Task: Look for space in Campana, Argentina from 5th July, 2023 to 11th July, 2023 for 2 adults in price range Rs.8000 to Rs.16000. Place can be entire place with 2 bedrooms having 2 beds and 1 bathroom. Property type can be house, flat, guest house. Amenities needed are: heating. Booking option can be shelf check-in. Required host language is English.
Action: Mouse moved to (463, 96)
Screenshot: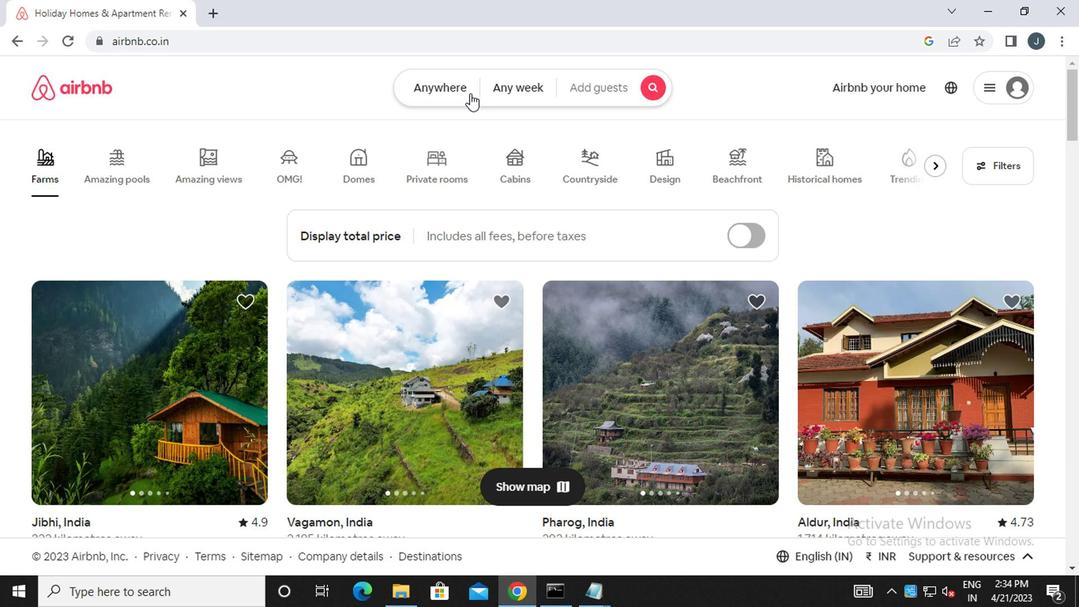 
Action: Mouse pressed left at (463, 96)
Screenshot: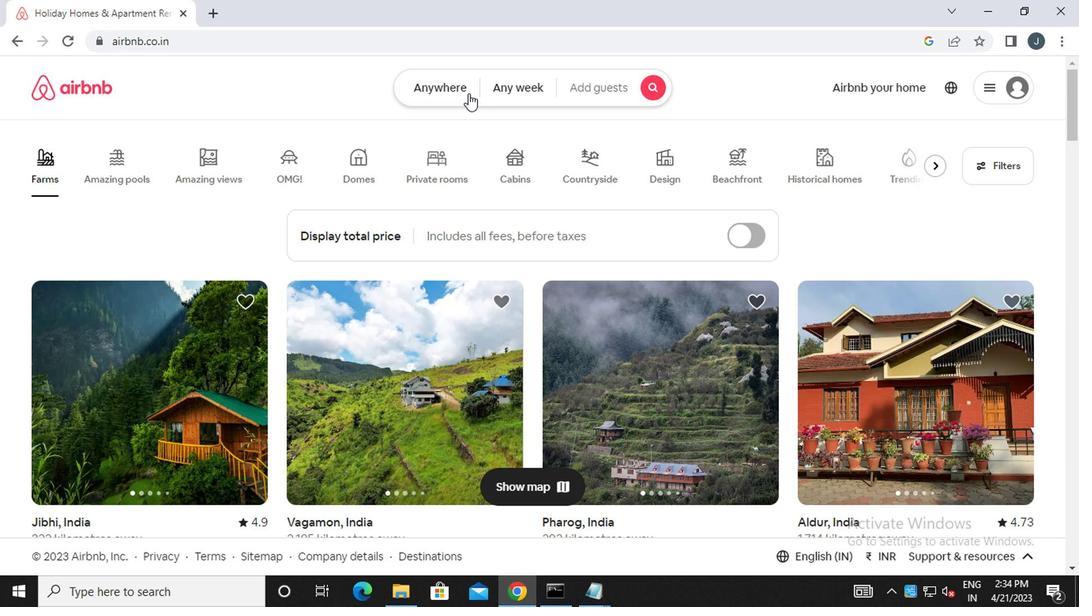 
Action: Mouse moved to (264, 159)
Screenshot: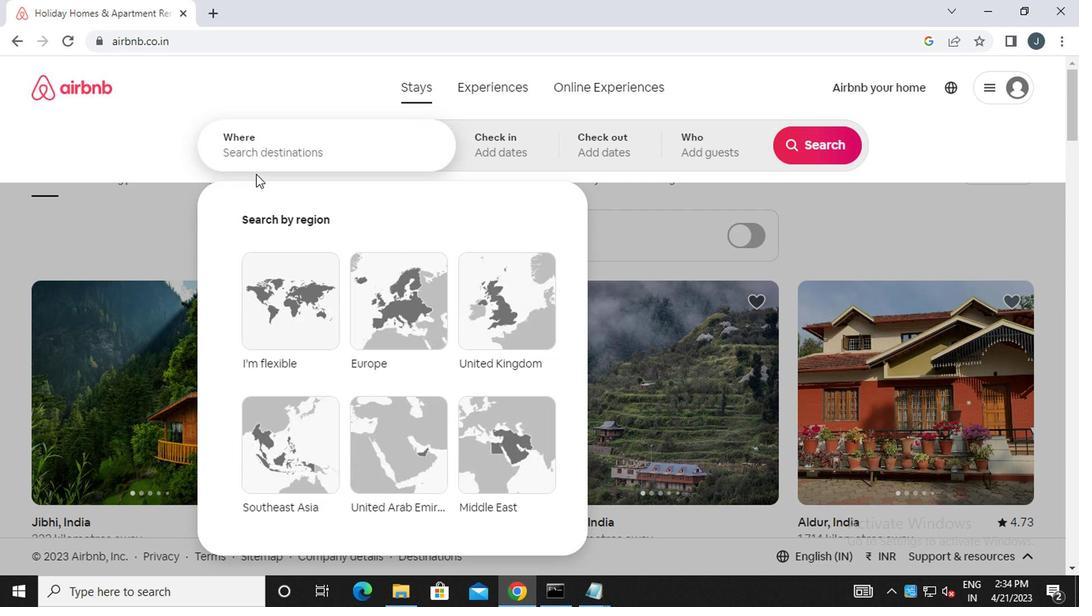
Action: Mouse pressed left at (264, 159)
Screenshot: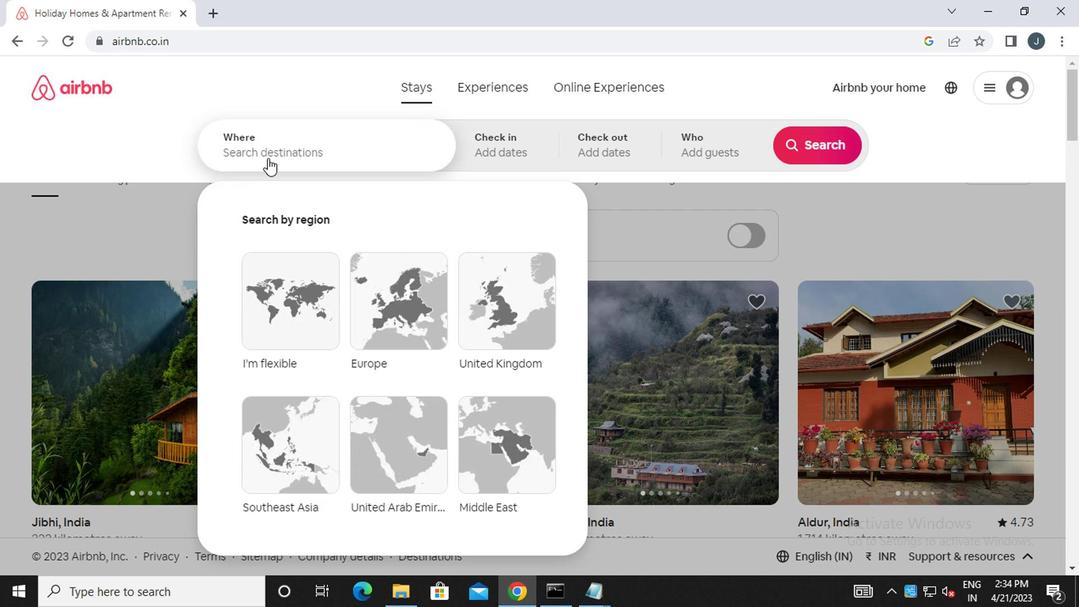 
Action: Key pressed c<Key.caps_lock>ampana,<Key.space><Key.caps_lock>a<Key.caps_lock>rgentina
Screenshot: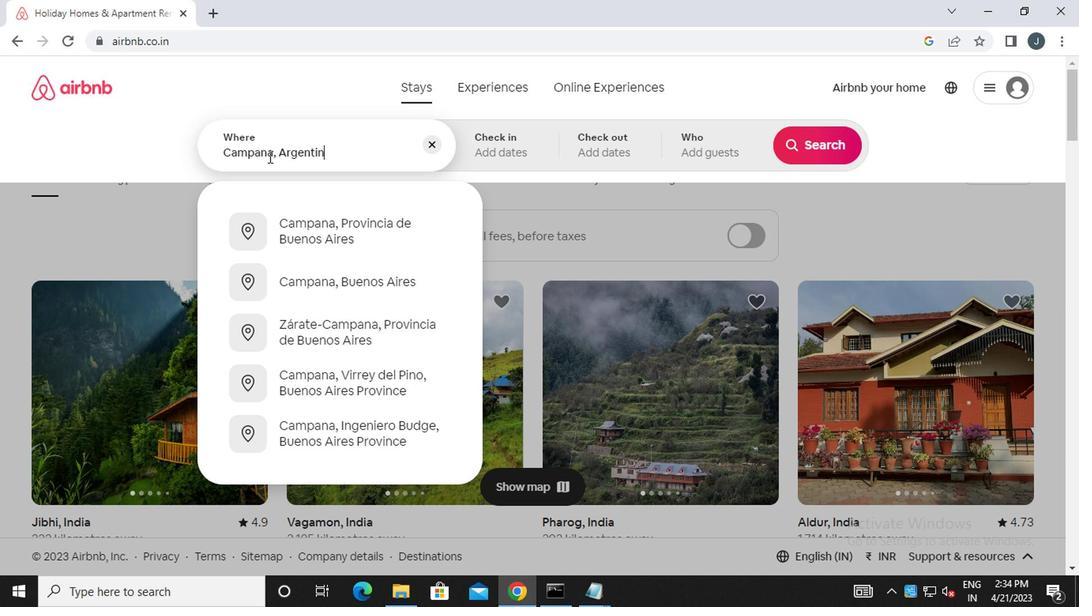 
Action: Mouse moved to (513, 150)
Screenshot: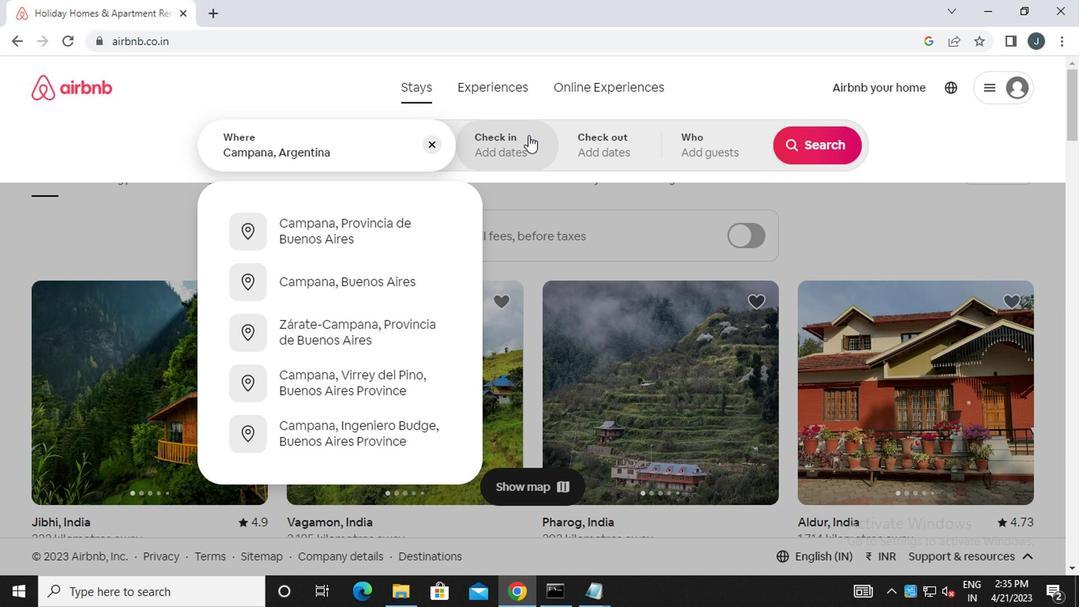 
Action: Mouse pressed left at (513, 150)
Screenshot: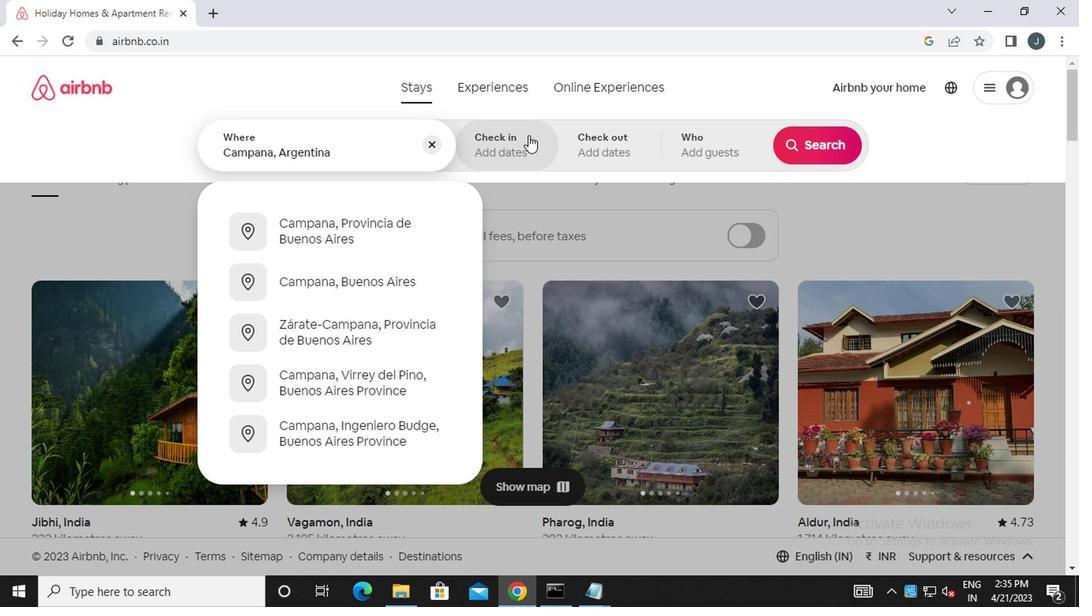 
Action: Mouse moved to (798, 272)
Screenshot: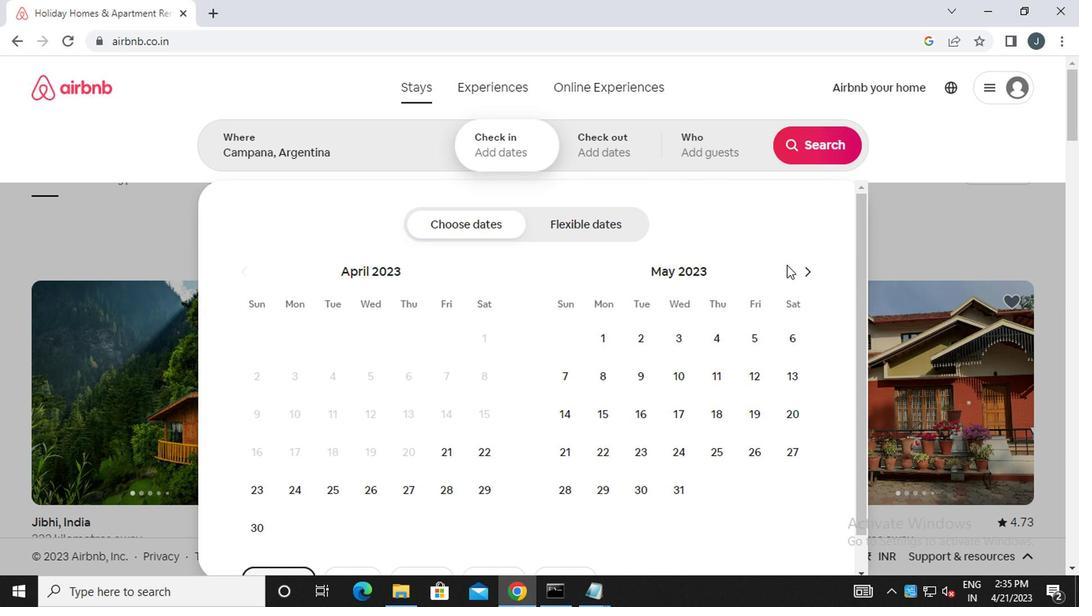 
Action: Mouse pressed left at (798, 272)
Screenshot: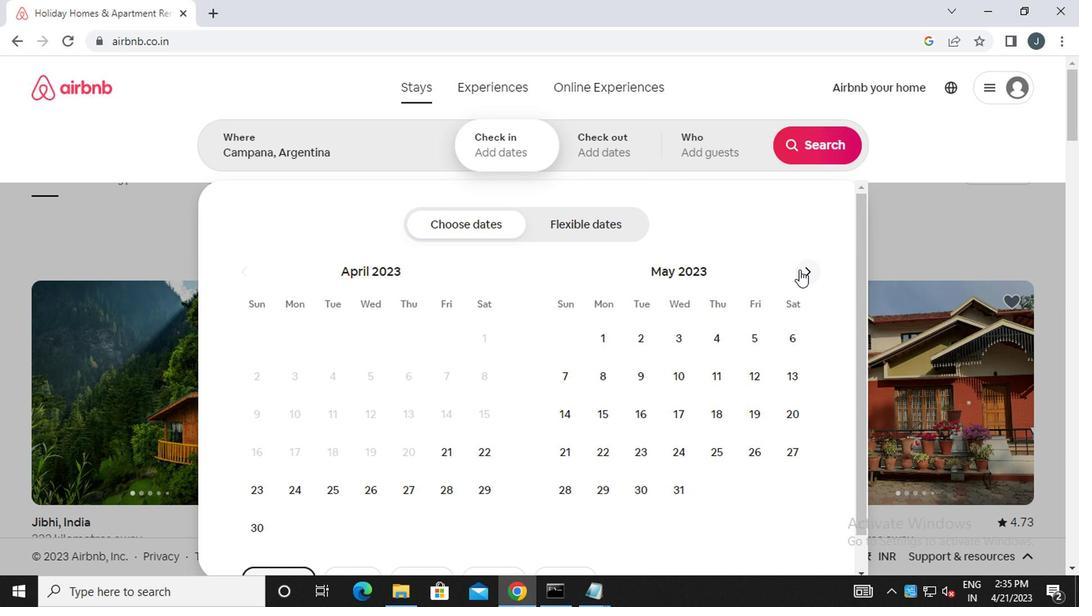 
Action: Mouse pressed left at (798, 272)
Screenshot: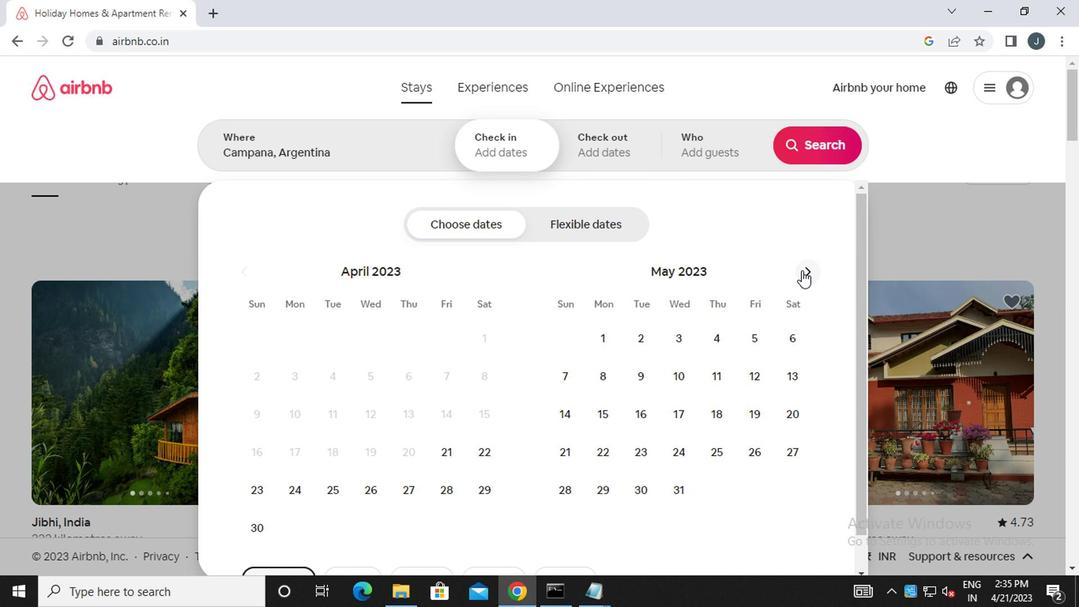 
Action: Mouse moved to (799, 272)
Screenshot: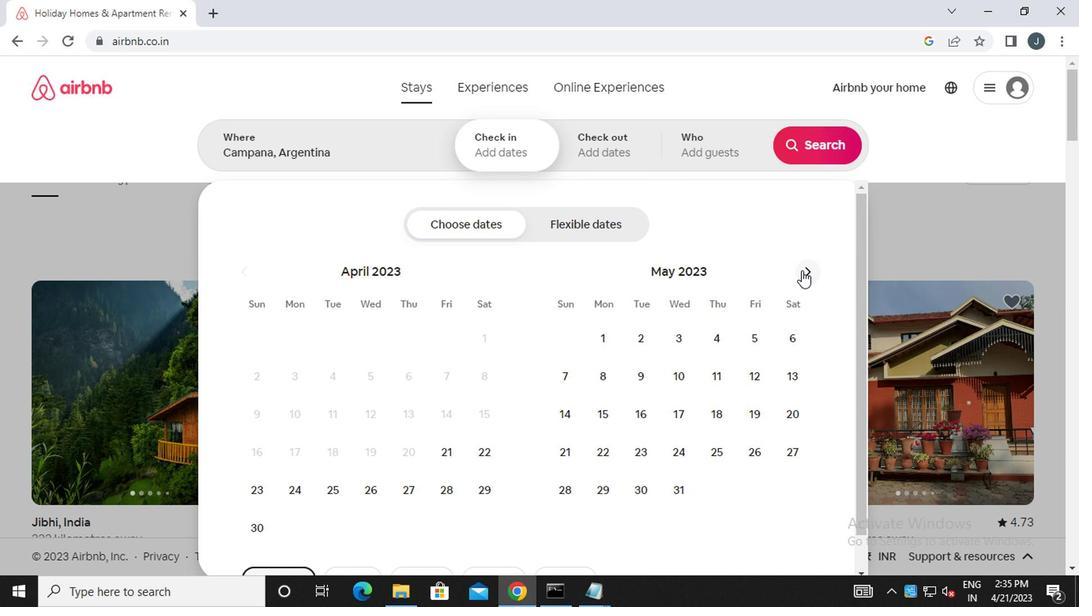 
Action: Mouse pressed left at (799, 272)
Screenshot: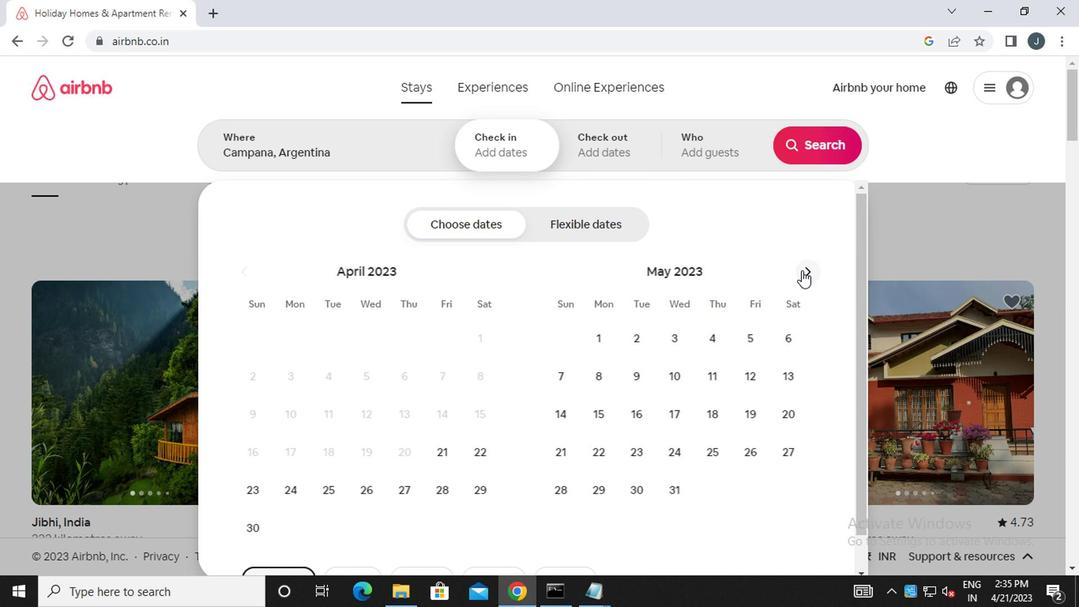 
Action: Mouse moved to (678, 376)
Screenshot: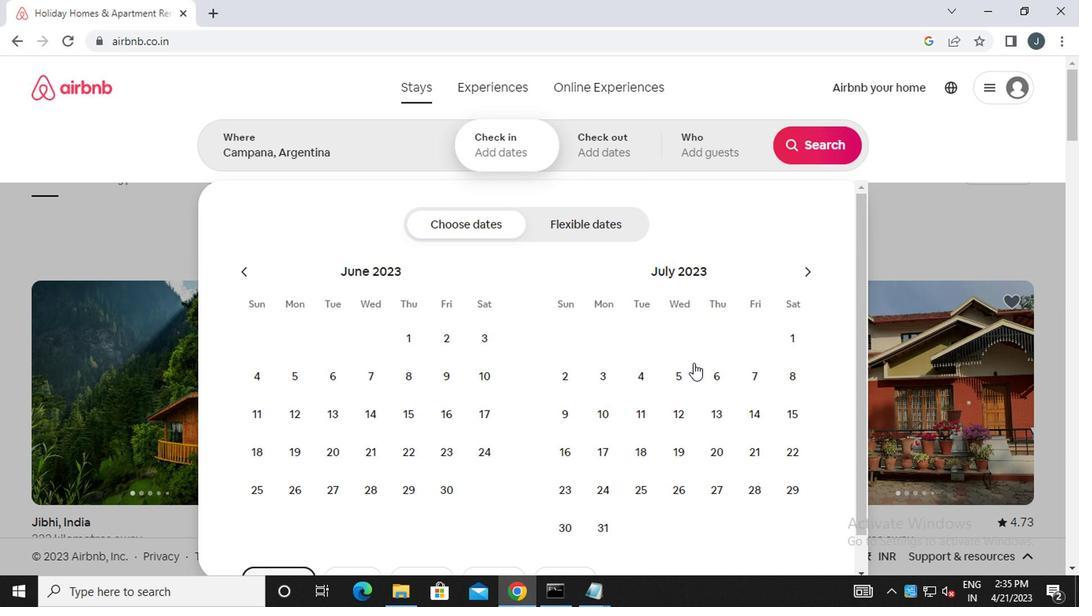 
Action: Mouse pressed left at (678, 376)
Screenshot: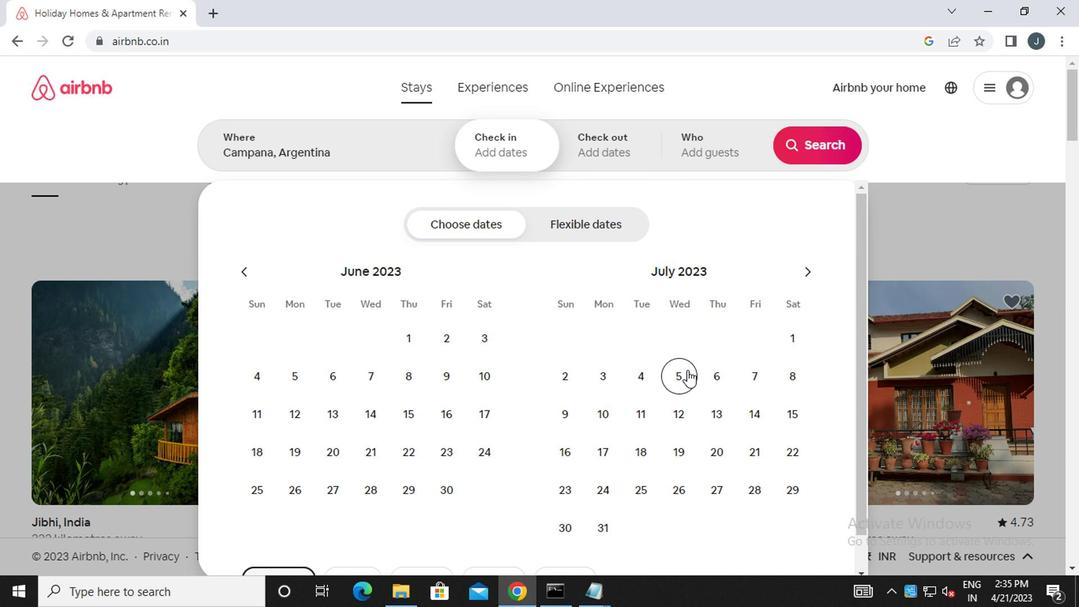 
Action: Mouse moved to (632, 414)
Screenshot: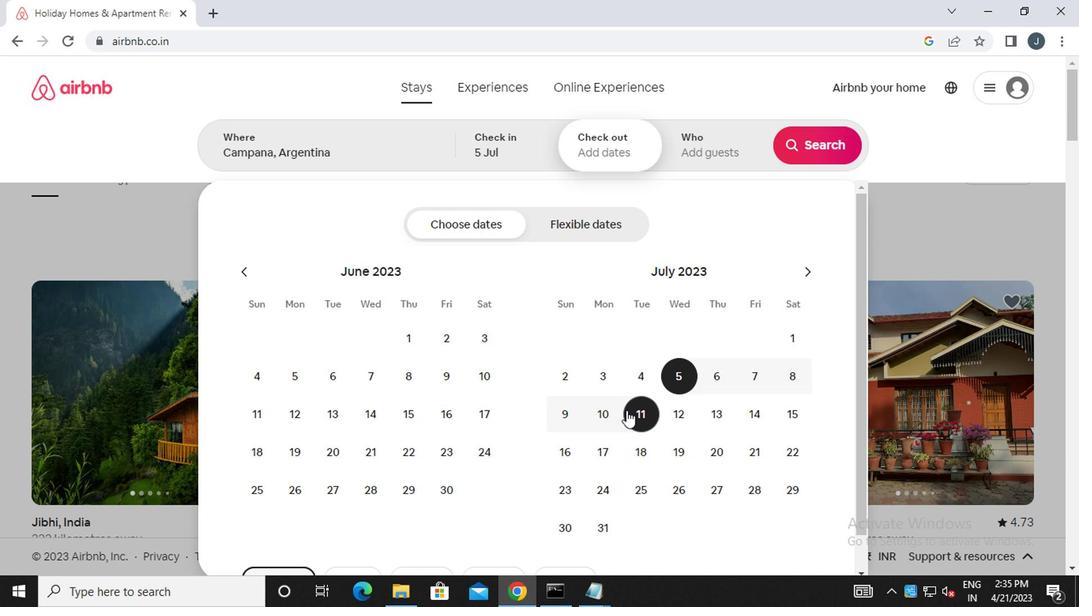 
Action: Mouse pressed left at (632, 414)
Screenshot: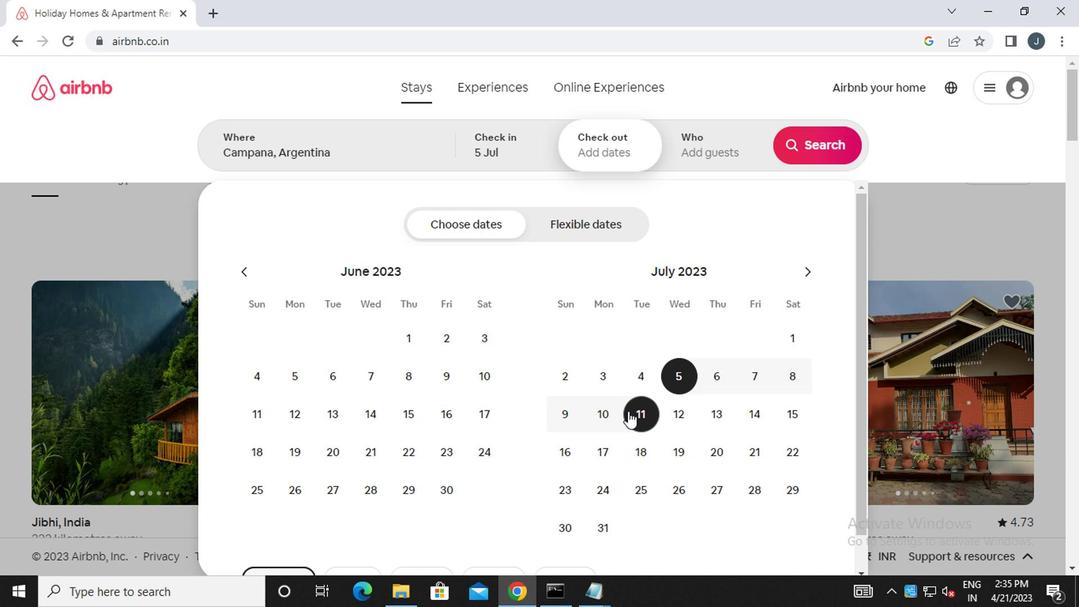 
Action: Mouse moved to (708, 155)
Screenshot: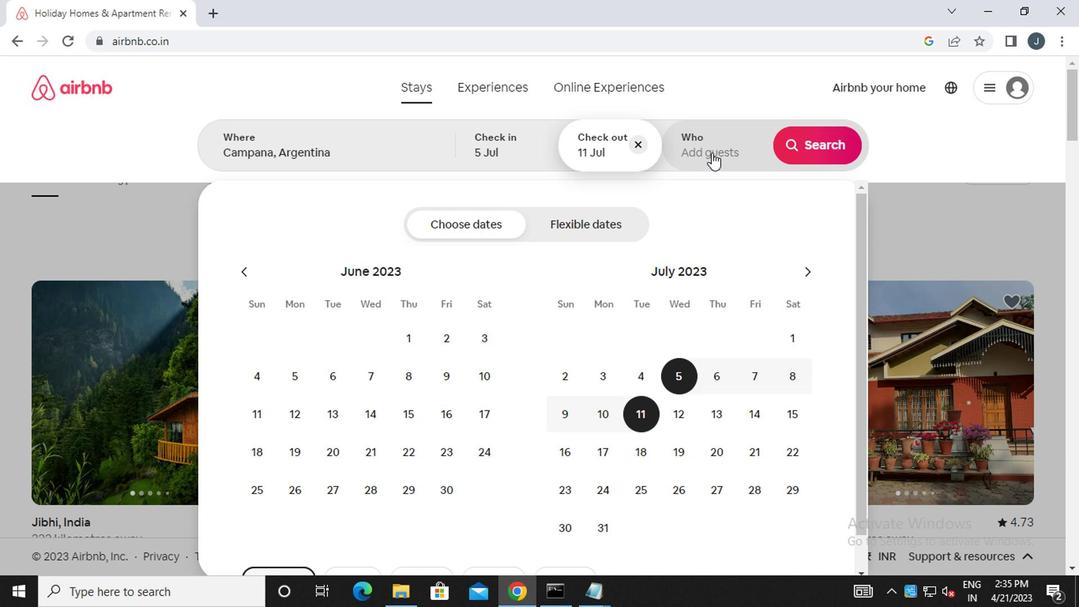 
Action: Mouse pressed left at (708, 155)
Screenshot: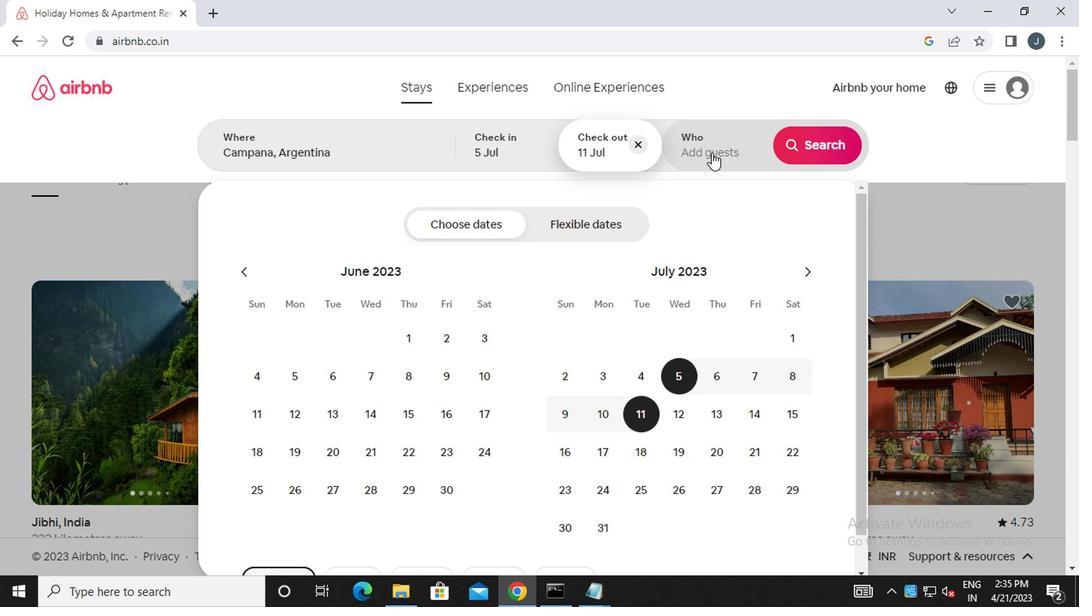 
Action: Mouse moved to (808, 225)
Screenshot: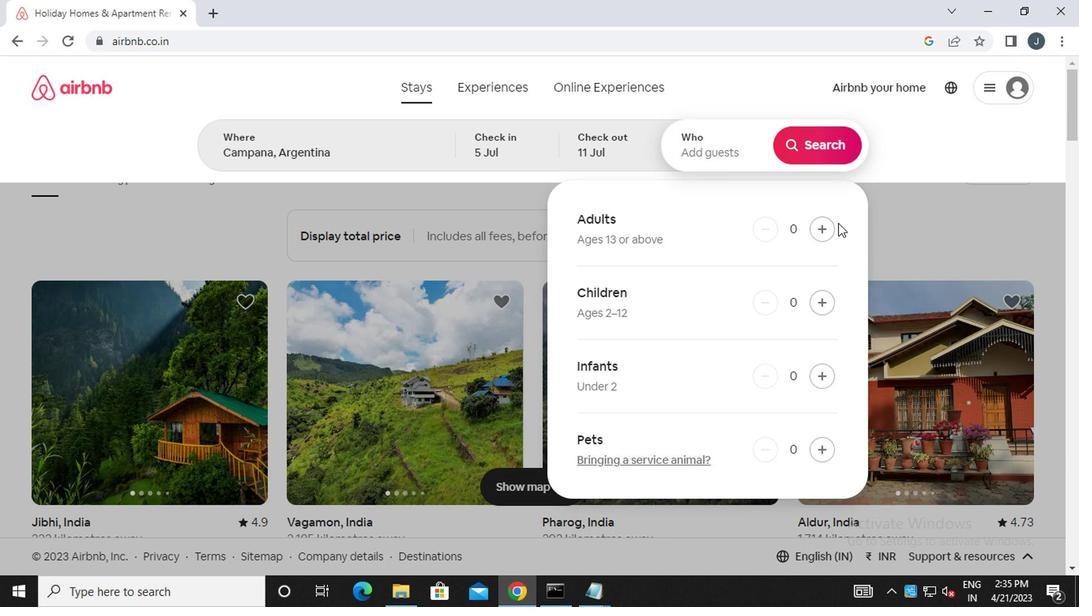 
Action: Mouse pressed left at (808, 225)
Screenshot: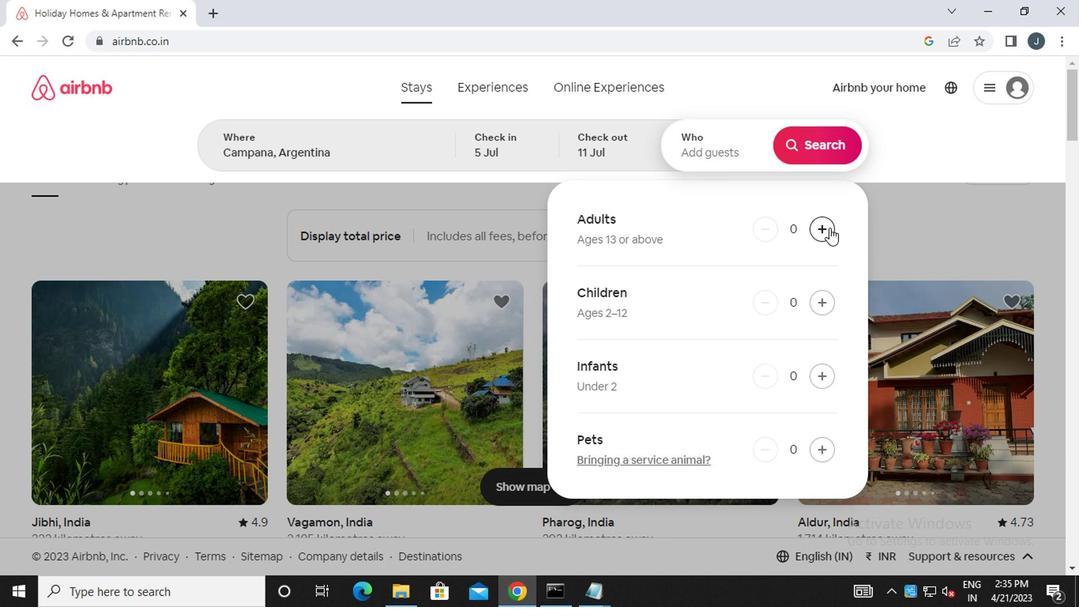 
Action: Mouse moved to (808, 225)
Screenshot: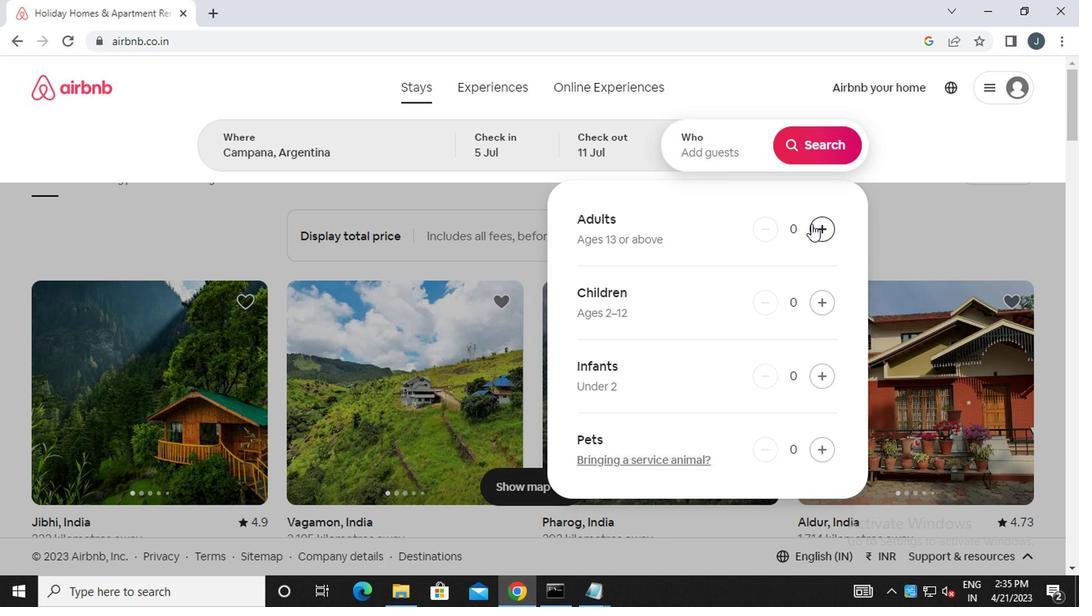 
Action: Mouse pressed left at (808, 225)
Screenshot: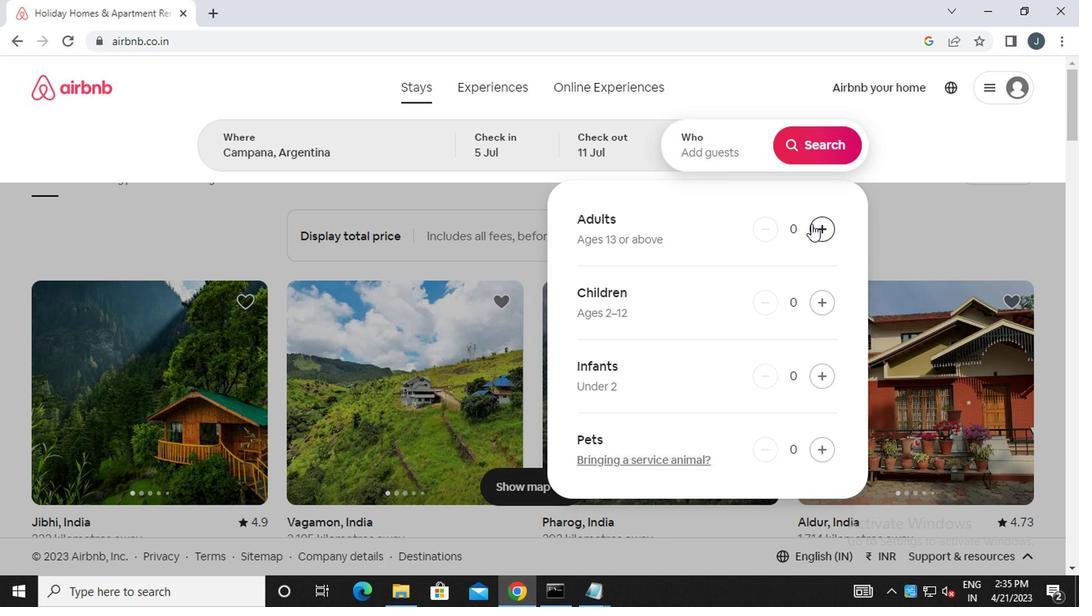 
Action: Mouse moved to (818, 147)
Screenshot: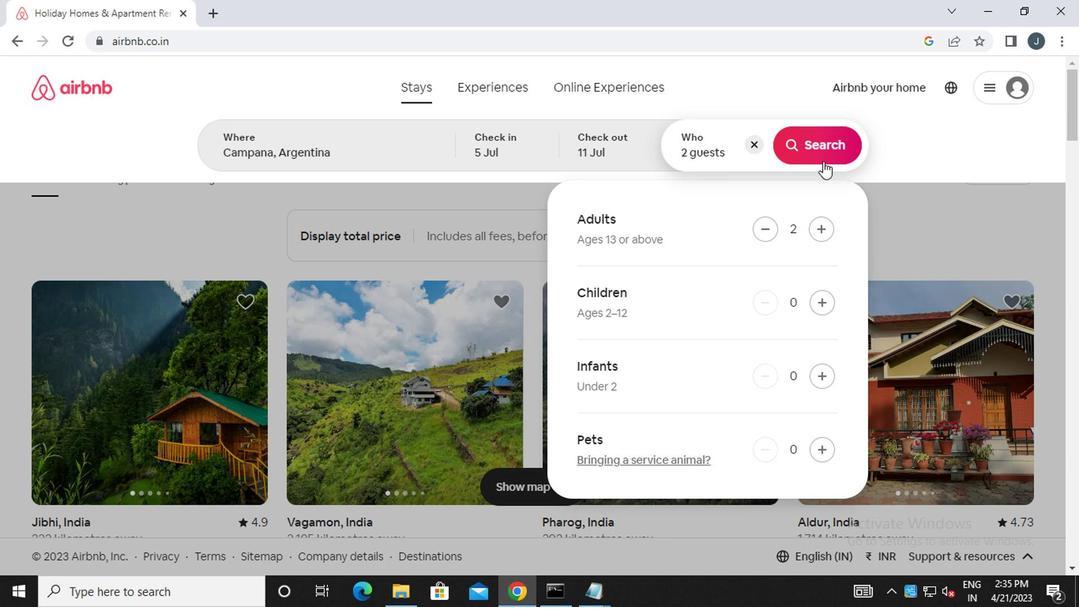
Action: Mouse pressed left at (818, 147)
Screenshot: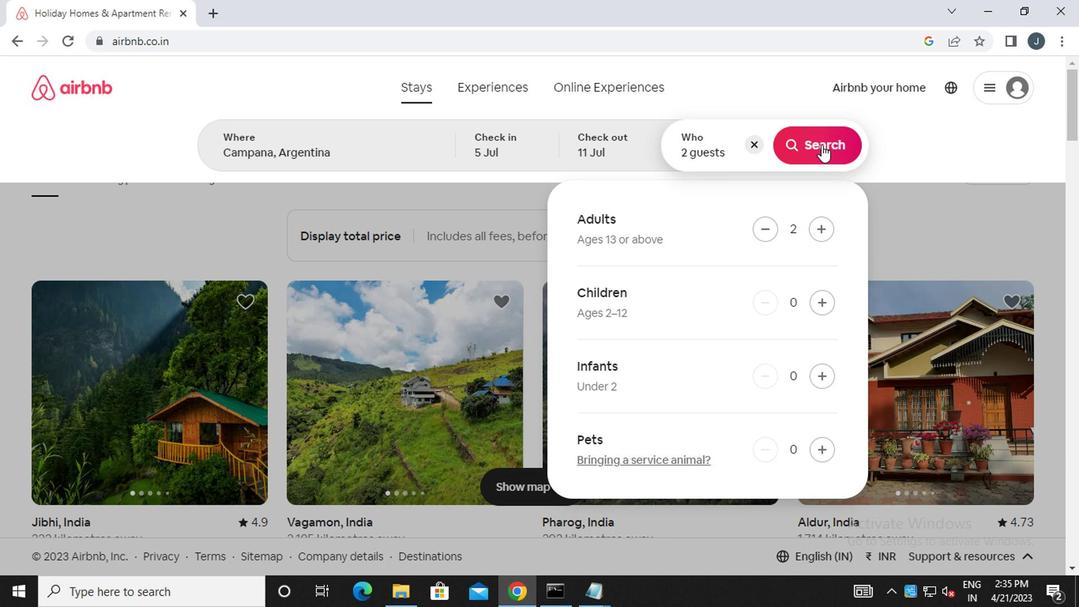
Action: Mouse moved to (1010, 151)
Screenshot: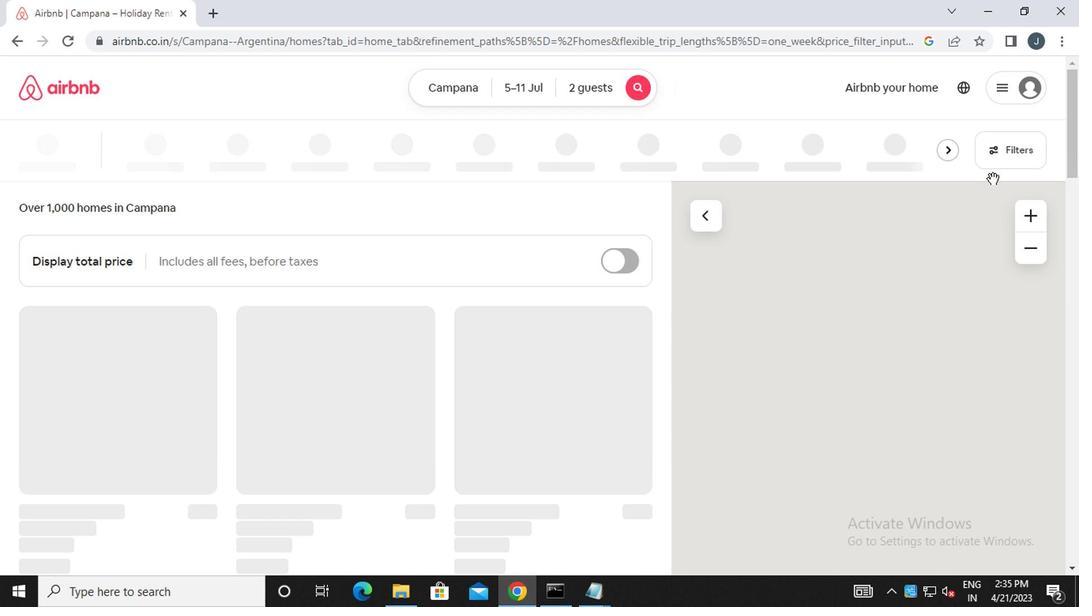 
Action: Mouse pressed left at (1010, 151)
Screenshot: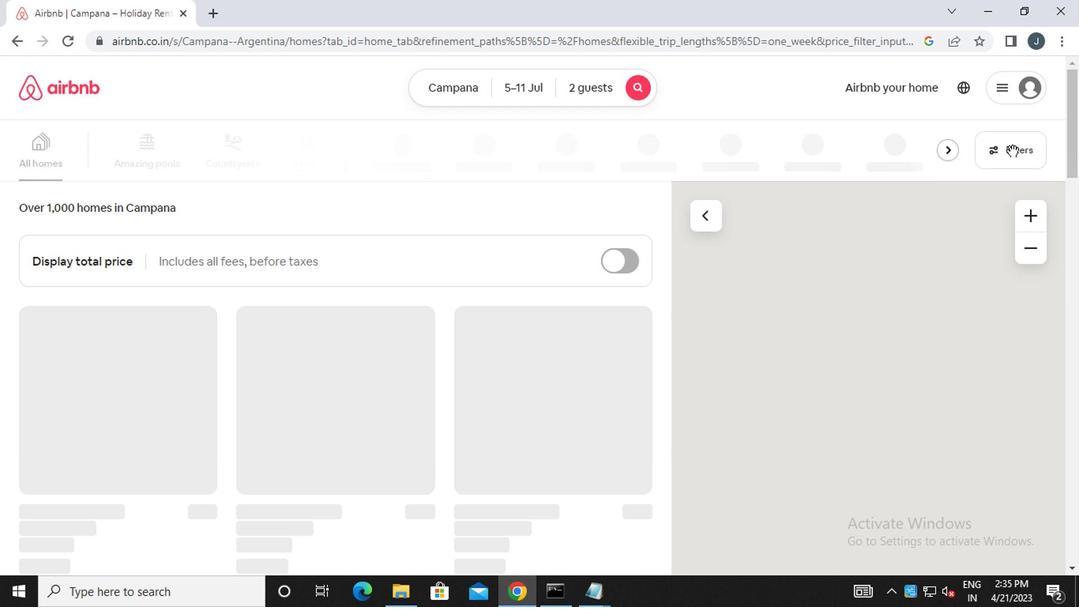 
Action: Mouse moved to (323, 350)
Screenshot: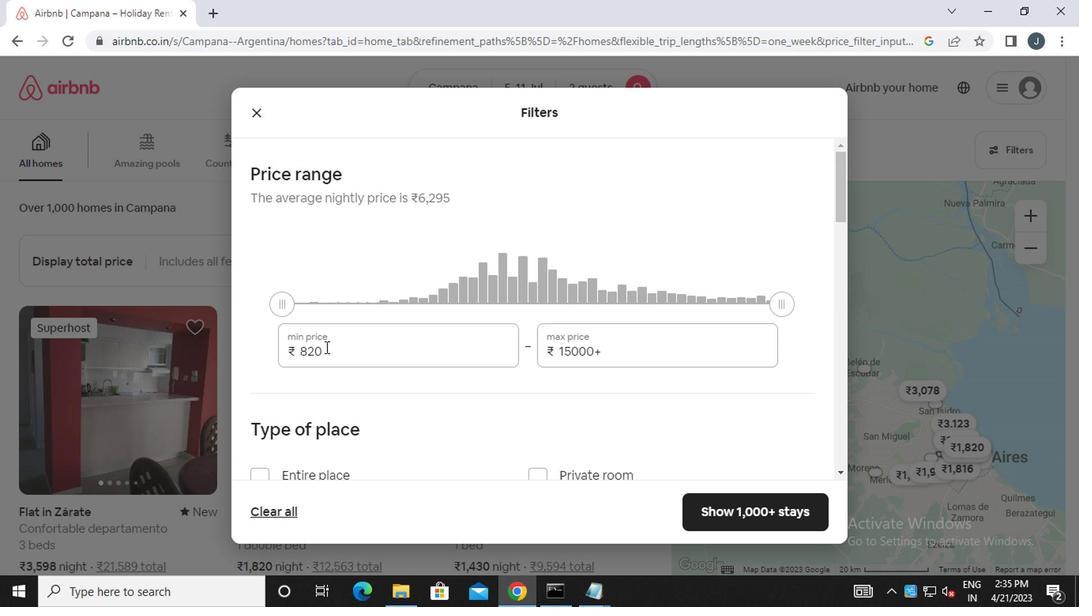 
Action: Mouse pressed left at (323, 350)
Screenshot: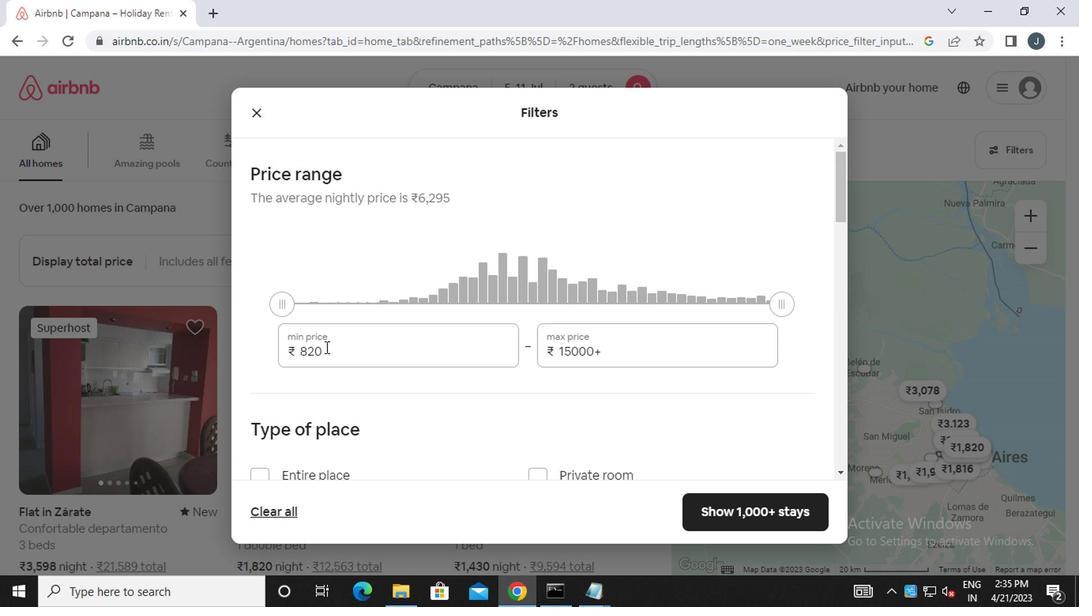 
Action: Mouse moved to (278, 309)
Screenshot: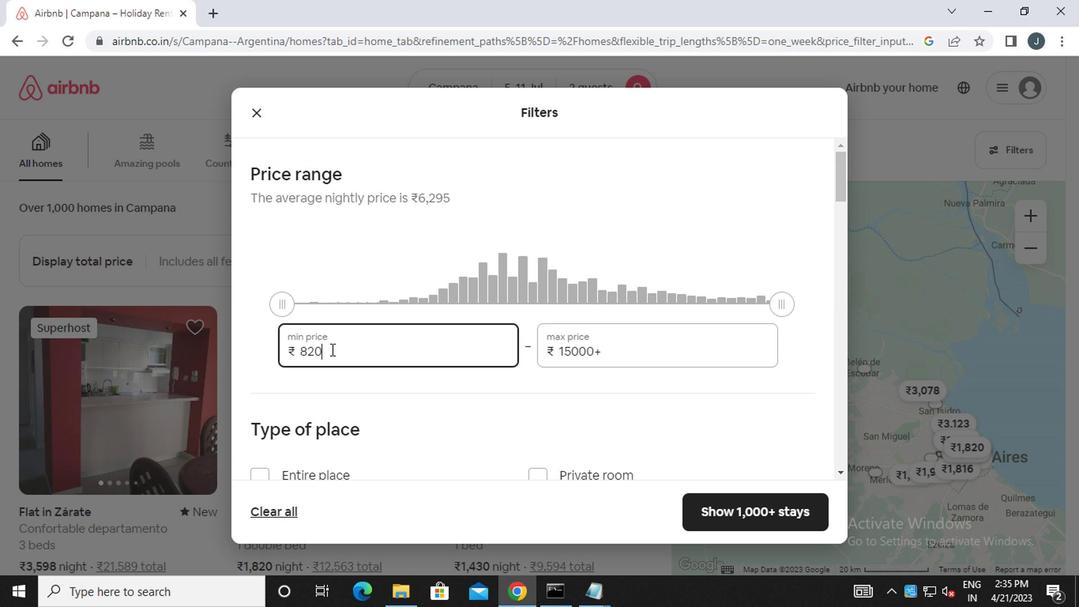 
Action: Key pressed <Key.backspace><Key.backspace>000
Screenshot: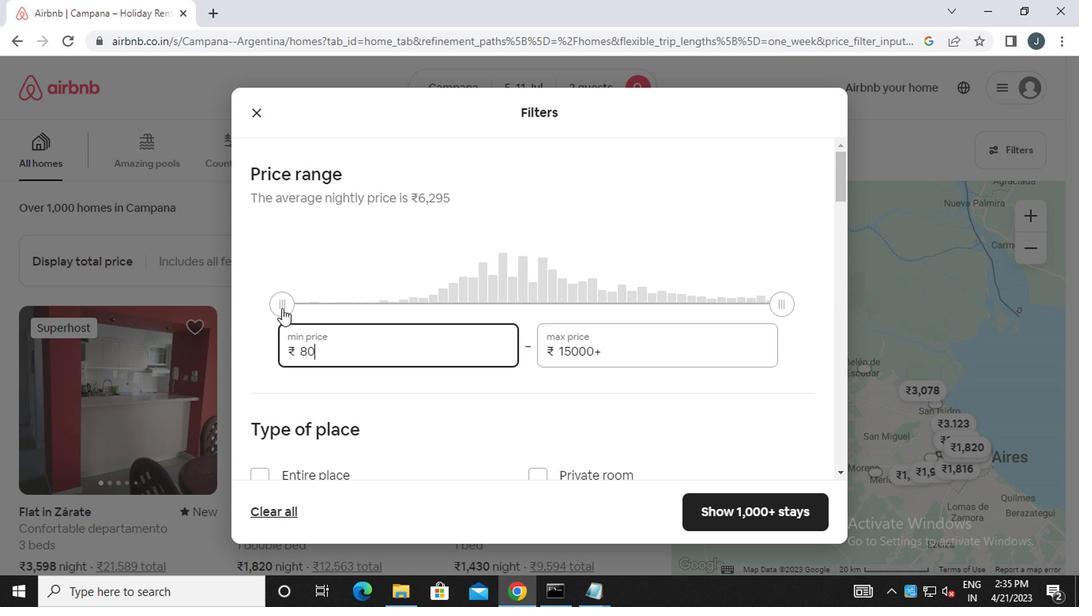 
Action: Mouse moved to (628, 351)
Screenshot: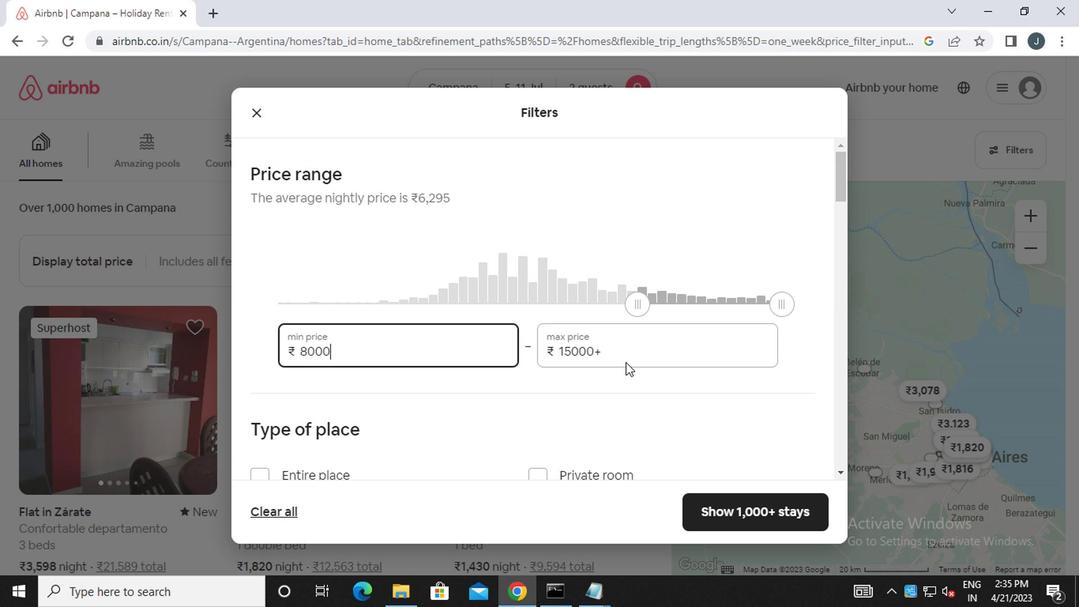 
Action: Mouse pressed left at (628, 351)
Screenshot: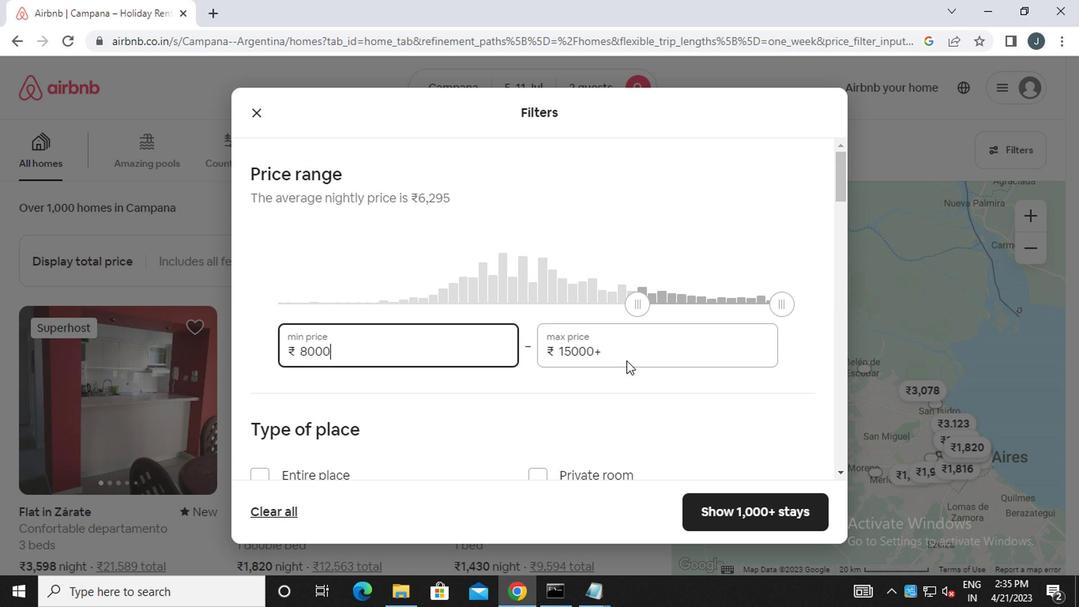 
Action: Mouse moved to (622, 351)
Screenshot: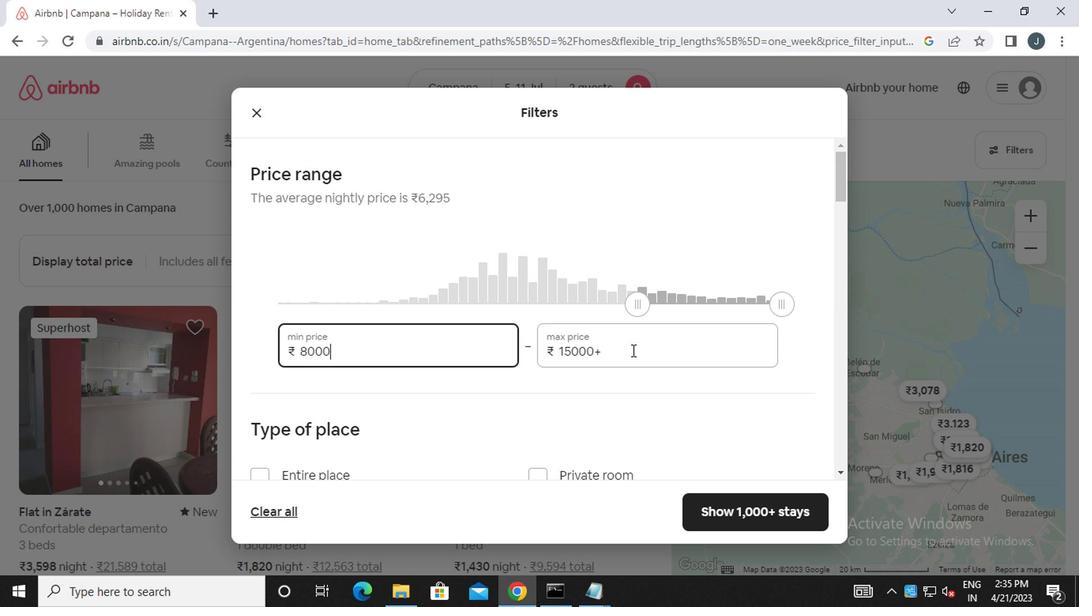 
Action: Key pressed =<Key.backspace><Key.backspace><Key.backspace><Key.backspace><Key.backspace>6000
Screenshot: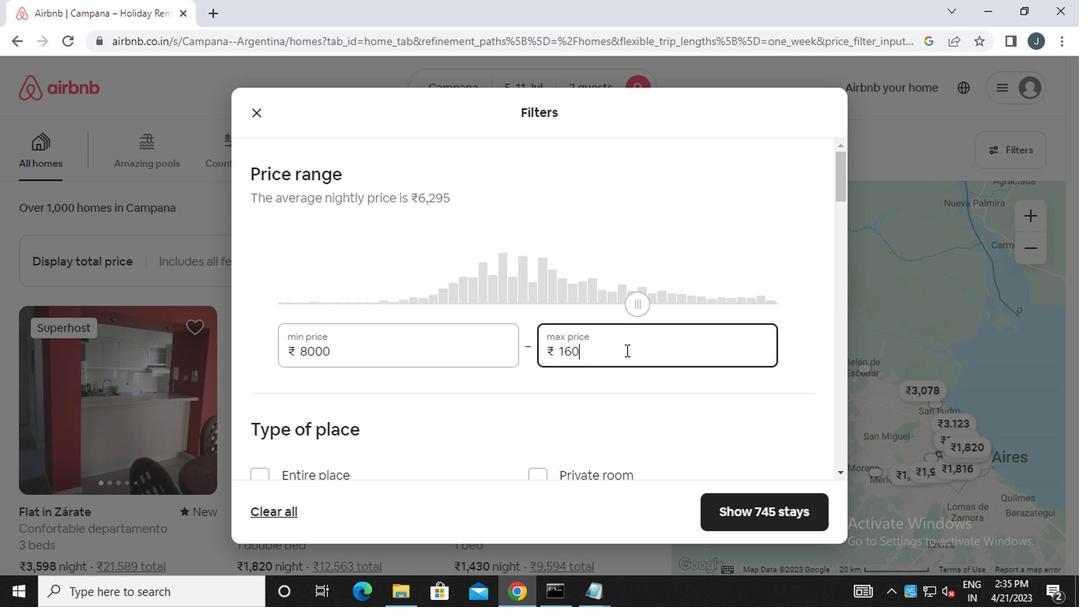 
Action: Mouse moved to (517, 308)
Screenshot: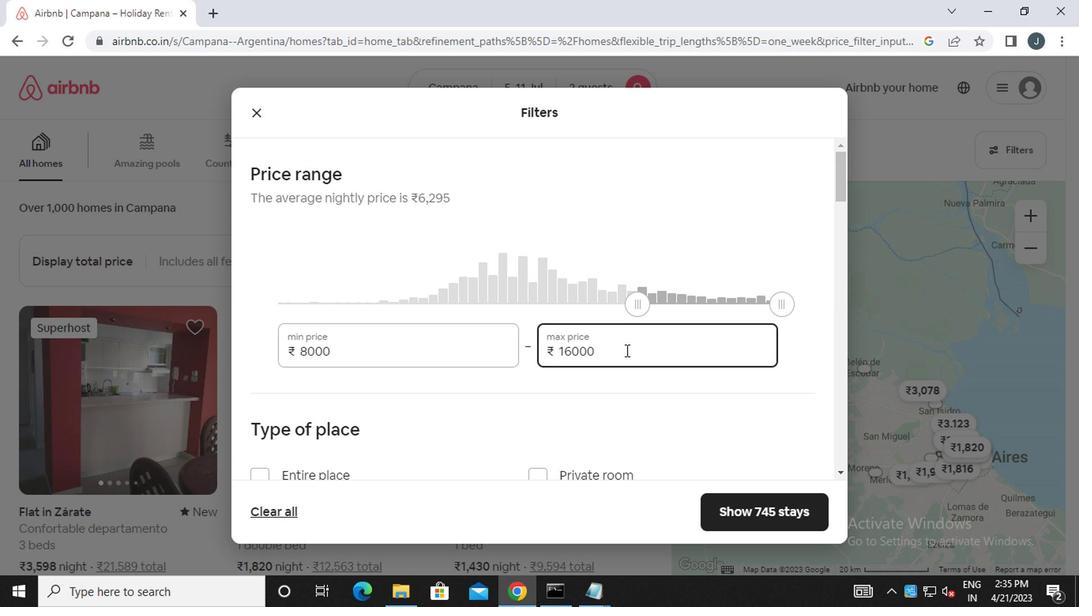 
Action: Mouse scrolled (517, 307) with delta (0, -1)
Screenshot: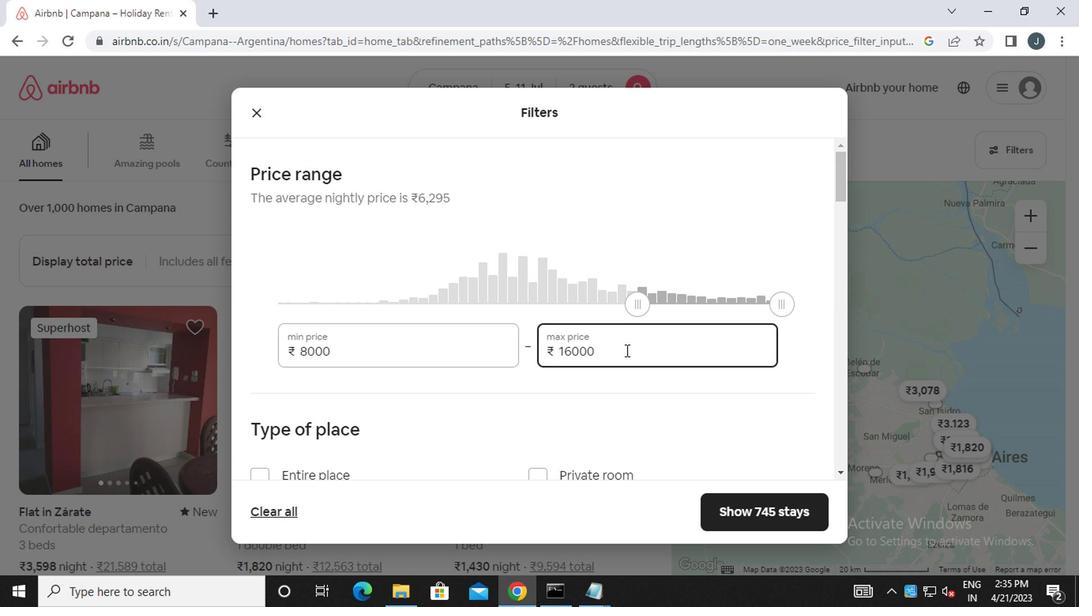 
Action: Mouse moved to (515, 311)
Screenshot: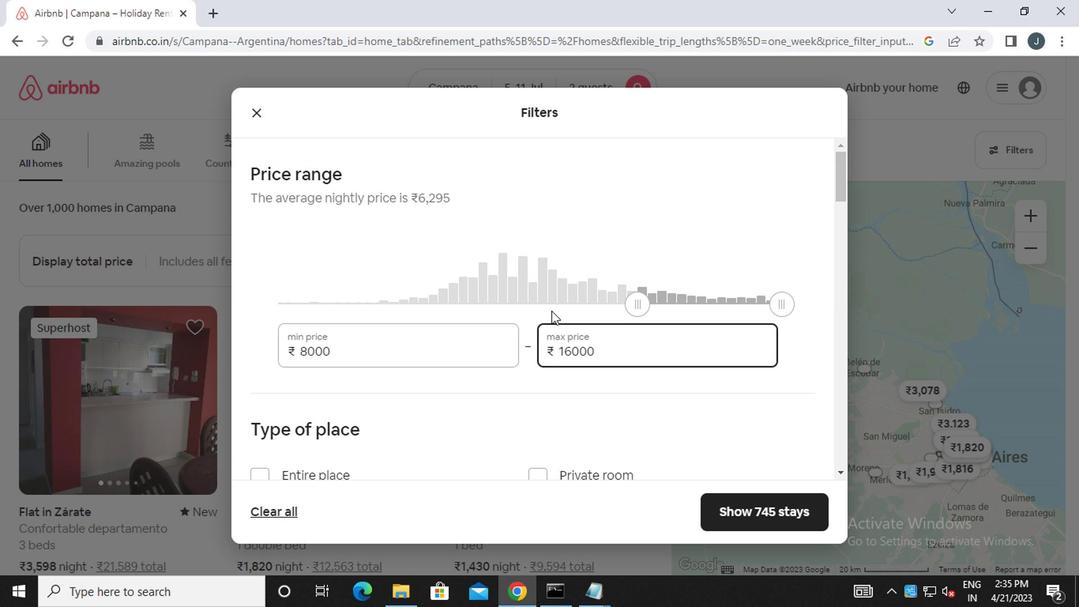 
Action: Mouse scrolled (515, 310) with delta (0, 0)
Screenshot: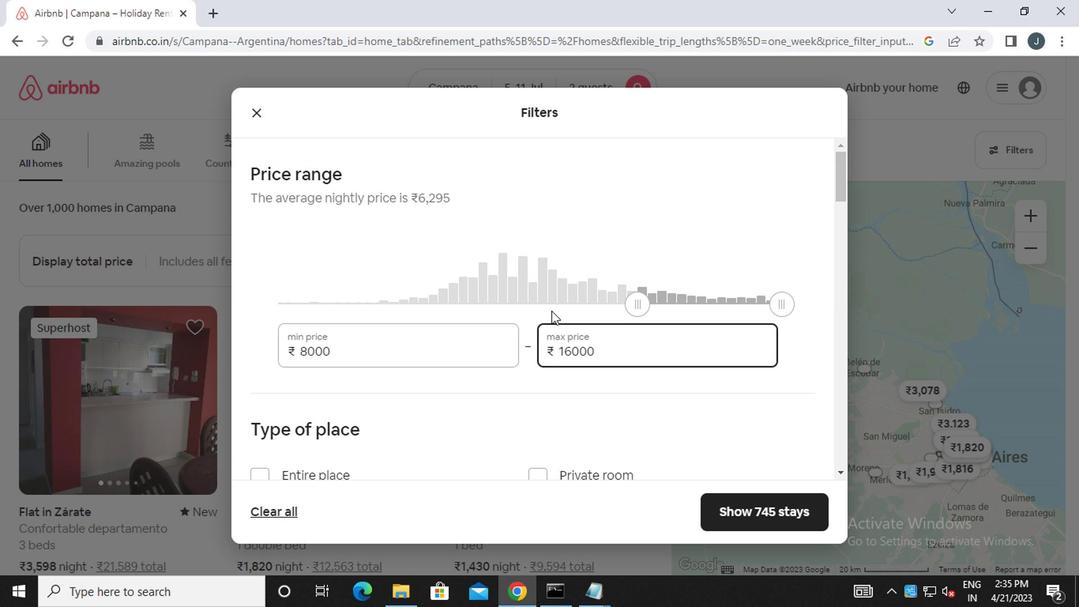 
Action: Mouse moved to (515, 313)
Screenshot: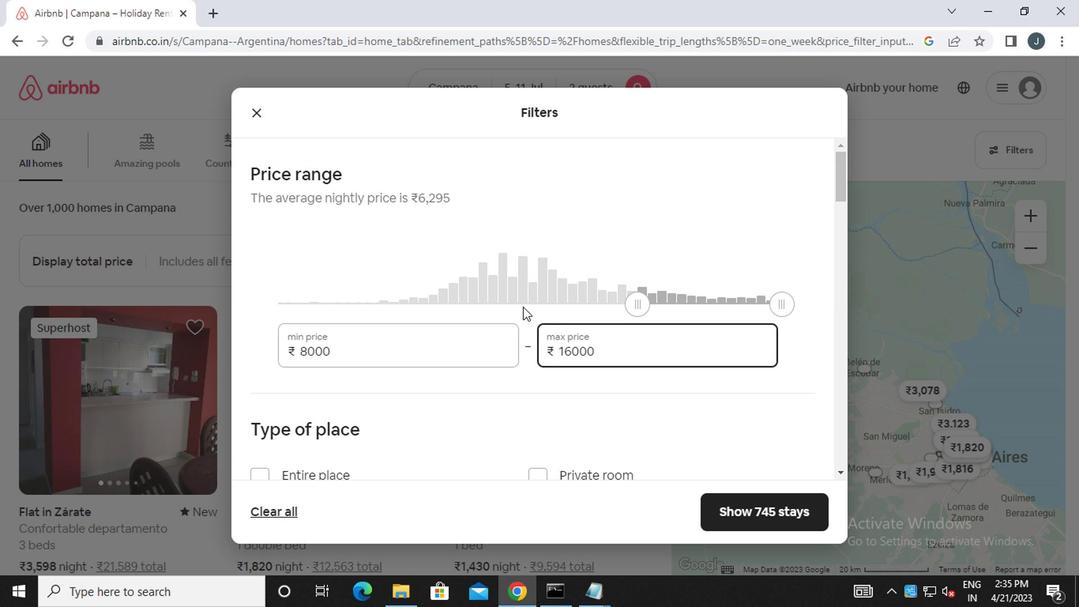 
Action: Mouse scrolled (515, 312) with delta (0, 0)
Screenshot: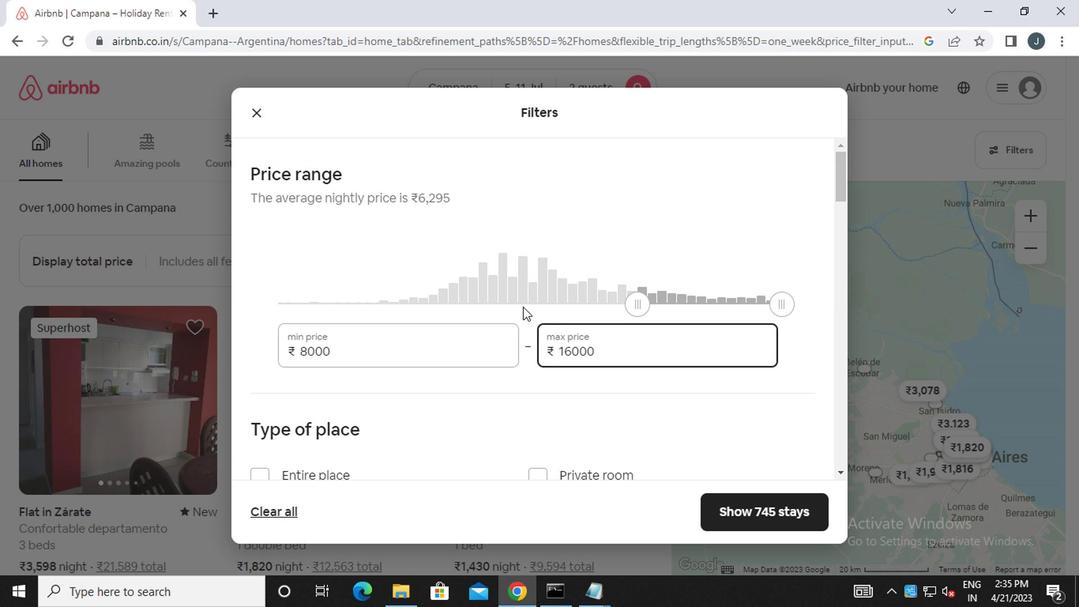 
Action: Mouse moved to (516, 318)
Screenshot: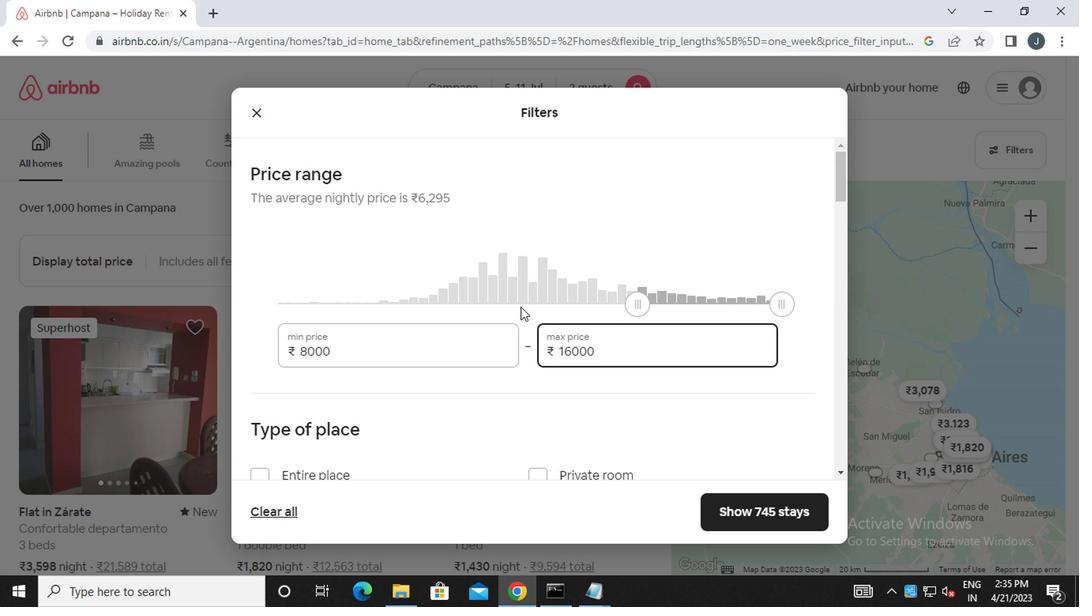 
Action: Mouse scrolled (516, 317) with delta (0, -1)
Screenshot: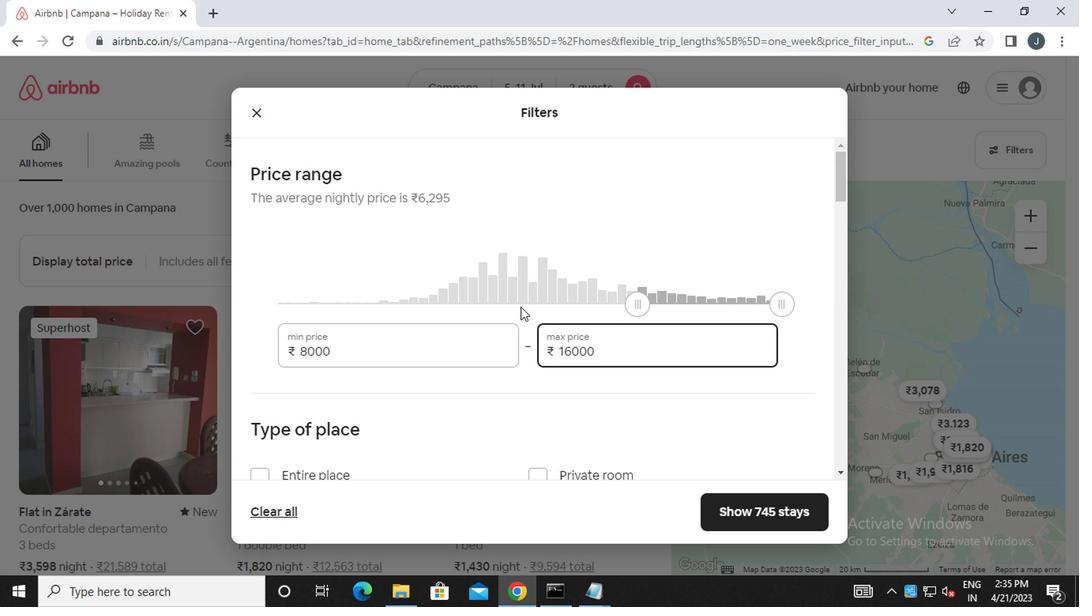 
Action: Mouse moved to (301, 174)
Screenshot: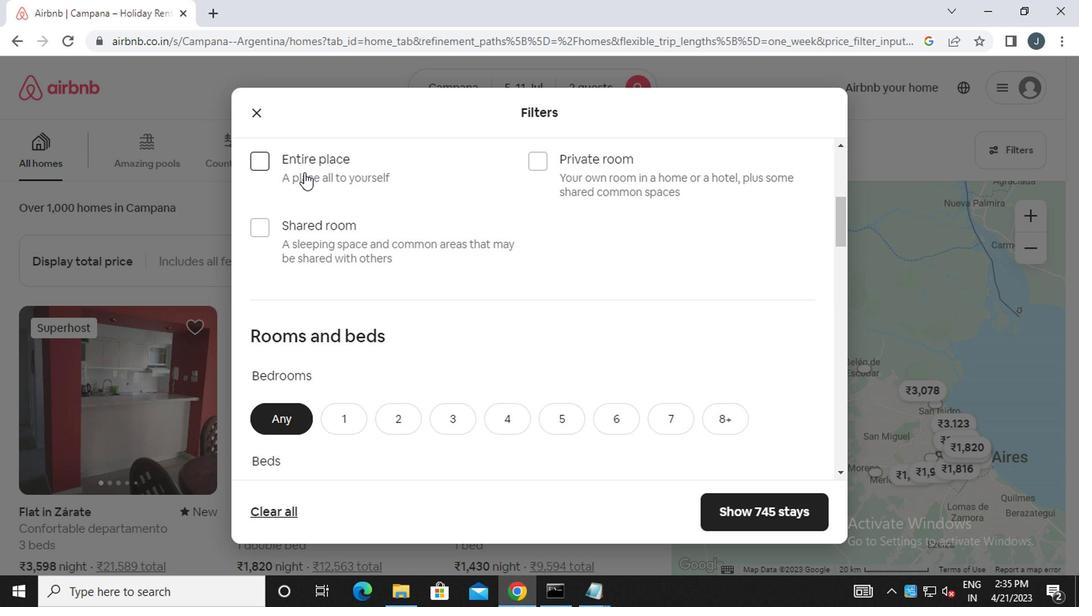 
Action: Mouse pressed left at (301, 174)
Screenshot: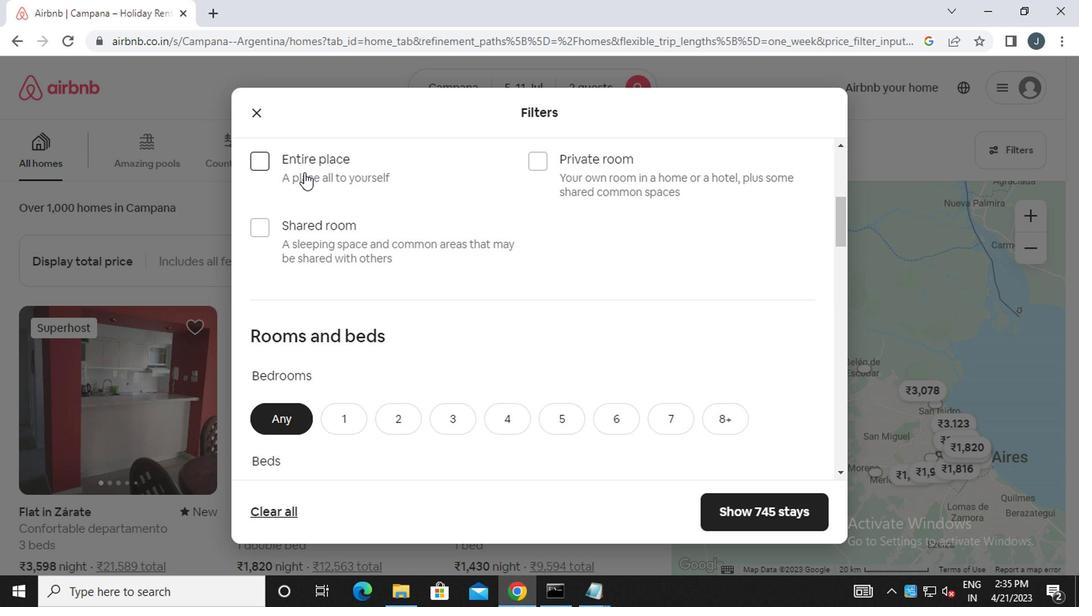 
Action: Mouse moved to (380, 273)
Screenshot: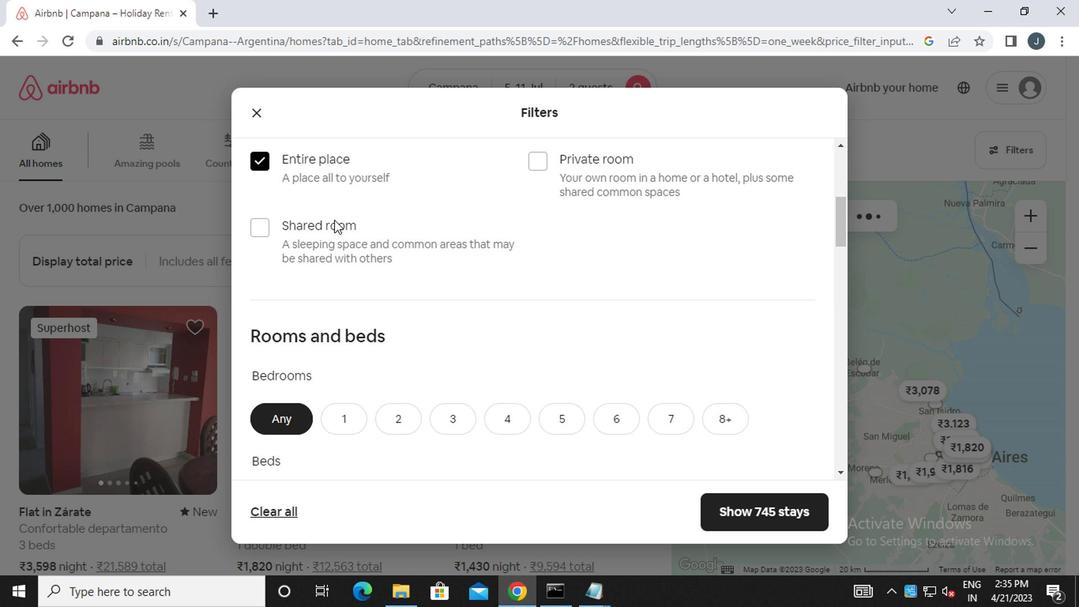 
Action: Mouse scrolled (380, 273) with delta (0, 0)
Screenshot: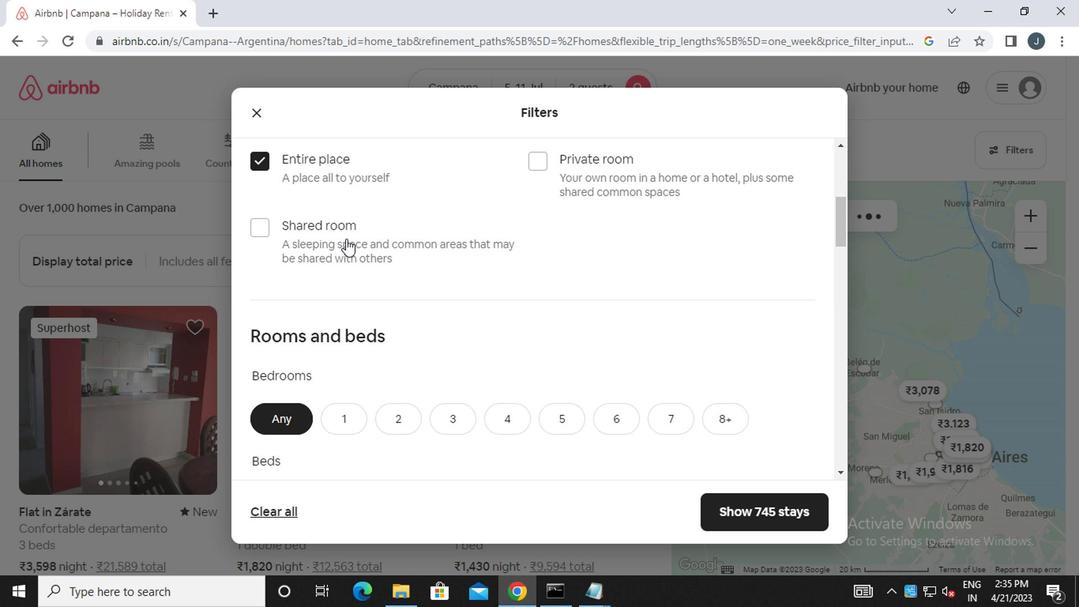 
Action: Mouse scrolled (380, 273) with delta (0, 0)
Screenshot: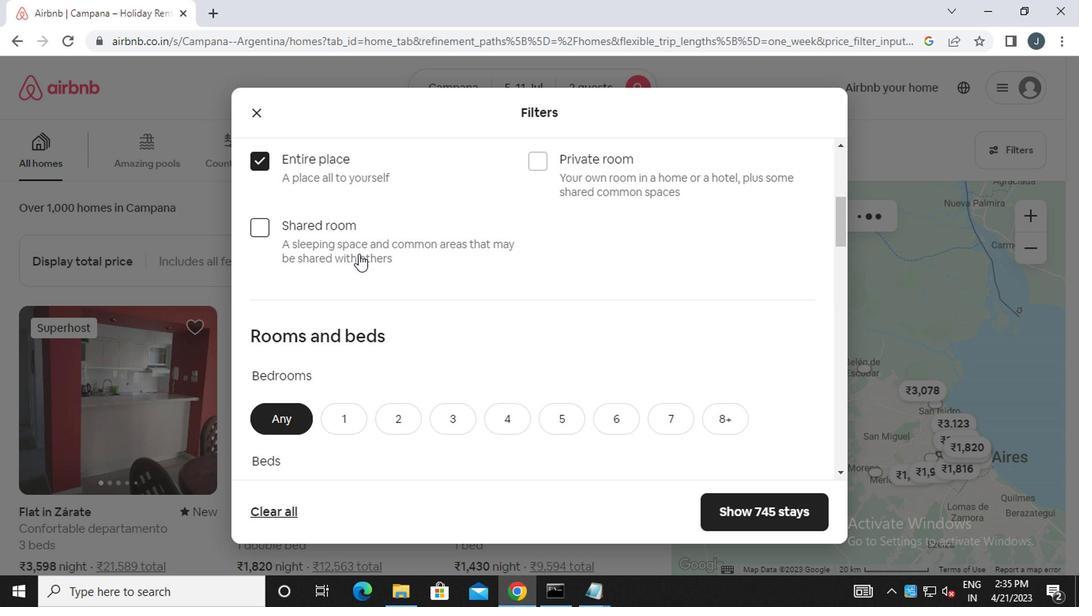 
Action: Mouse moved to (394, 265)
Screenshot: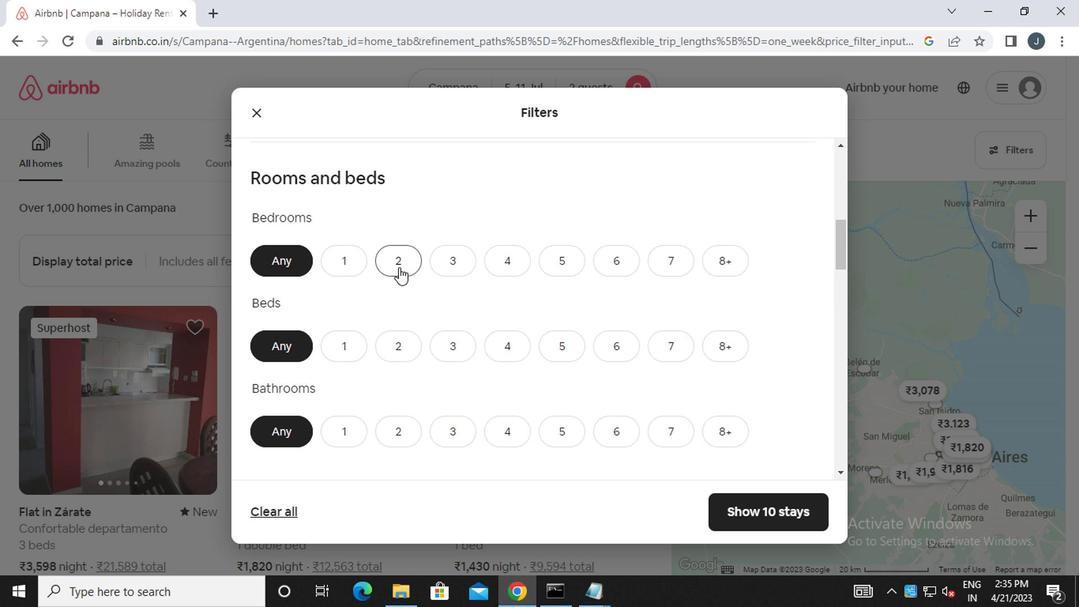
Action: Mouse pressed left at (394, 265)
Screenshot: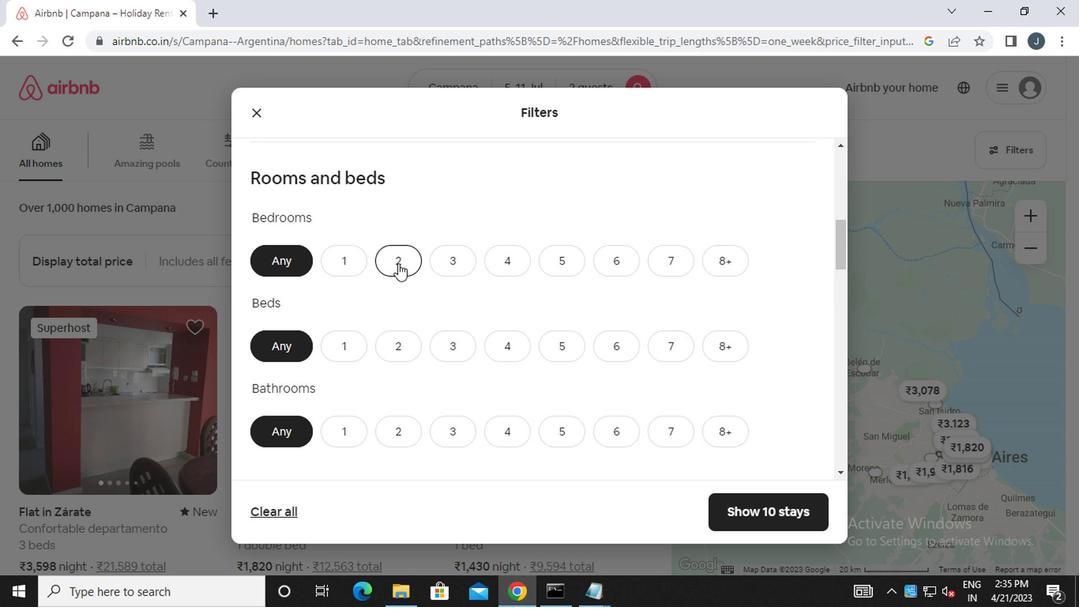 
Action: Mouse moved to (386, 246)
Screenshot: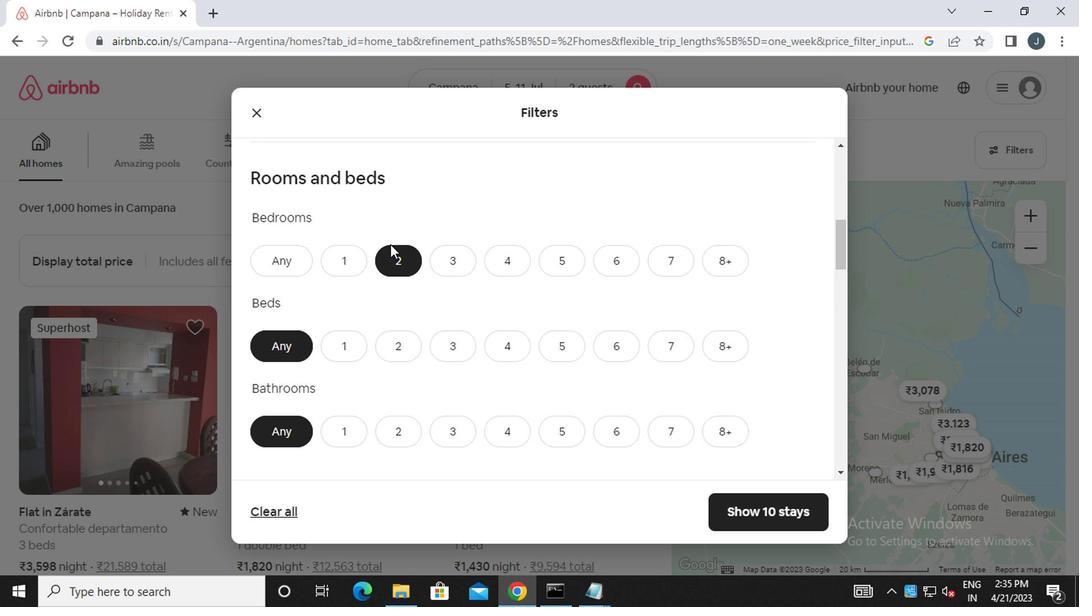 
Action: Mouse scrolled (386, 245) with delta (0, 0)
Screenshot: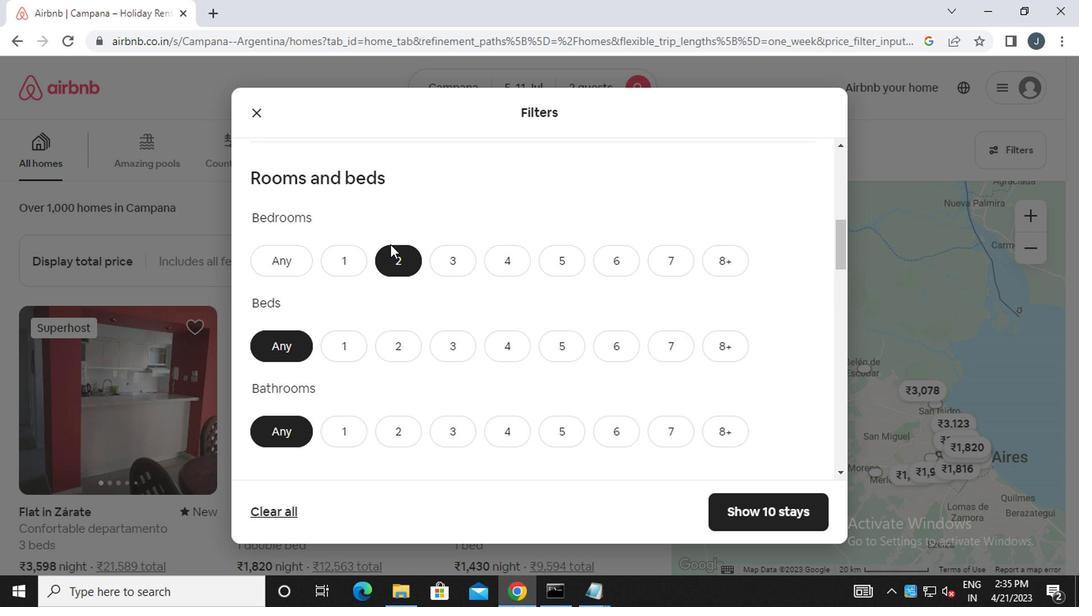 
Action: Mouse moved to (388, 271)
Screenshot: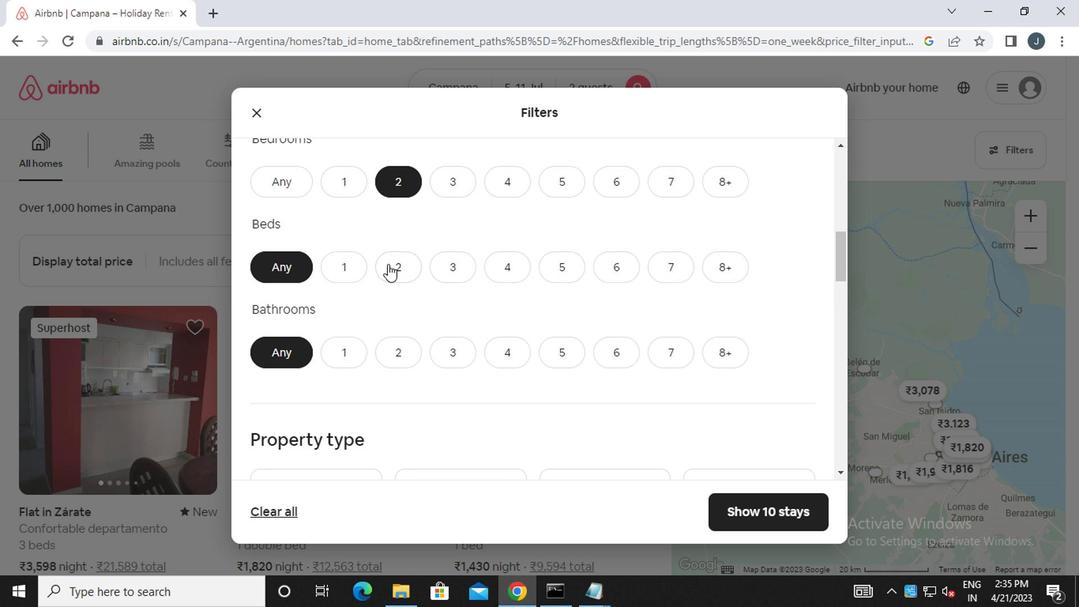 
Action: Mouse pressed left at (388, 271)
Screenshot: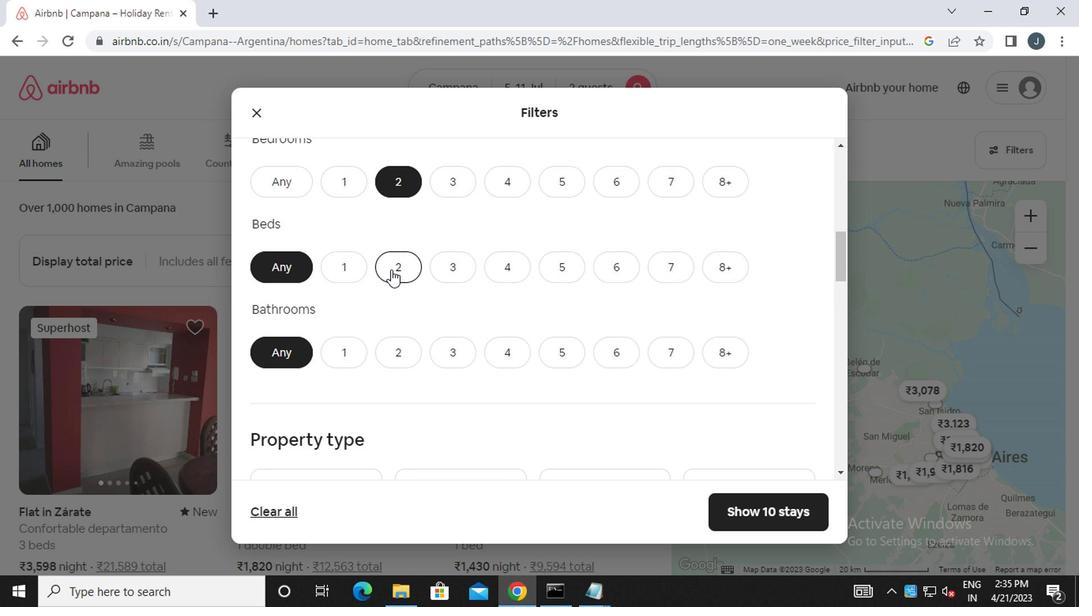 
Action: Mouse moved to (336, 349)
Screenshot: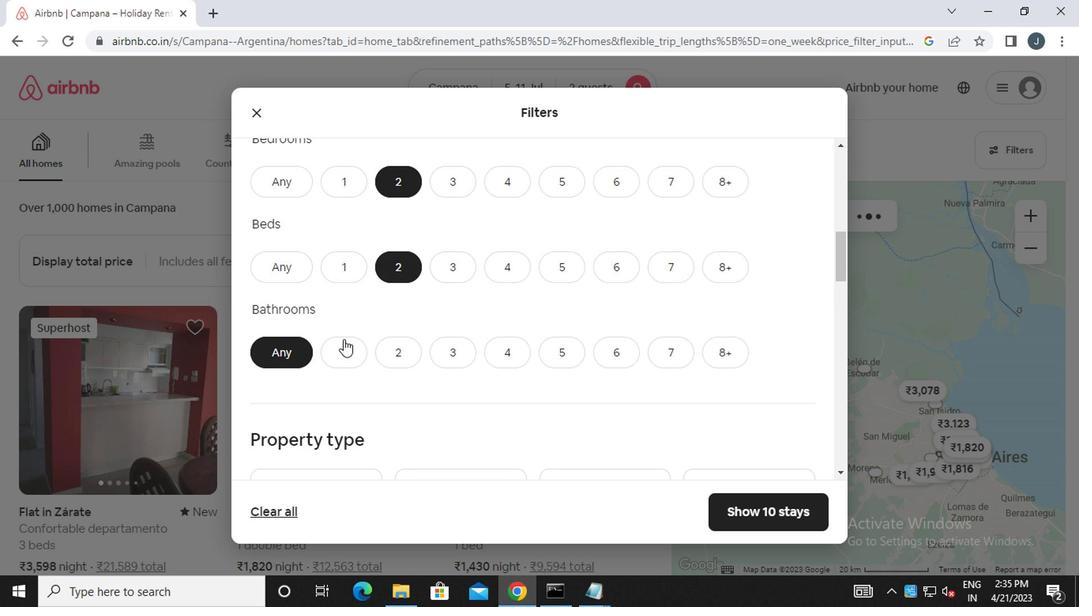 
Action: Mouse pressed left at (336, 349)
Screenshot: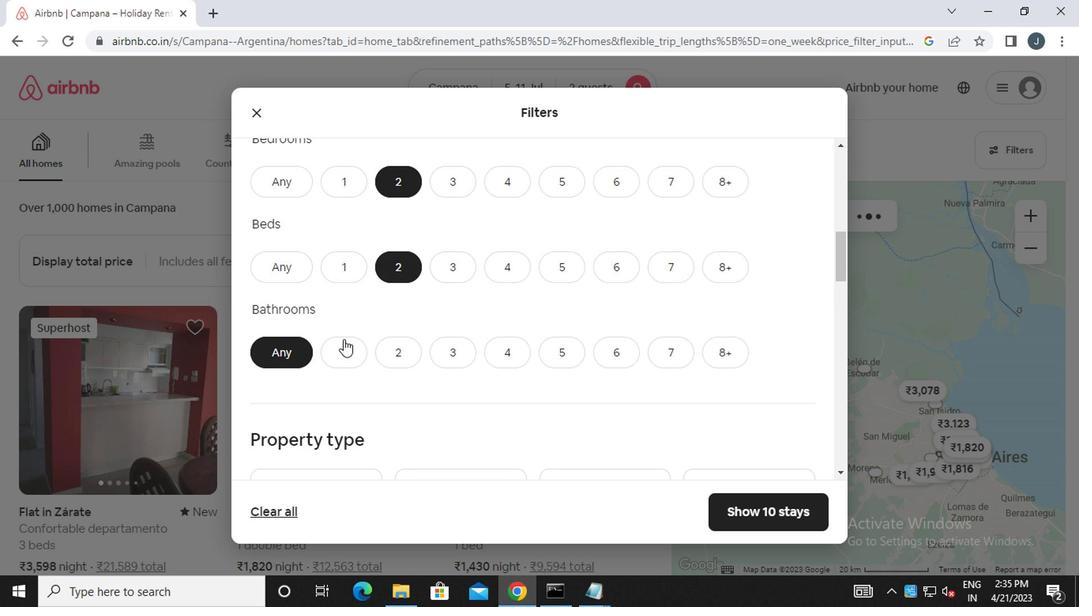 
Action: Mouse moved to (332, 349)
Screenshot: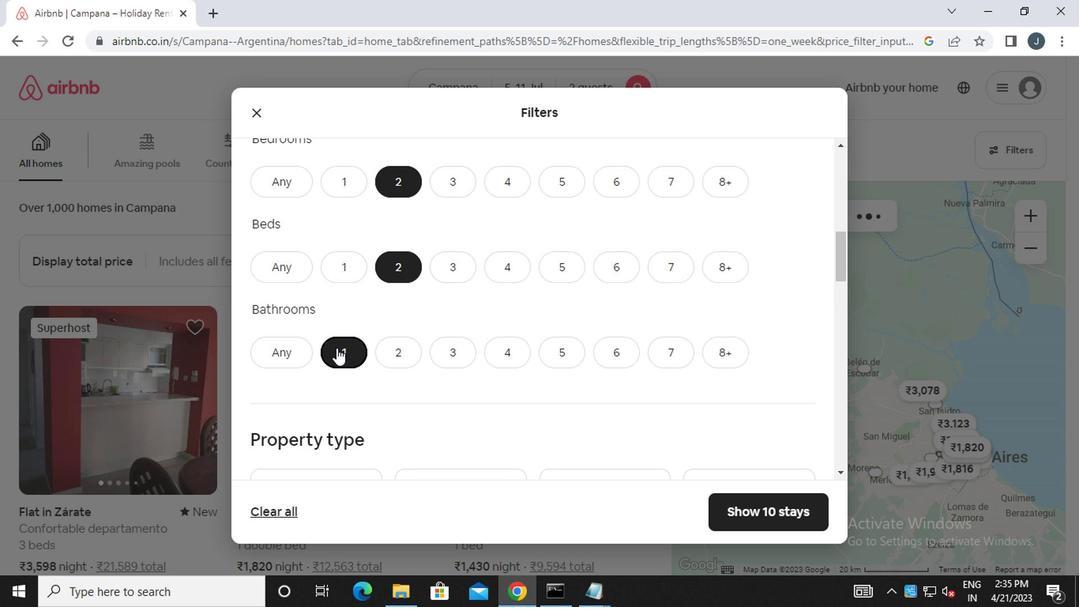 
Action: Mouse scrolled (332, 348) with delta (0, 0)
Screenshot: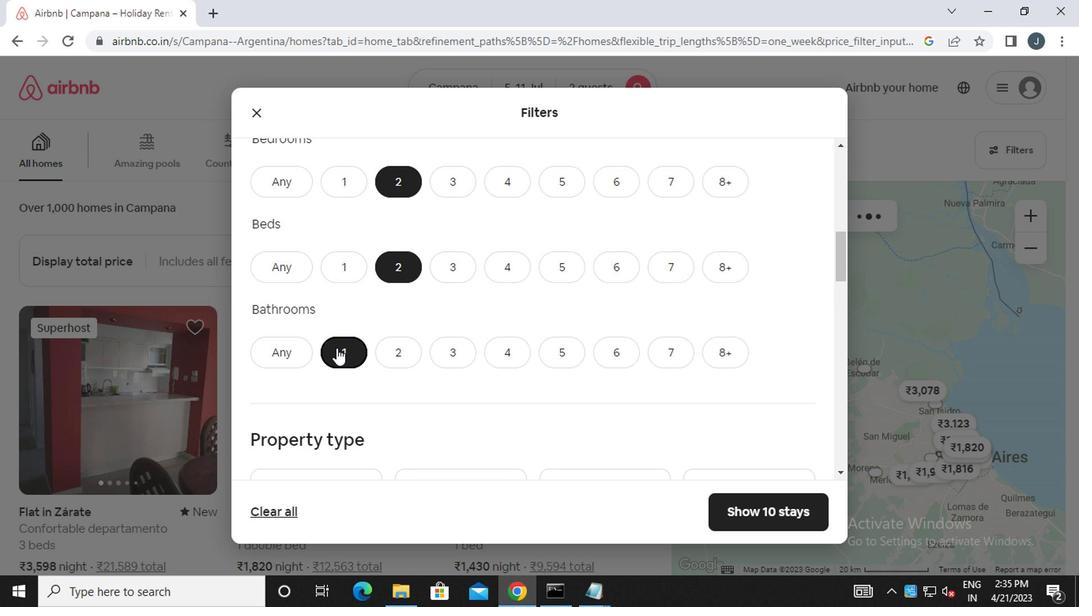 
Action: Mouse scrolled (332, 348) with delta (0, 0)
Screenshot: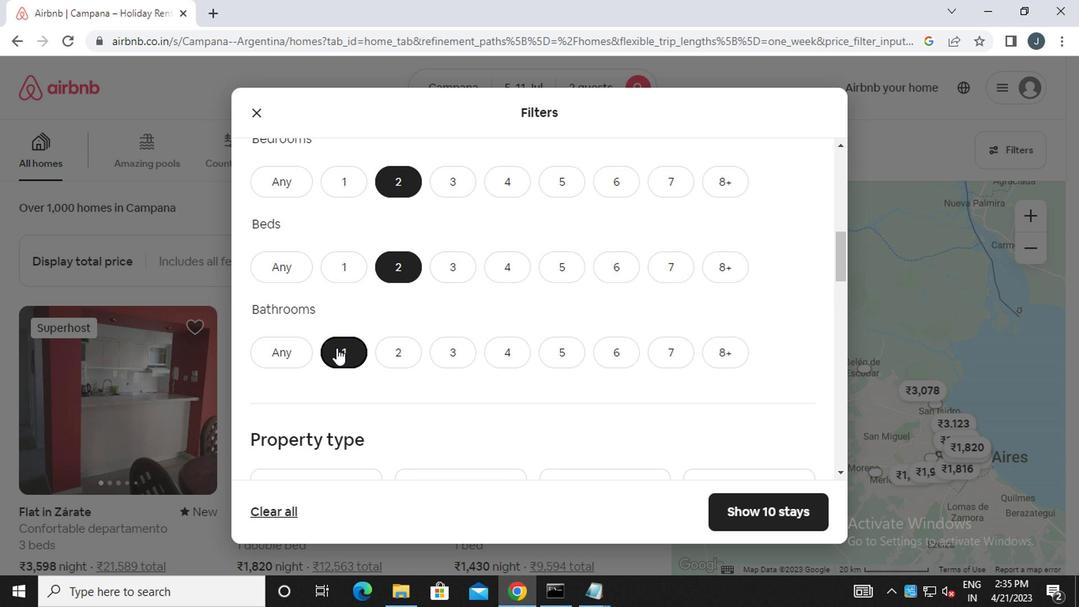 
Action: Mouse scrolled (332, 348) with delta (0, 0)
Screenshot: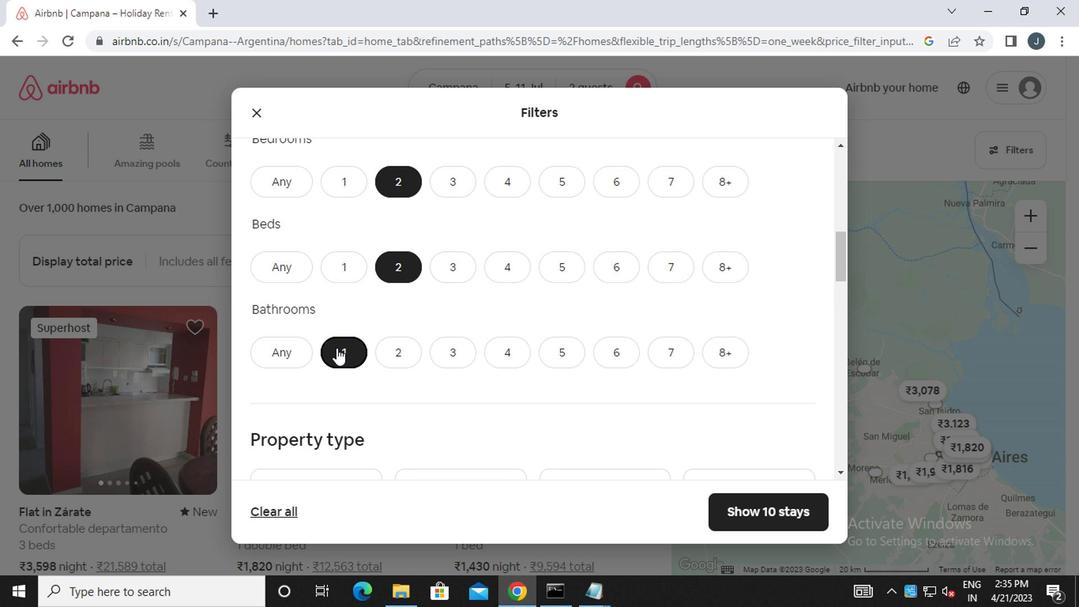 
Action: Mouse moved to (361, 352)
Screenshot: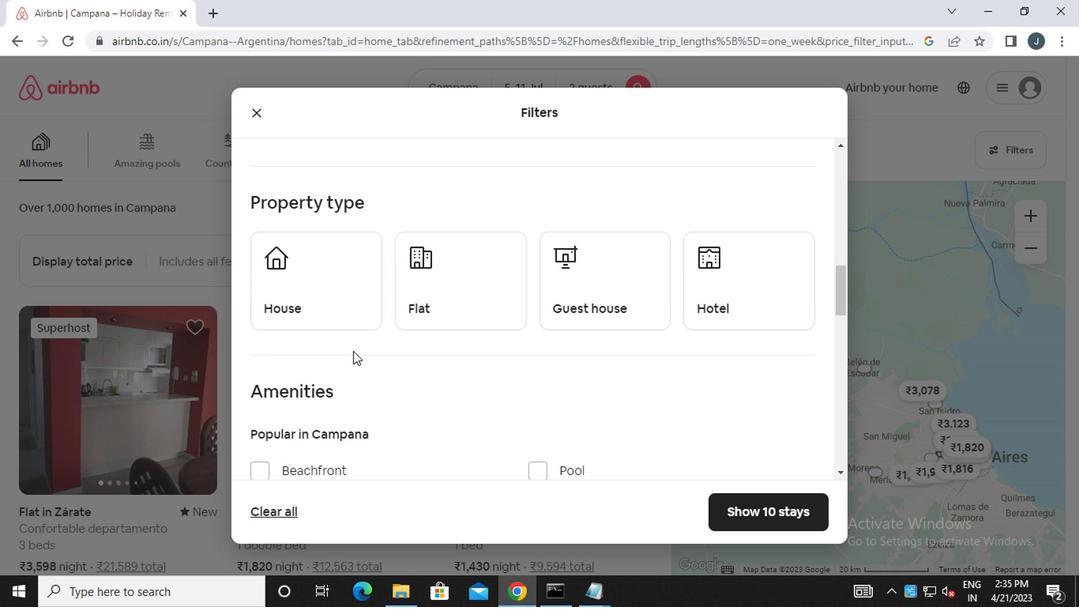 
Action: Mouse scrolled (361, 351) with delta (0, 0)
Screenshot: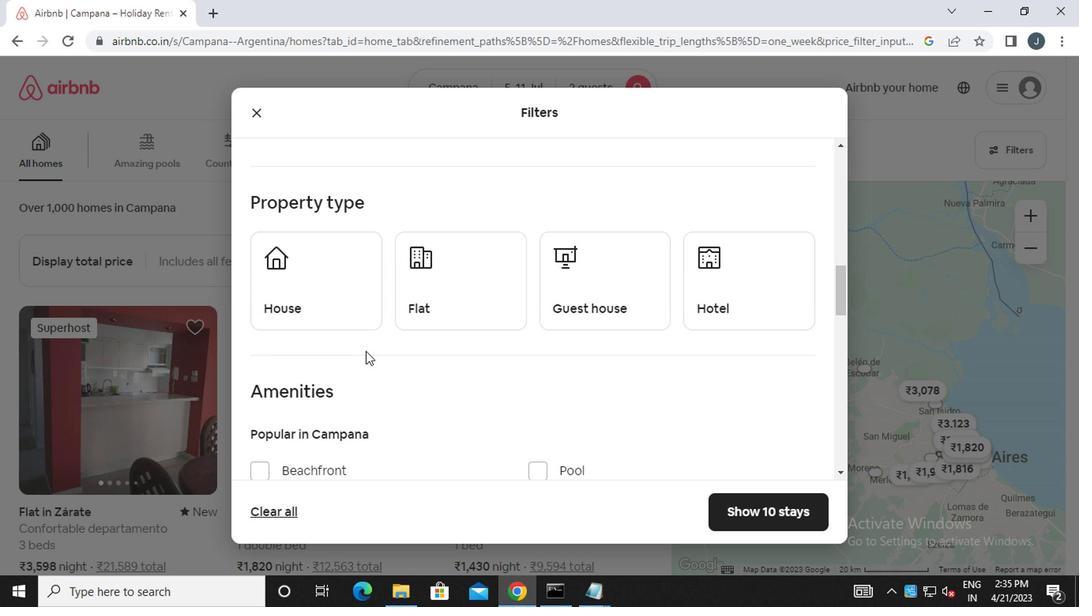 
Action: Mouse moved to (328, 206)
Screenshot: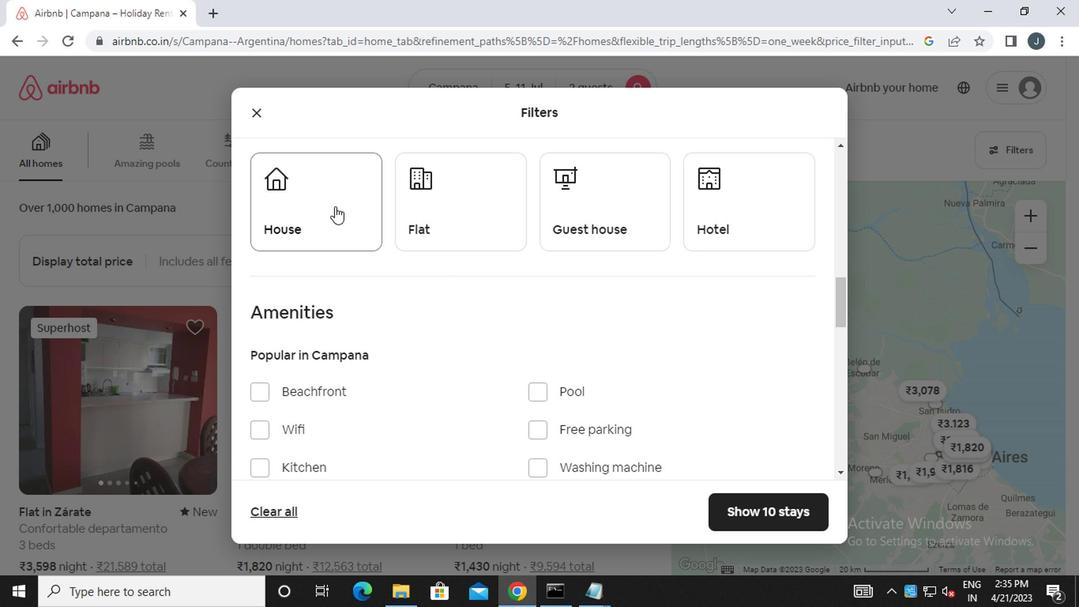 
Action: Mouse pressed left at (328, 206)
Screenshot: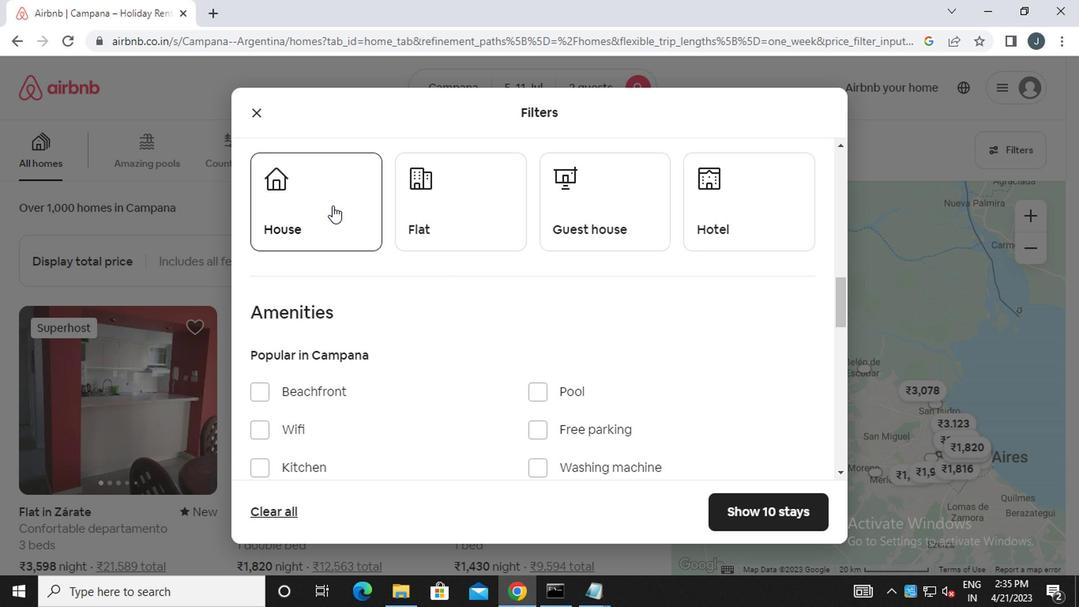 
Action: Mouse moved to (450, 246)
Screenshot: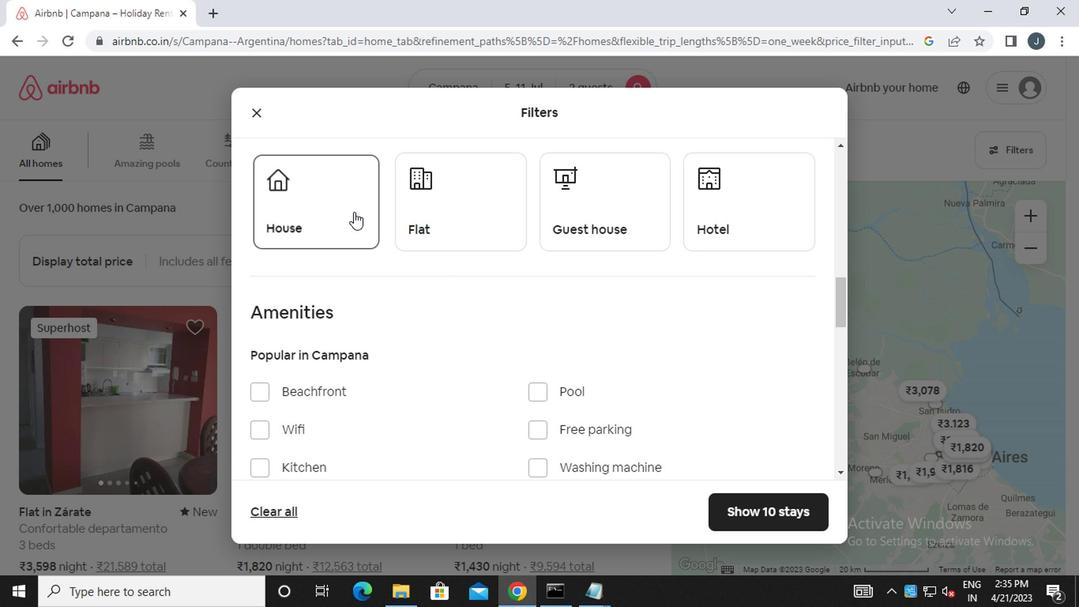 
Action: Mouse pressed left at (450, 246)
Screenshot: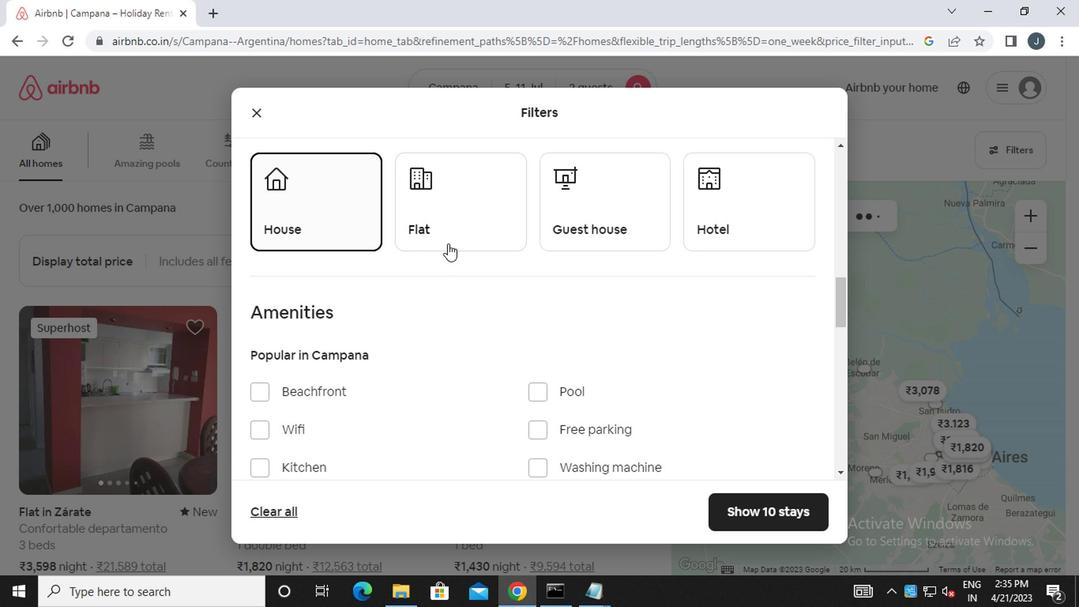 
Action: Mouse moved to (559, 223)
Screenshot: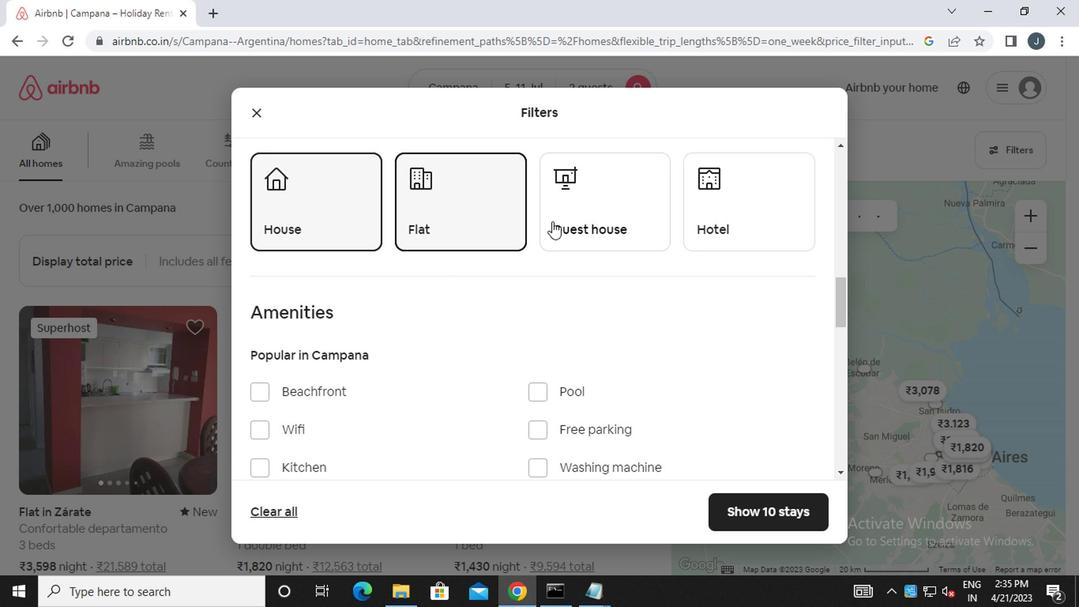 
Action: Mouse pressed left at (559, 223)
Screenshot: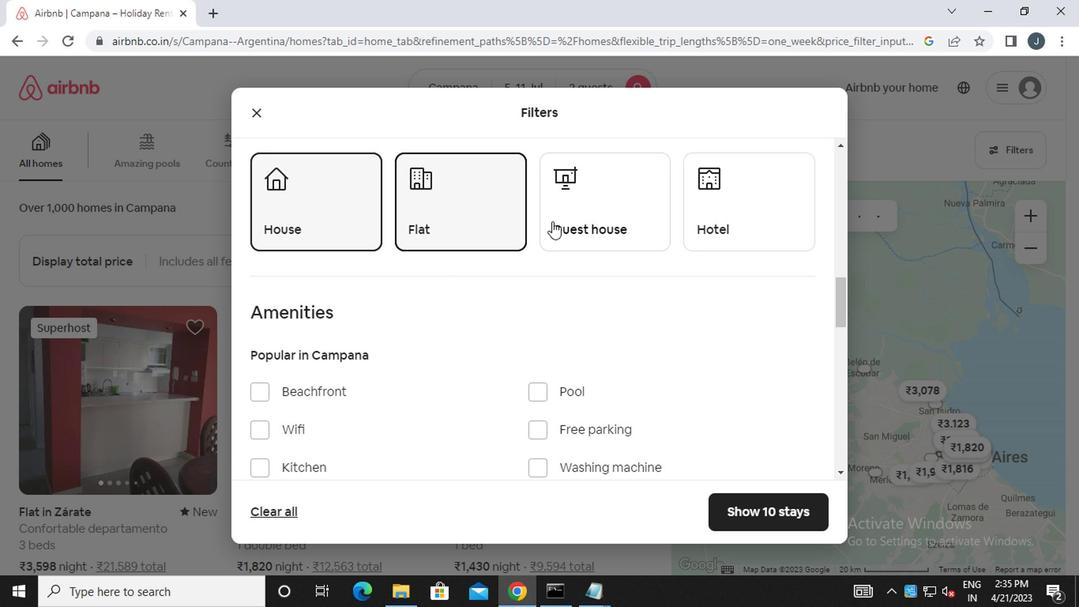 
Action: Mouse moved to (622, 230)
Screenshot: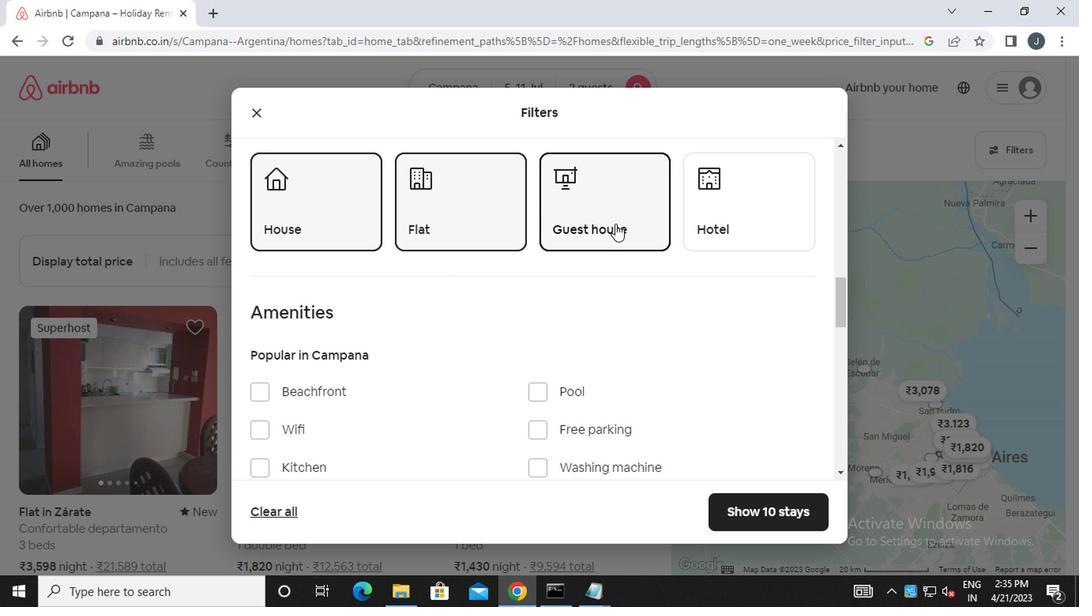 
Action: Mouse scrolled (622, 229) with delta (0, 0)
Screenshot: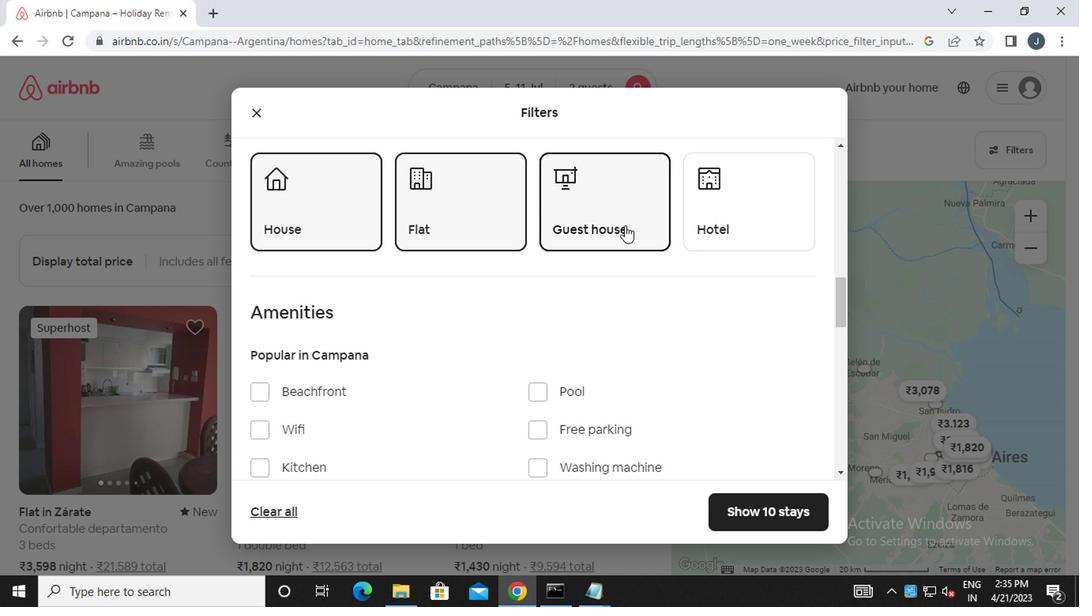
Action: Mouse moved to (605, 240)
Screenshot: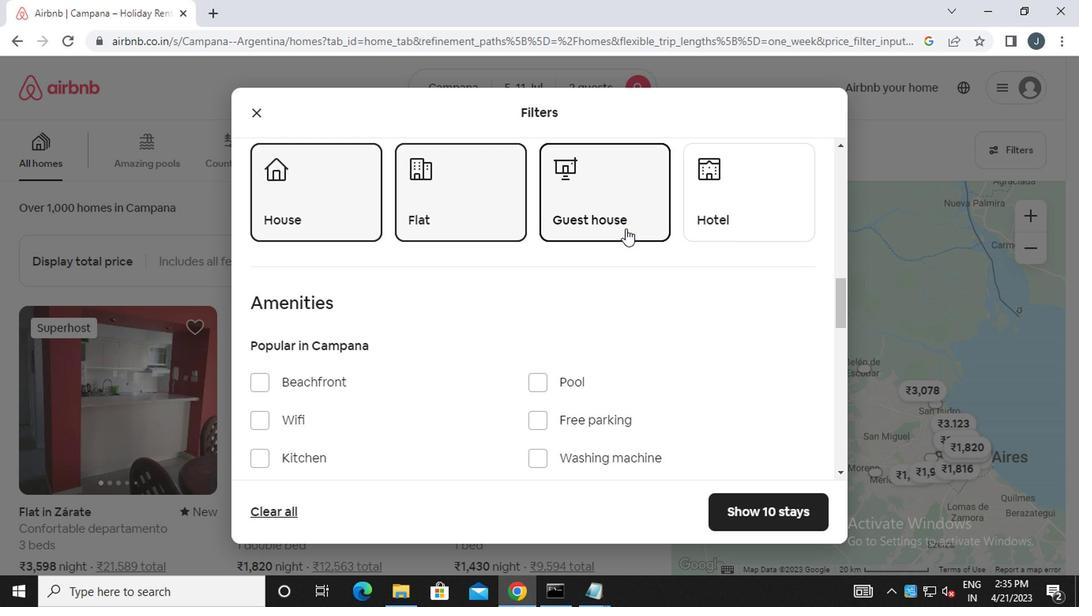 
Action: Mouse scrolled (605, 240) with delta (0, 0)
Screenshot: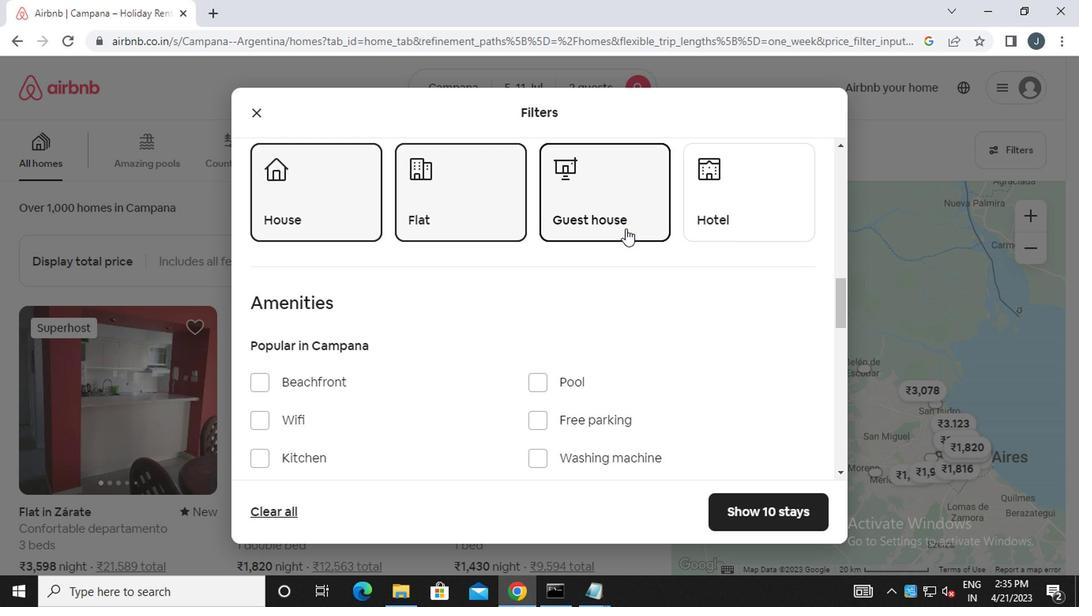
Action: Mouse moved to (597, 247)
Screenshot: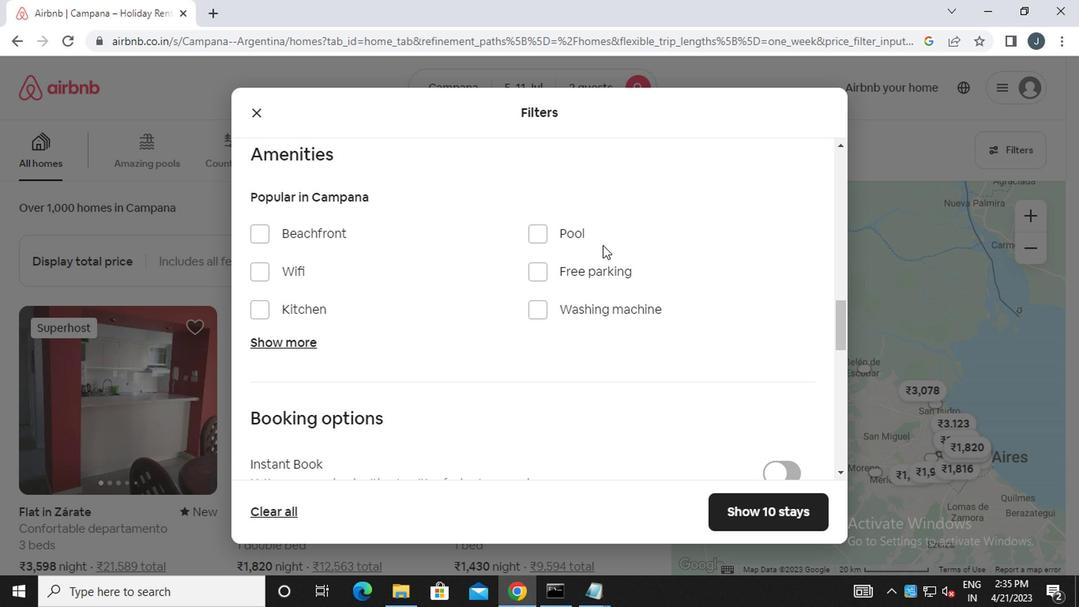 
Action: Mouse scrolled (597, 246) with delta (0, -1)
Screenshot: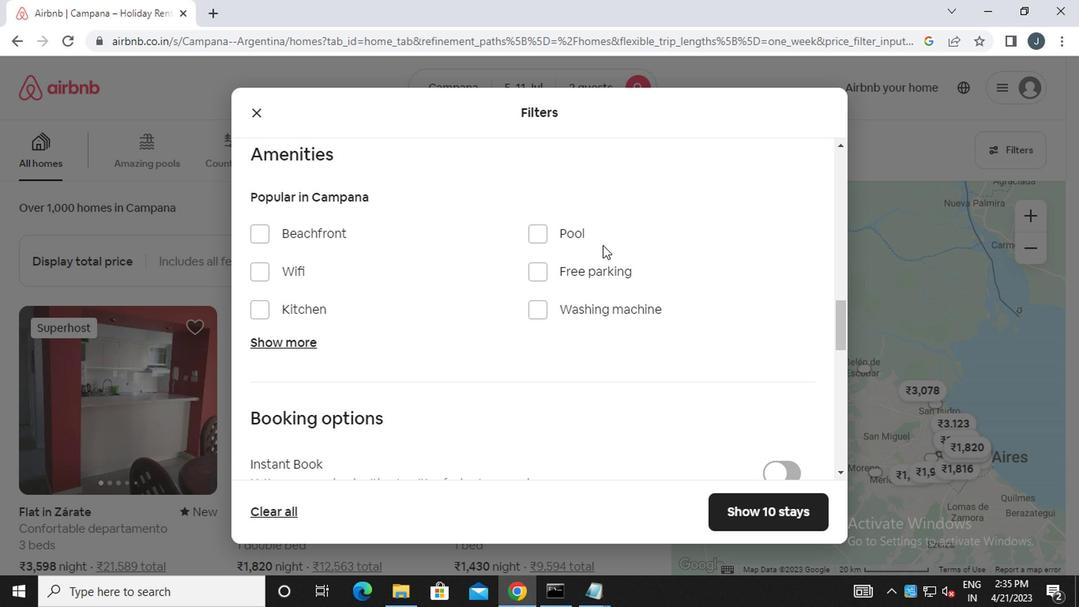 
Action: Mouse moved to (596, 249)
Screenshot: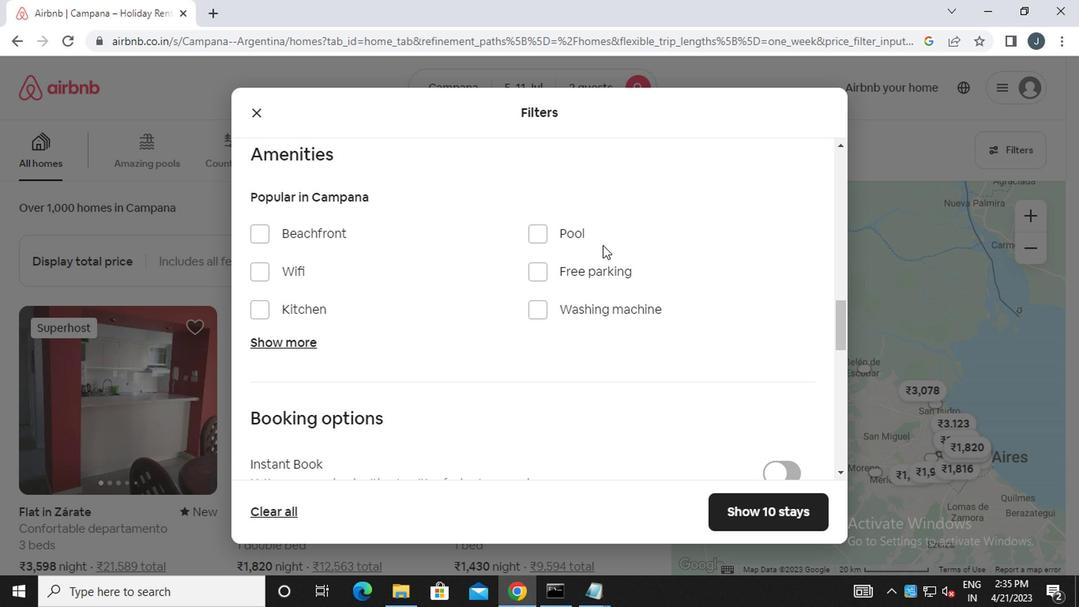 
Action: Mouse scrolled (596, 248) with delta (0, -1)
Screenshot: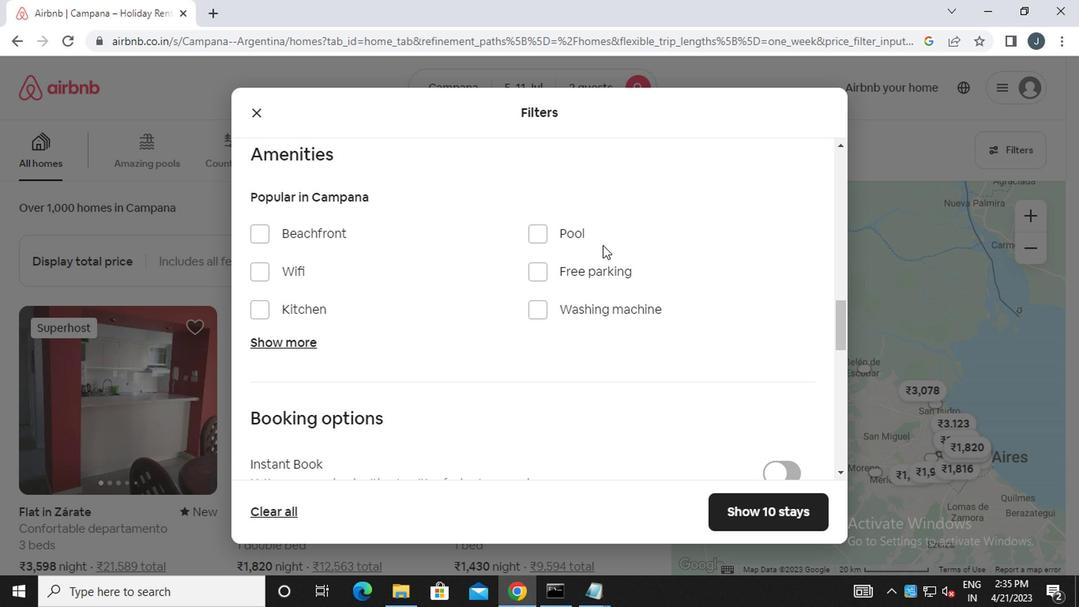 
Action: Mouse scrolled (596, 248) with delta (0, -1)
Screenshot: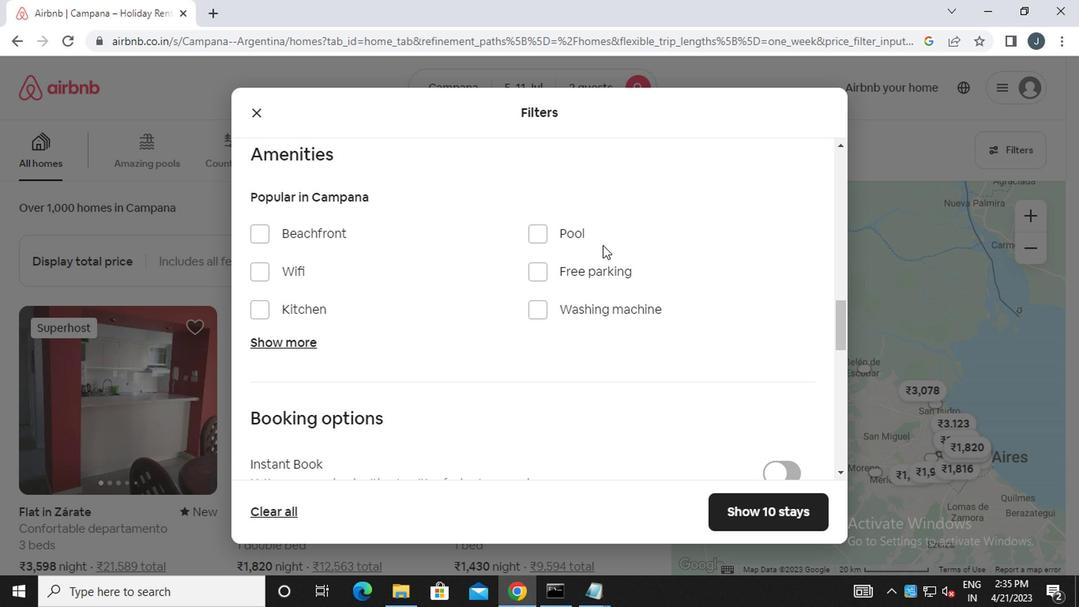 
Action: Mouse moved to (425, 277)
Screenshot: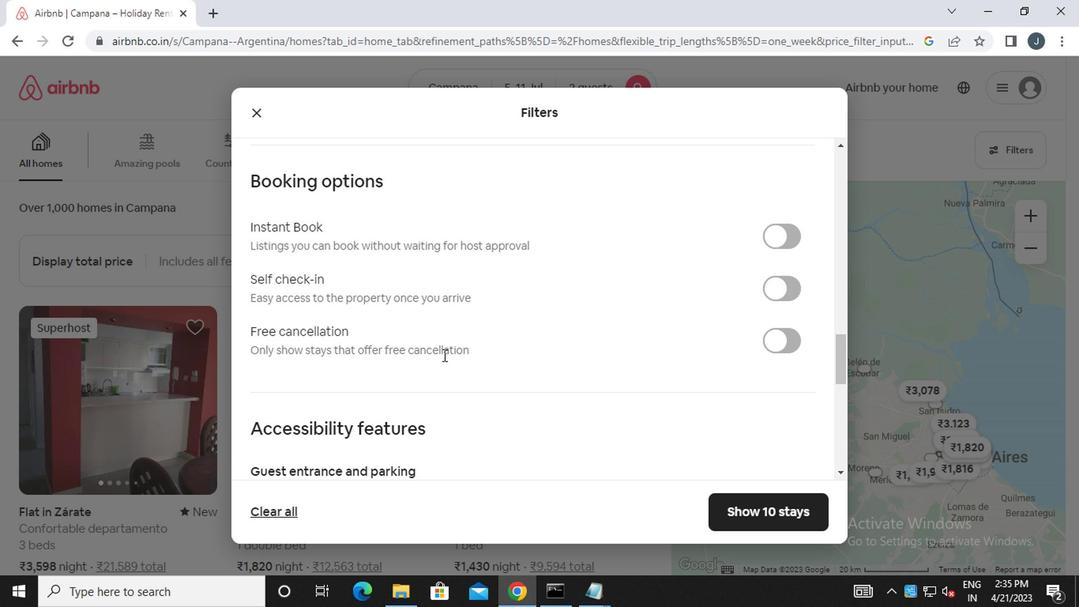 
Action: Mouse scrolled (425, 278) with delta (0, 0)
Screenshot: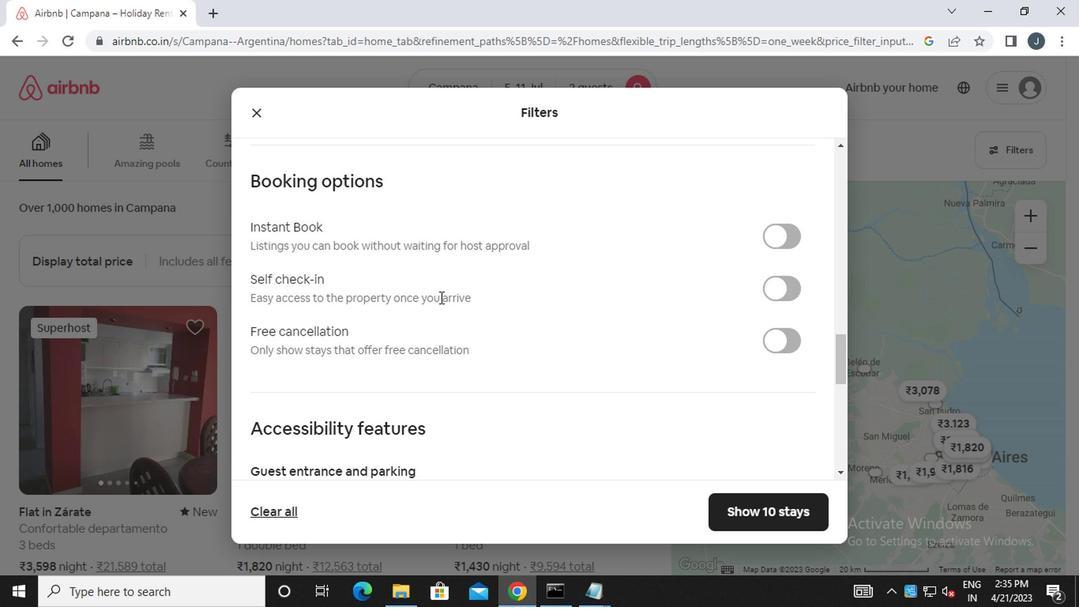 
Action: Mouse moved to (424, 277)
Screenshot: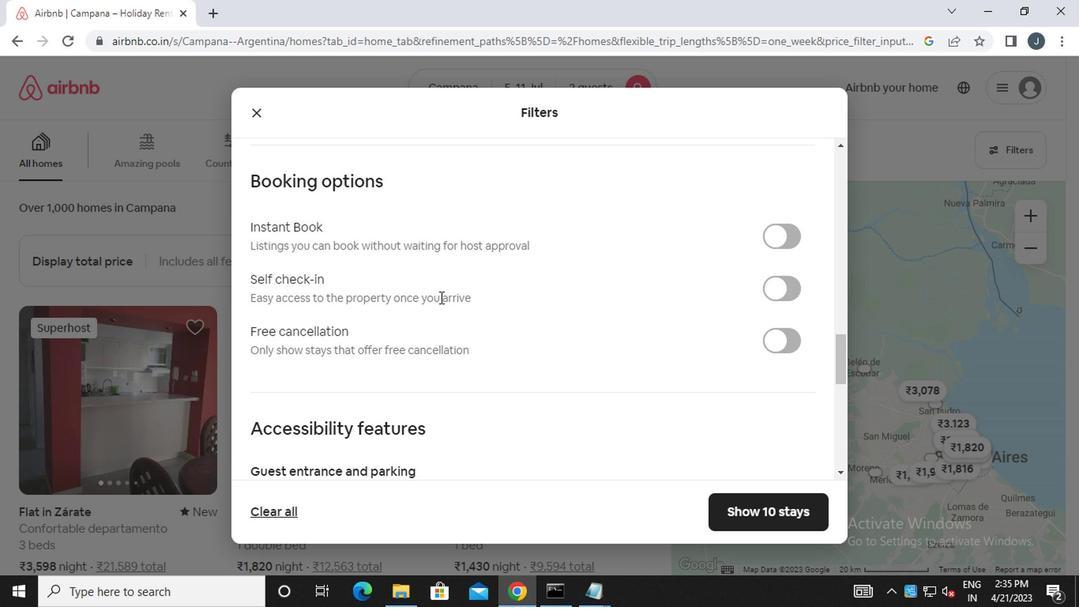 
Action: Mouse scrolled (424, 278) with delta (0, 0)
Screenshot: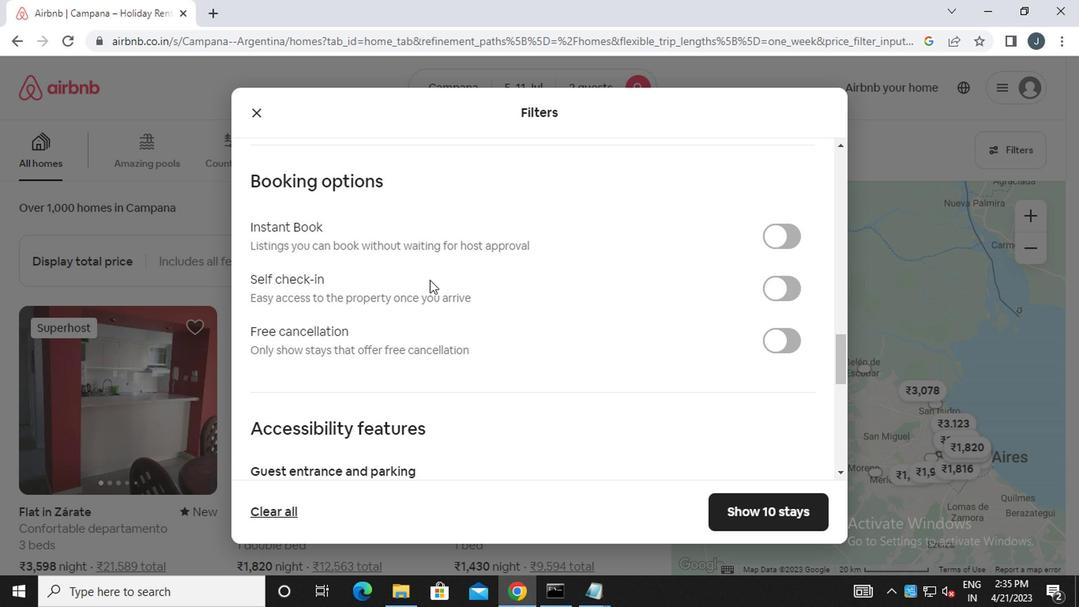 
Action: Mouse moved to (280, 262)
Screenshot: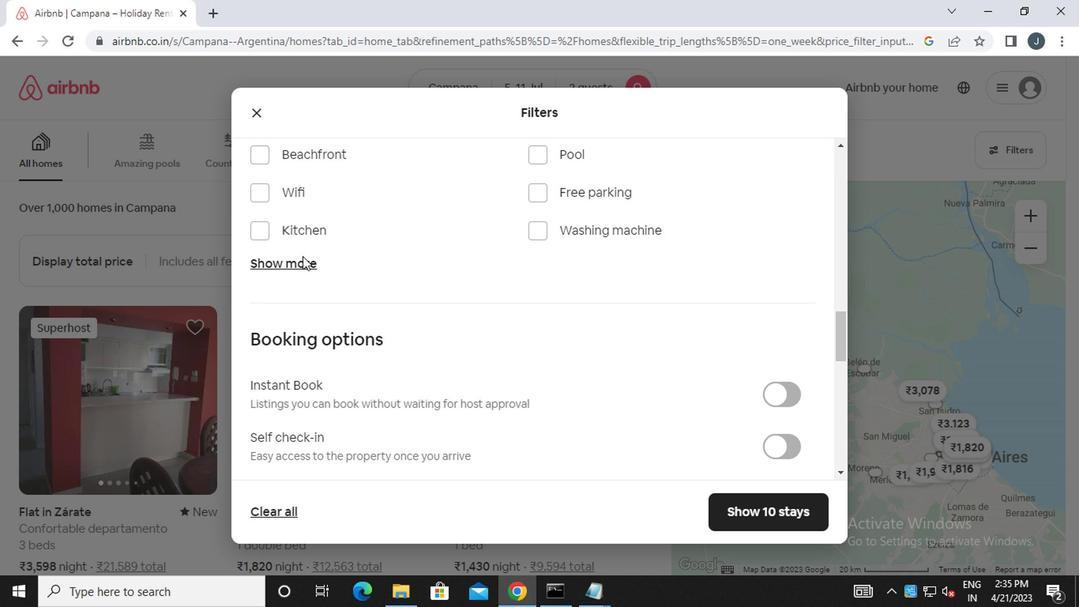 
Action: Mouse pressed left at (280, 262)
Screenshot: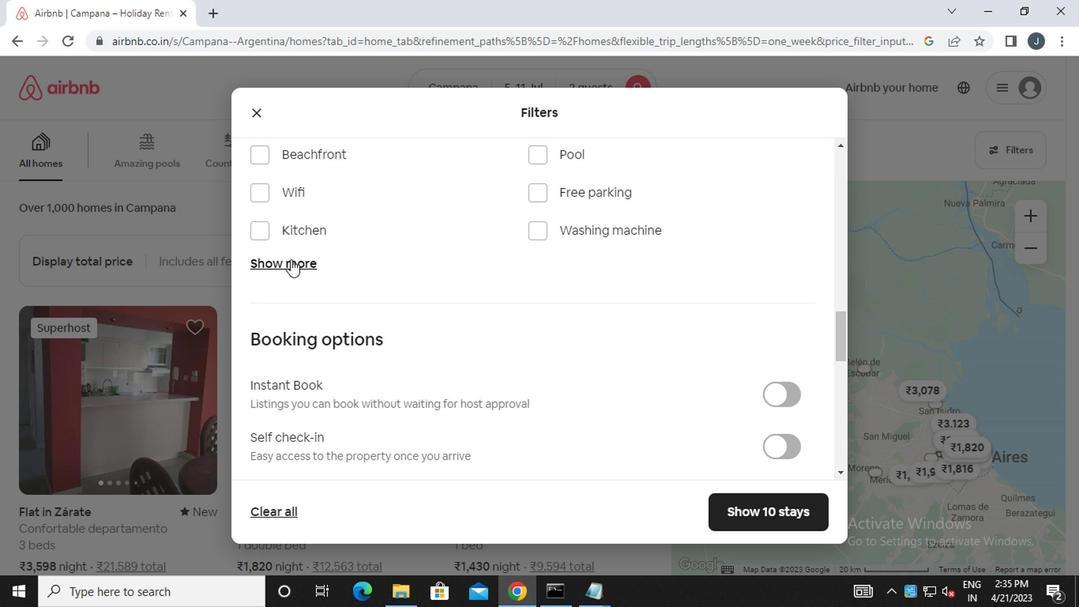 
Action: Mouse moved to (304, 354)
Screenshot: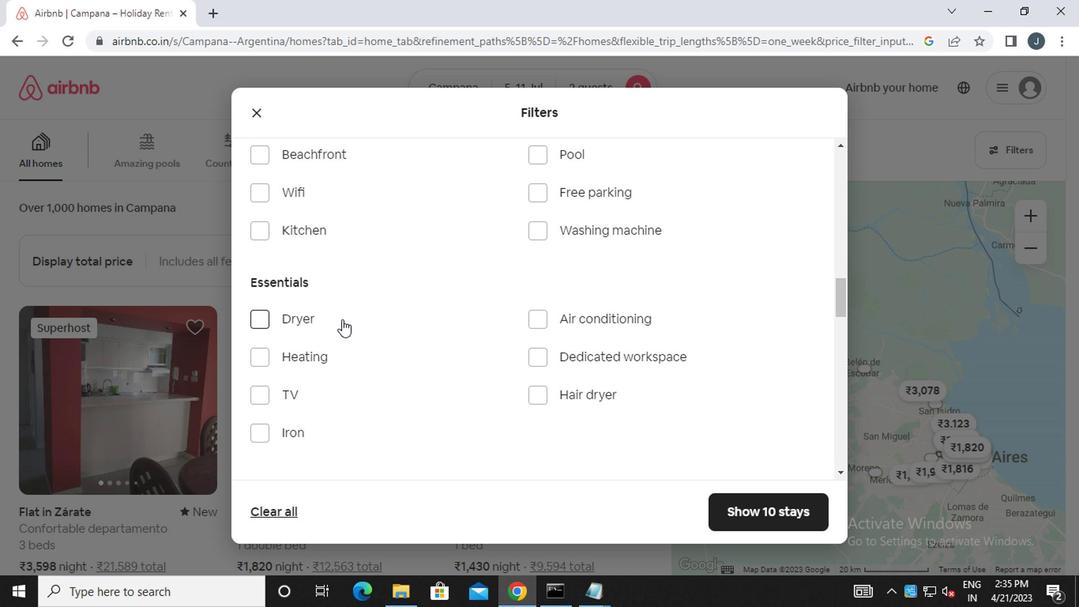 
Action: Mouse pressed left at (304, 354)
Screenshot: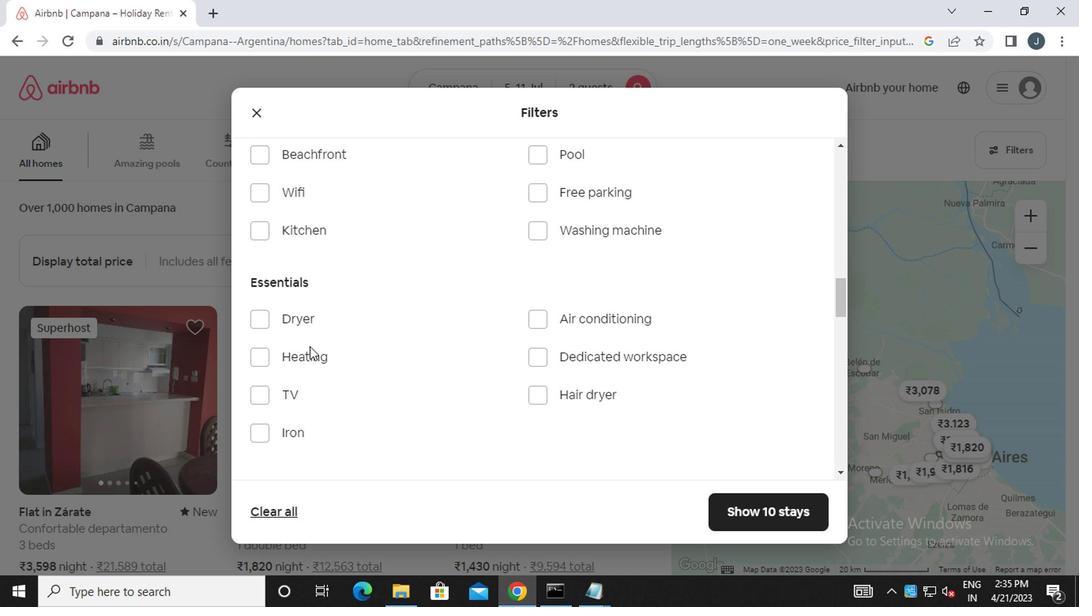 
Action: Mouse moved to (361, 336)
Screenshot: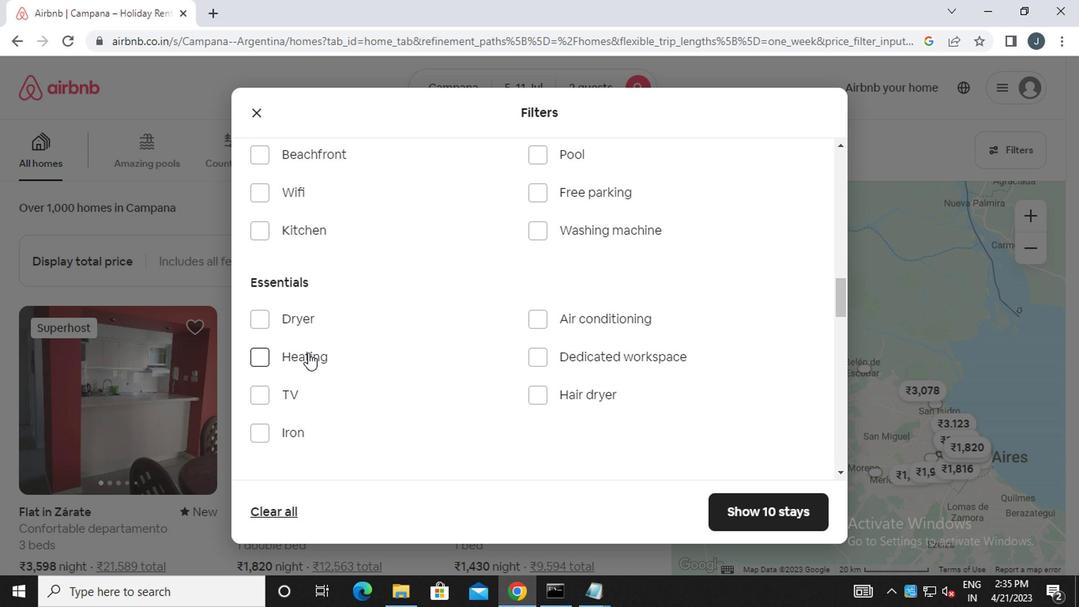 
Action: Mouse scrolled (361, 336) with delta (0, 0)
Screenshot: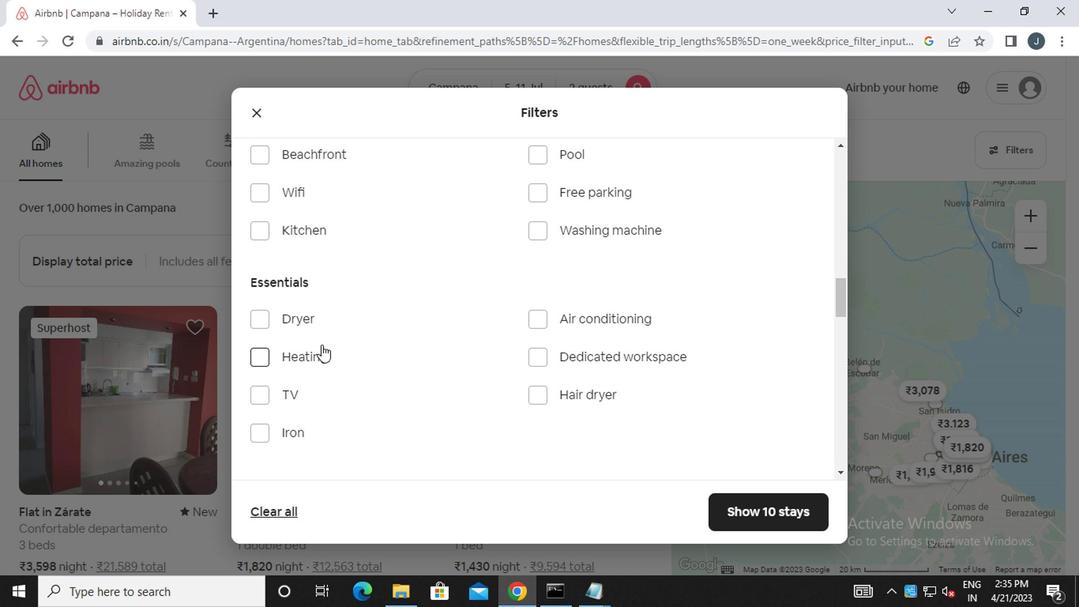 
Action: Mouse scrolled (361, 336) with delta (0, 0)
Screenshot: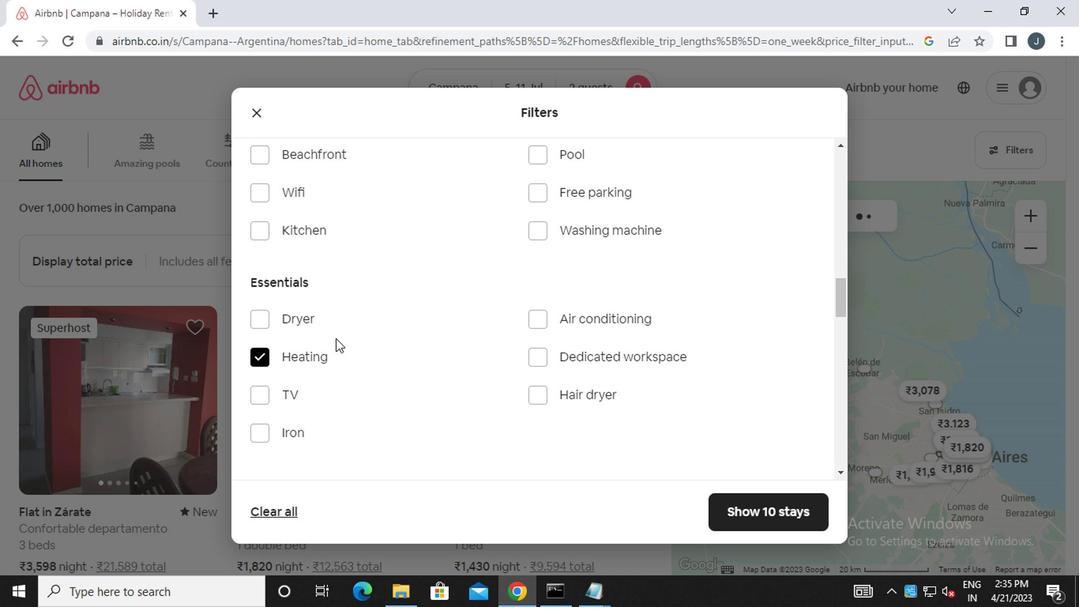 
Action: Mouse scrolled (361, 336) with delta (0, 0)
Screenshot: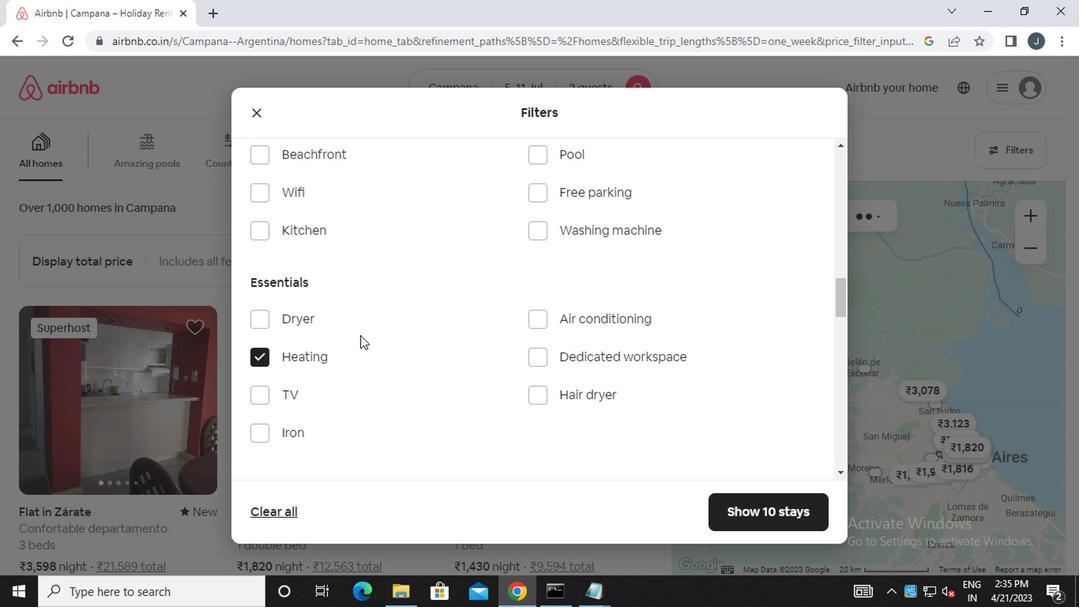 
Action: Mouse moved to (361, 335)
Screenshot: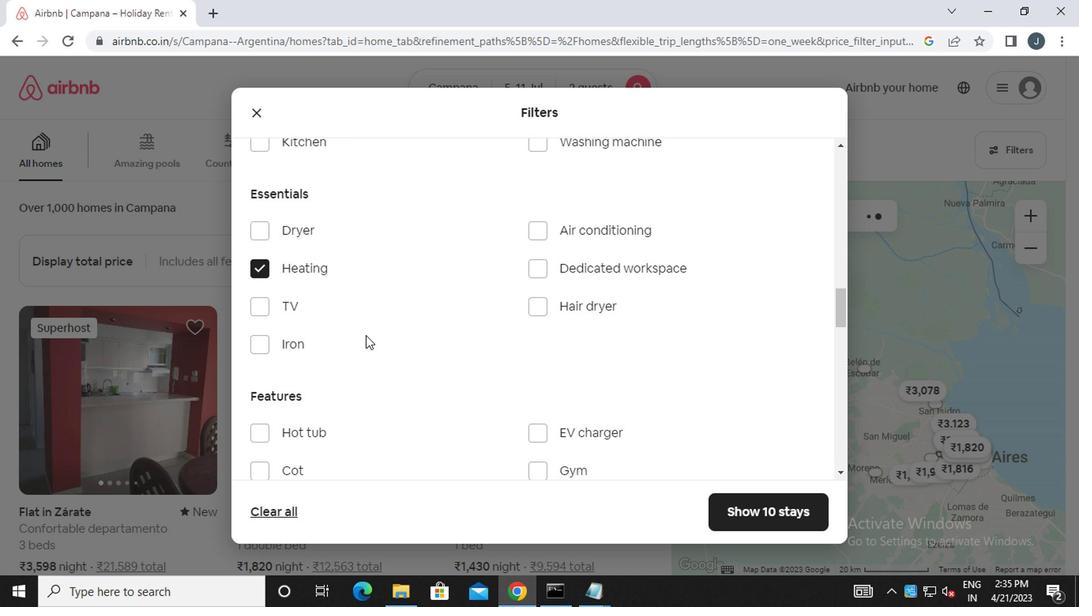 
Action: Mouse scrolled (361, 334) with delta (0, 0)
Screenshot: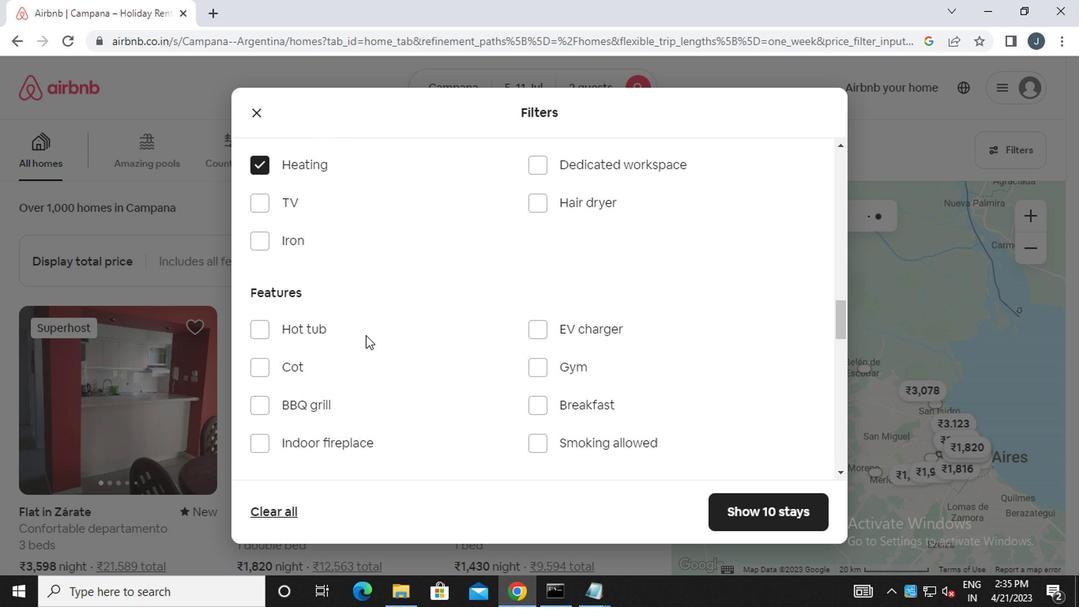 
Action: Mouse scrolled (361, 334) with delta (0, 0)
Screenshot: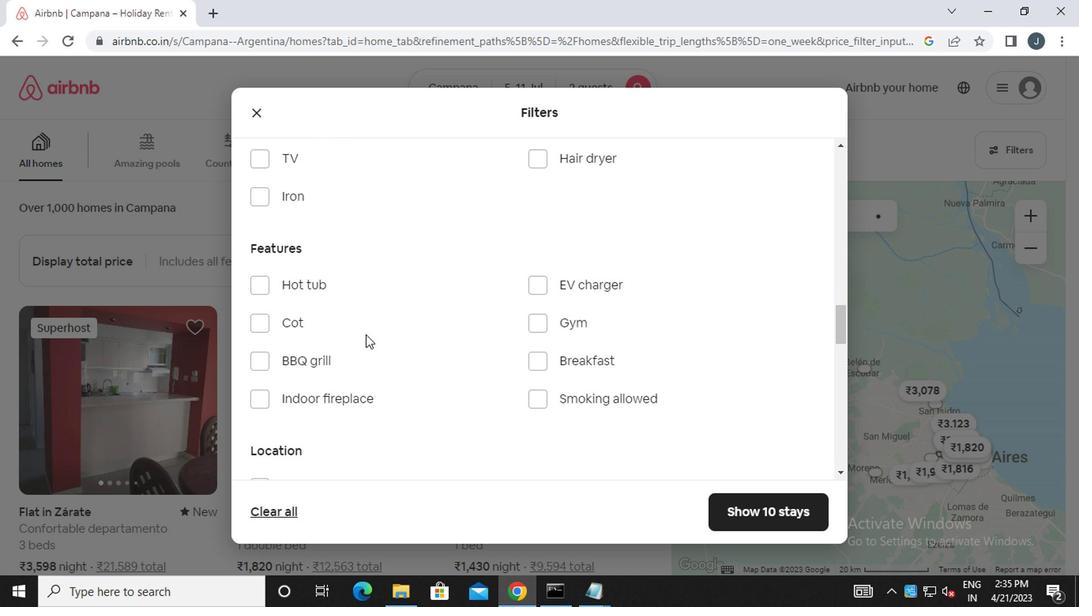 
Action: Mouse scrolled (361, 334) with delta (0, 0)
Screenshot: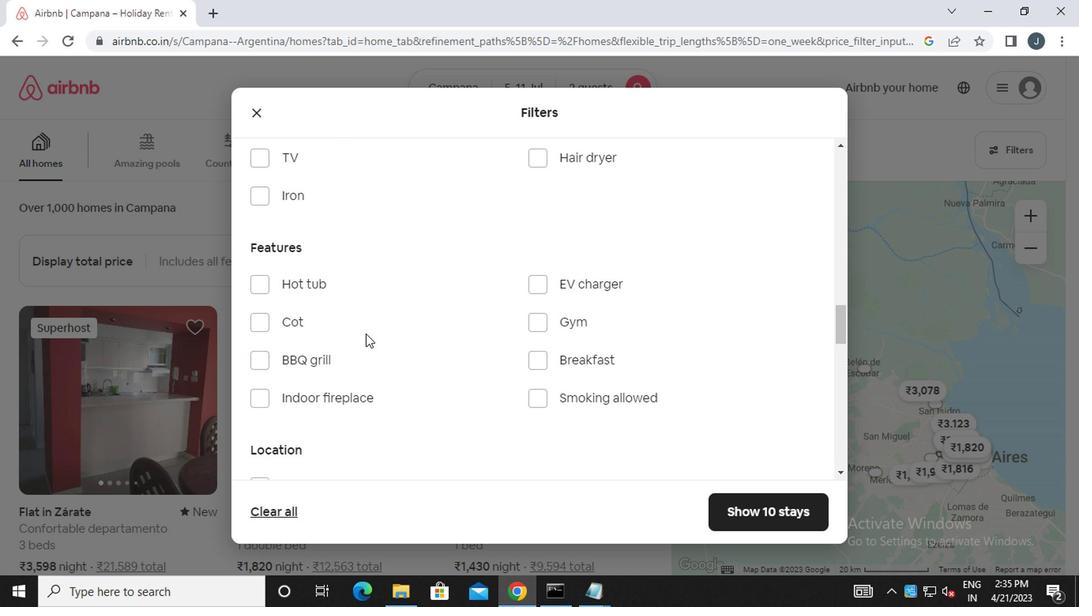
Action: Mouse scrolled (361, 334) with delta (0, 0)
Screenshot: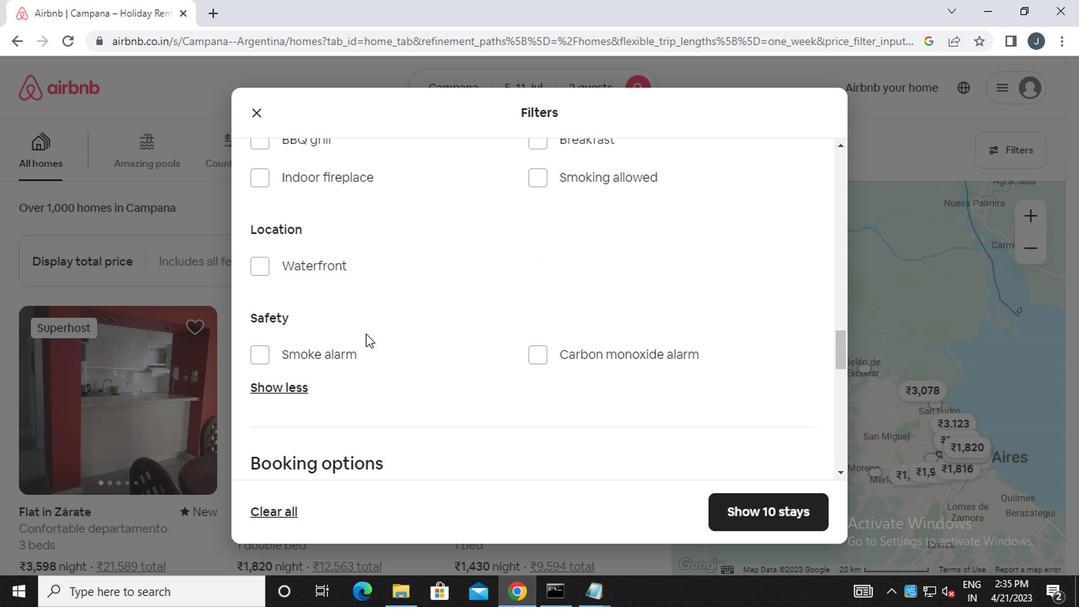
Action: Mouse scrolled (361, 334) with delta (0, 0)
Screenshot: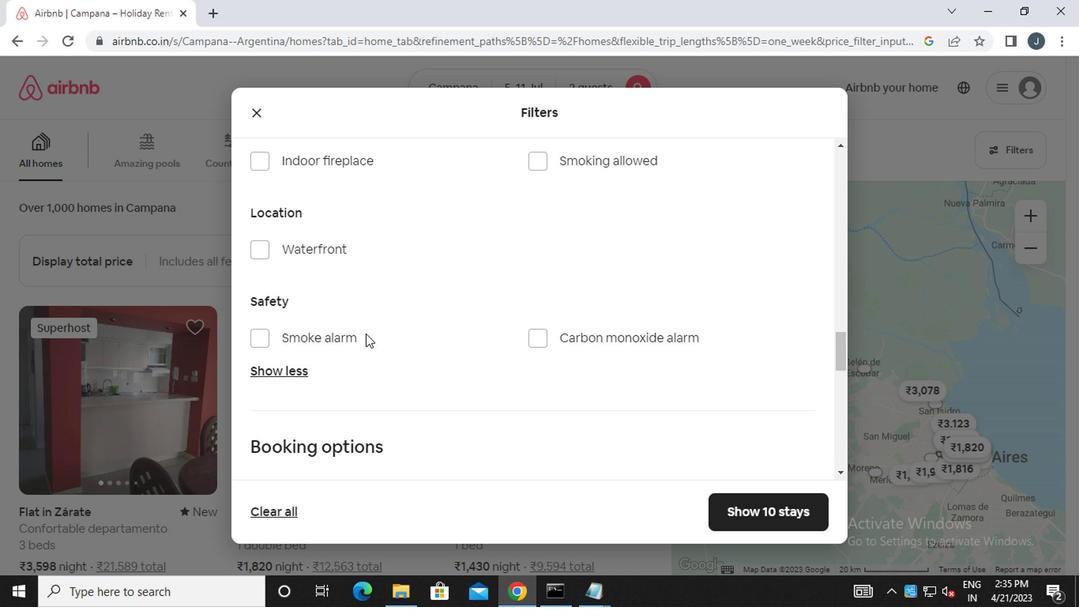 
Action: Mouse scrolled (361, 334) with delta (0, 0)
Screenshot: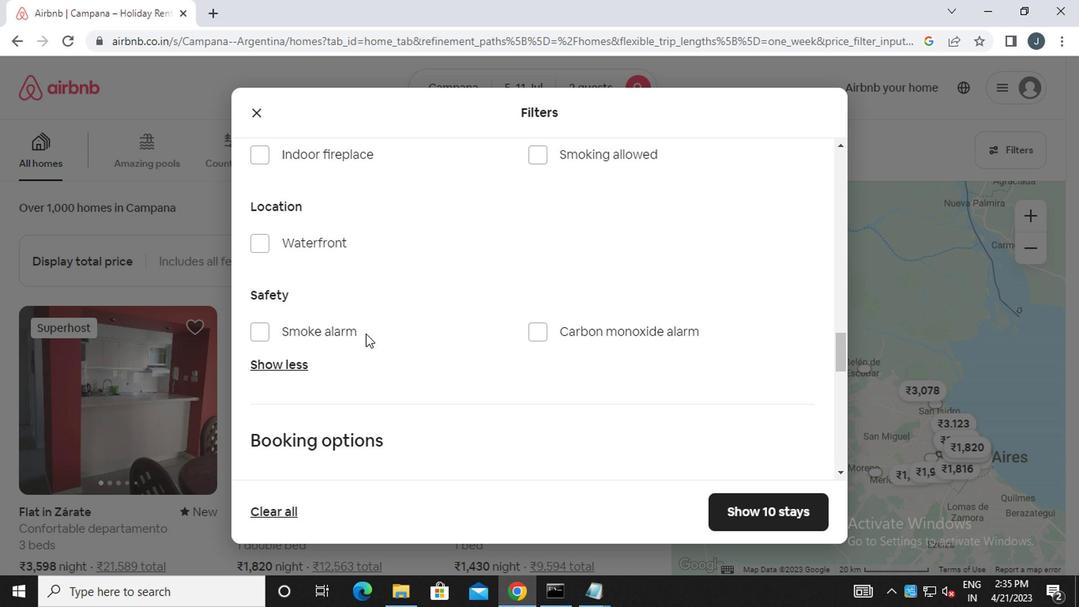 
Action: Mouse moved to (780, 311)
Screenshot: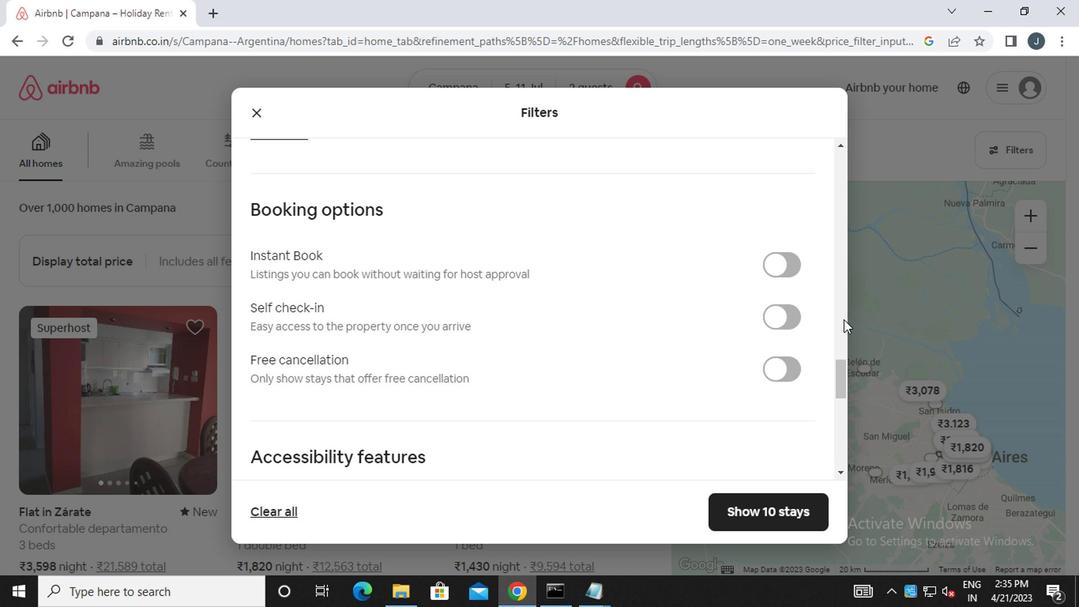 
Action: Mouse pressed left at (780, 311)
Screenshot: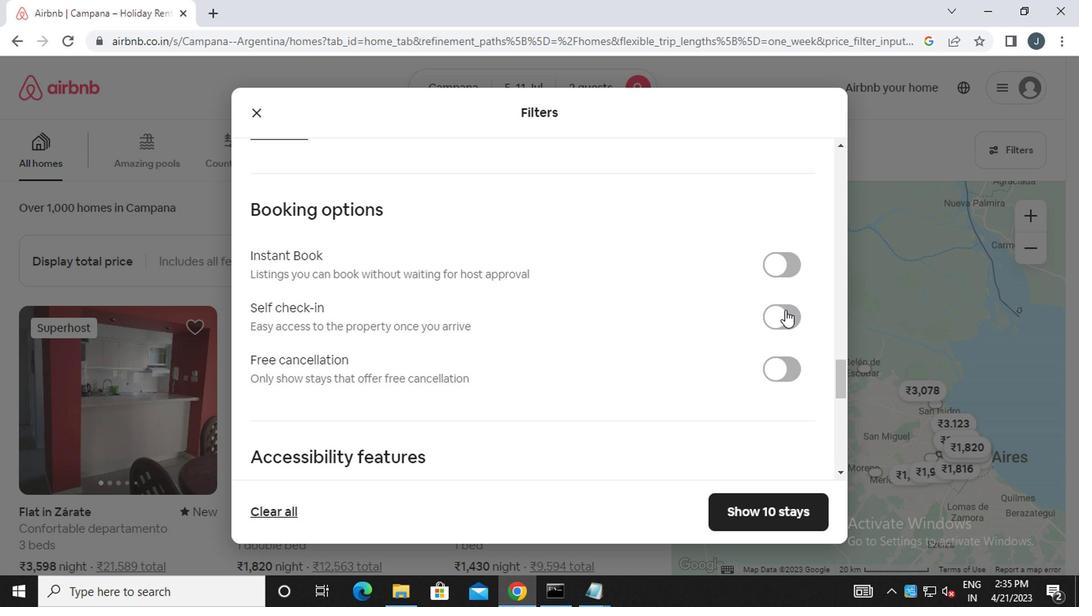 
Action: Mouse moved to (666, 326)
Screenshot: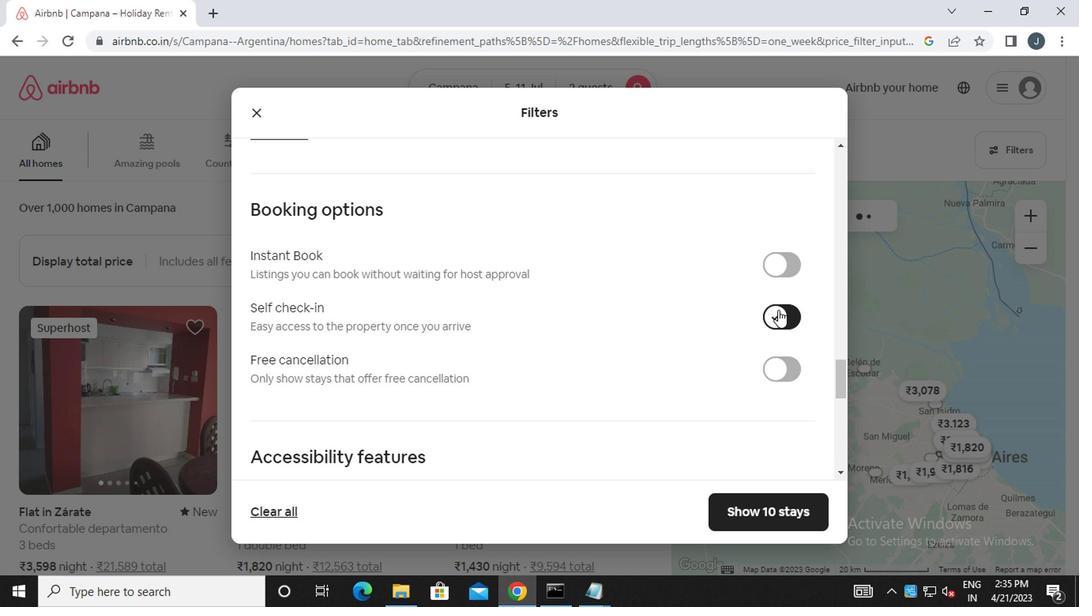 
Action: Mouse scrolled (666, 325) with delta (0, -1)
Screenshot: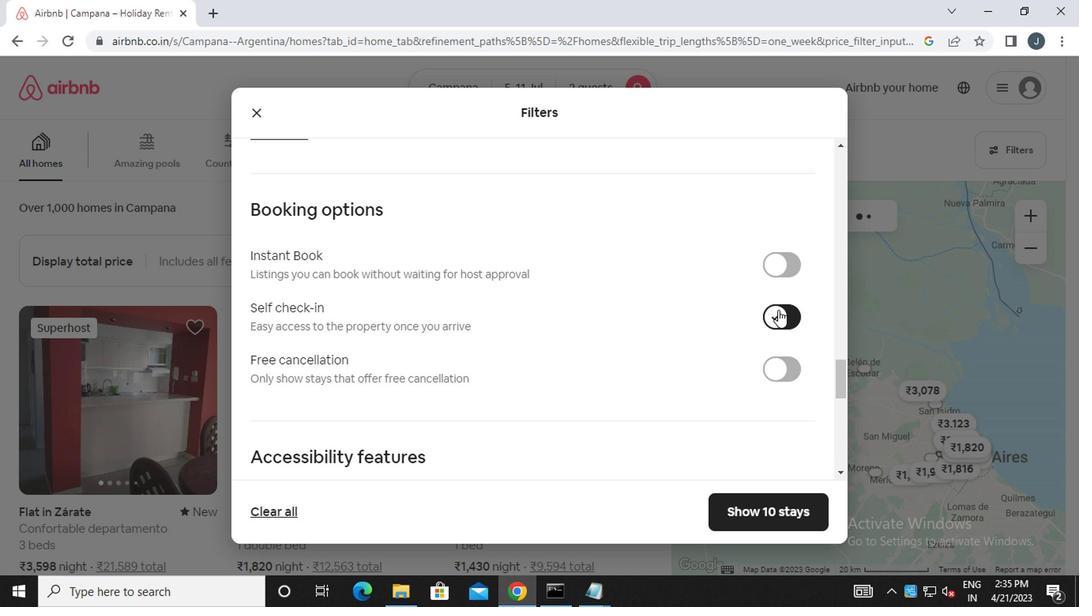 
Action: Mouse moved to (663, 327)
Screenshot: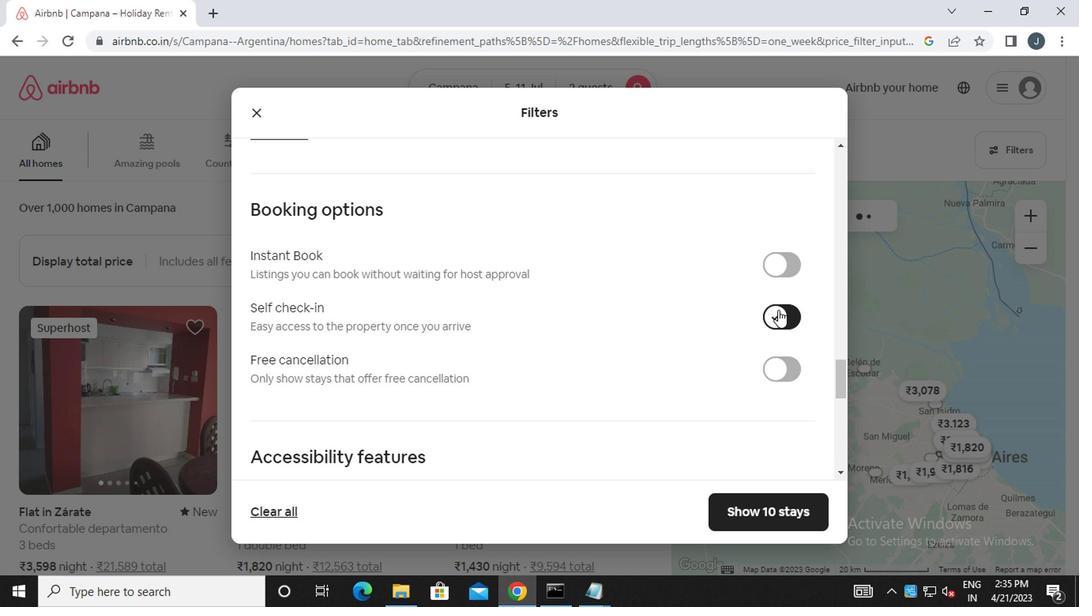 
Action: Mouse scrolled (663, 326) with delta (0, 0)
Screenshot: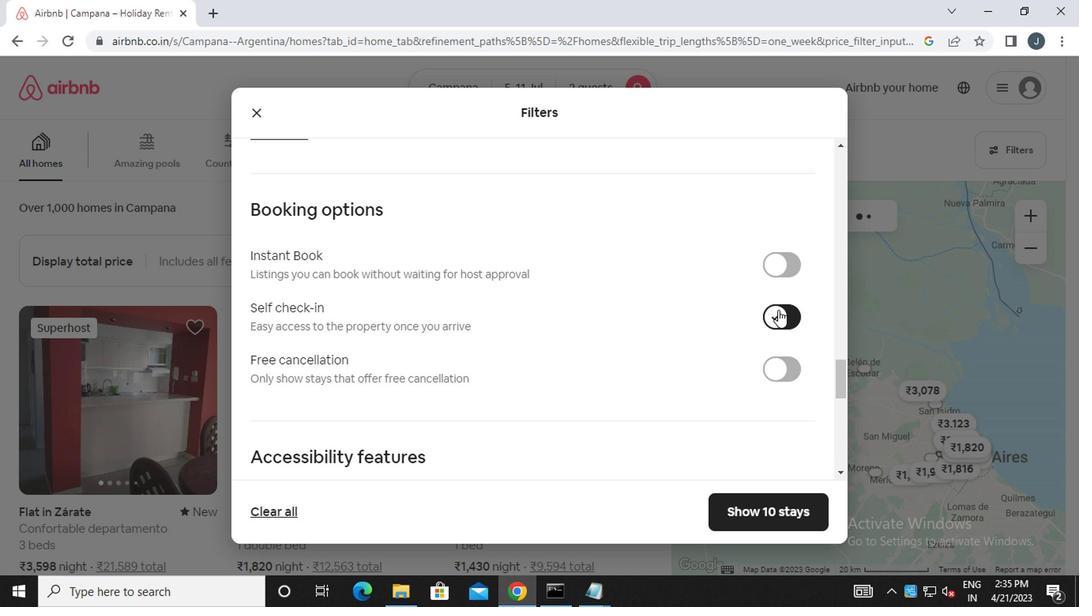 
Action: Mouse moved to (658, 327)
Screenshot: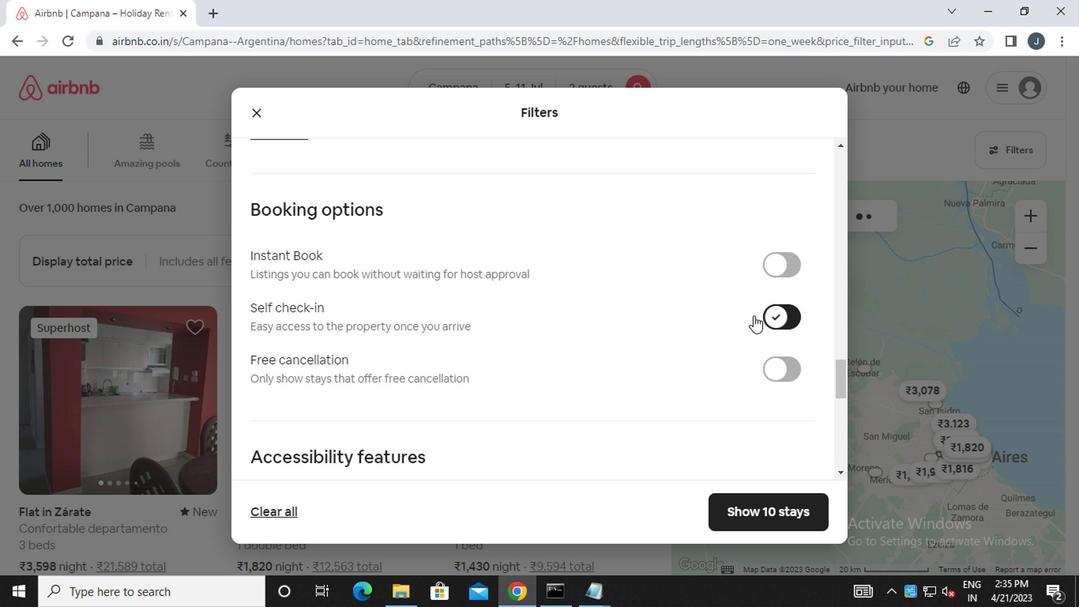 
Action: Mouse scrolled (658, 326) with delta (0, 0)
Screenshot: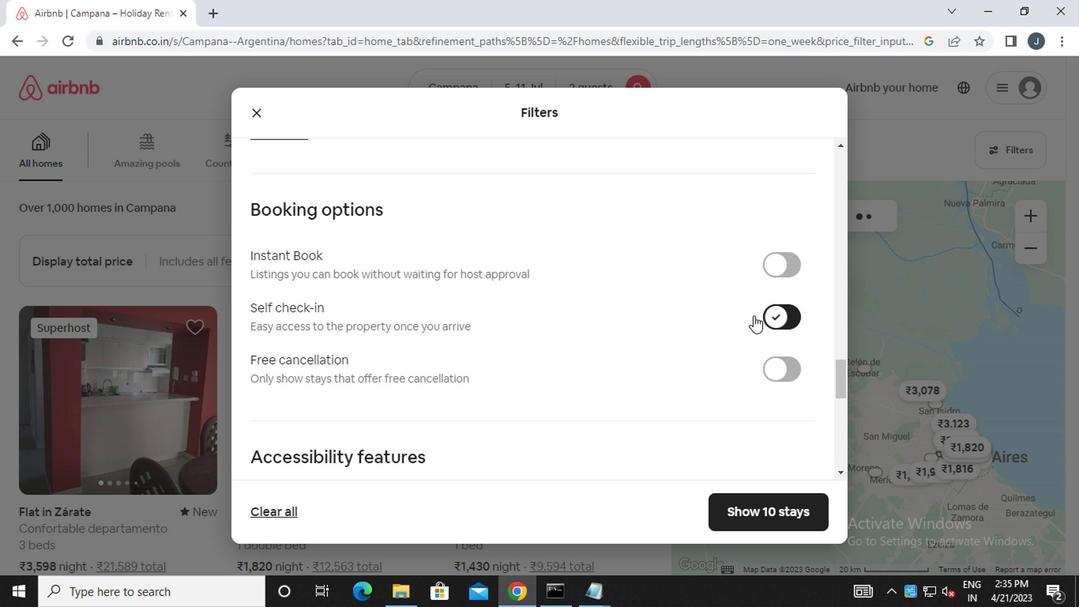 
Action: Mouse moved to (656, 327)
Screenshot: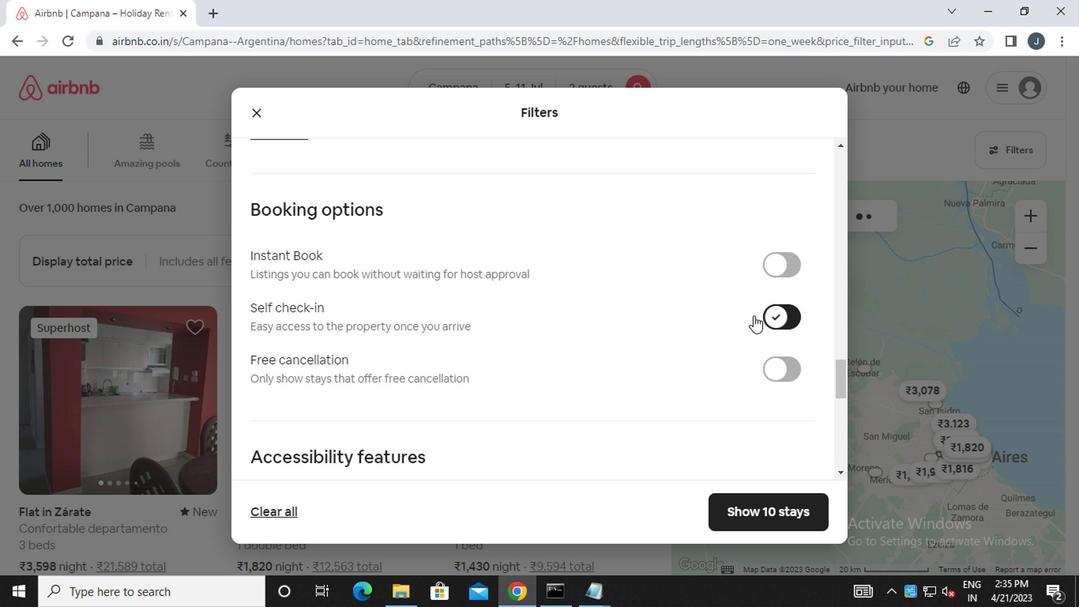 
Action: Mouse scrolled (656, 326) with delta (0, 0)
Screenshot: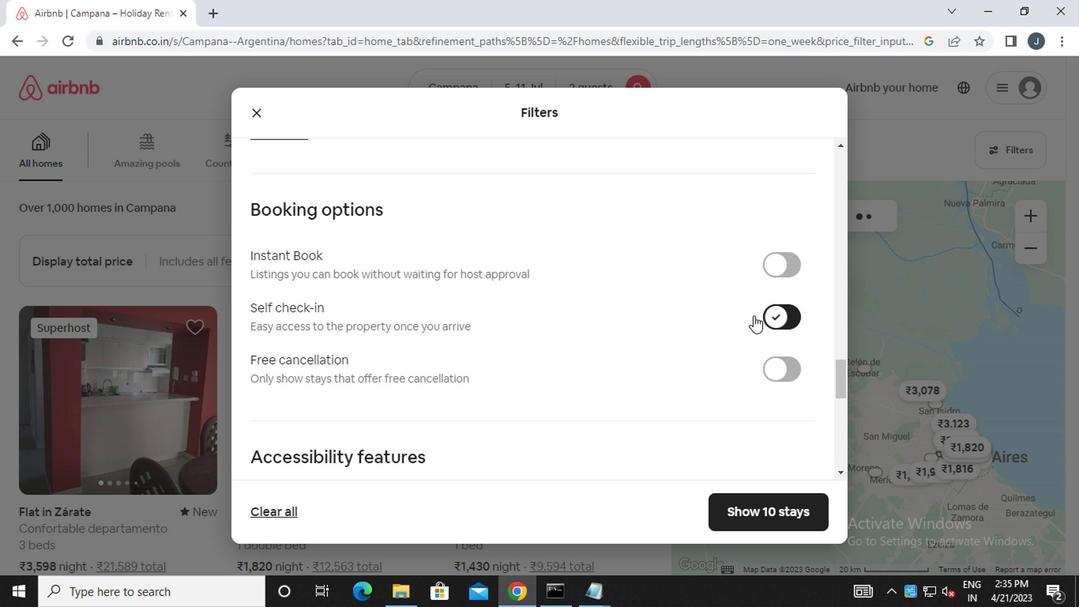 
Action: Mouse moved to (653, 327)
Screenshot: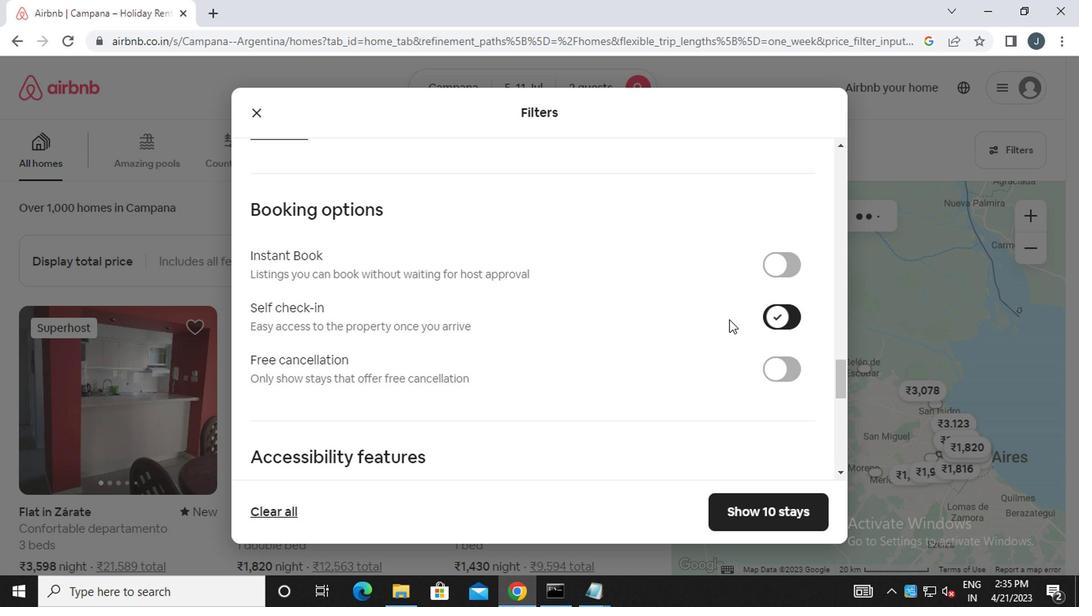 
Action: Mouse scrolled (653, 326) with delta (0, 0)
Screenshot: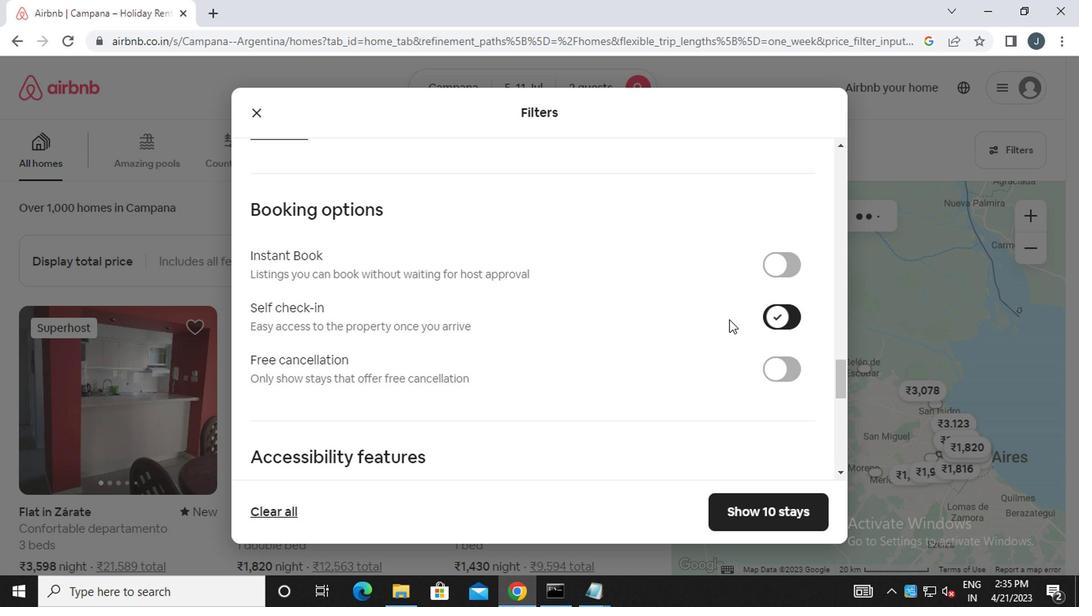 
Action: Mouse moved to (652, 327)
Screenshot: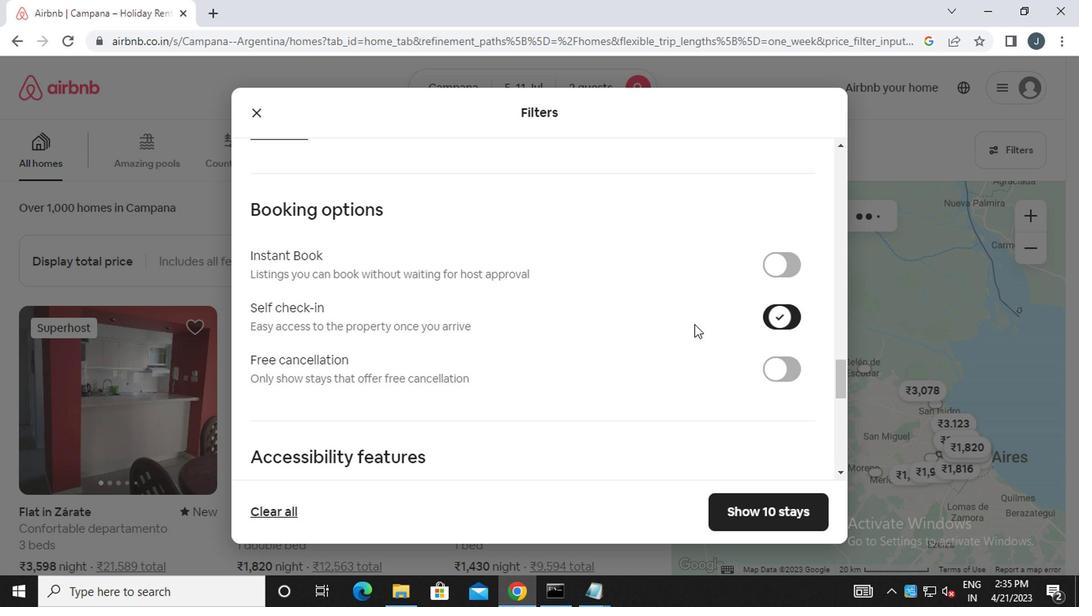 
Action: Mouse scrolled (652, 326) with delta (0, 0)
Screenshot: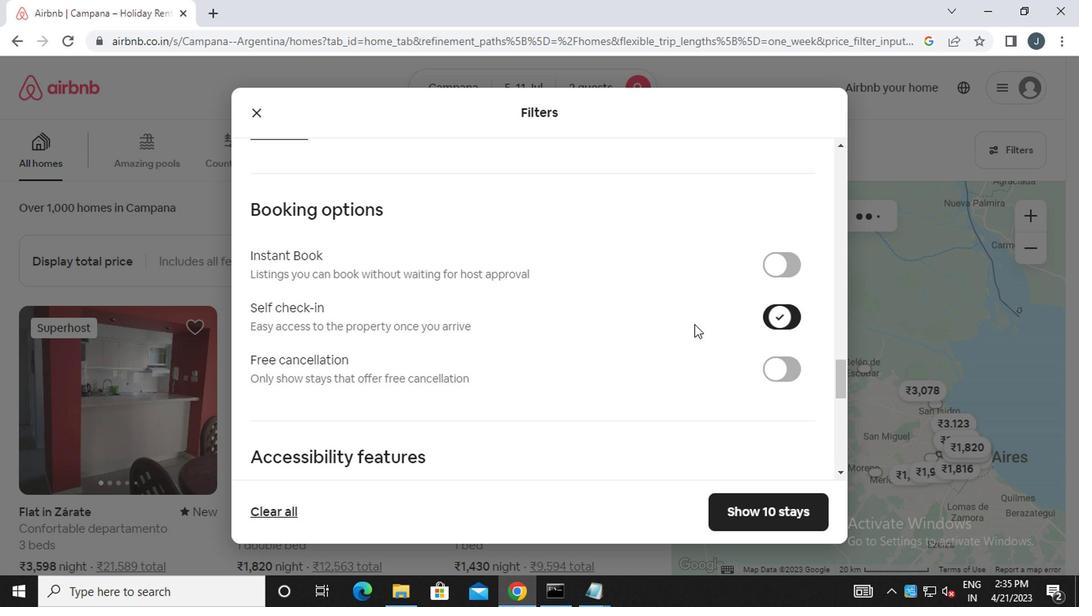 
Action: Mouse moved to (643, 327)
Screenshot: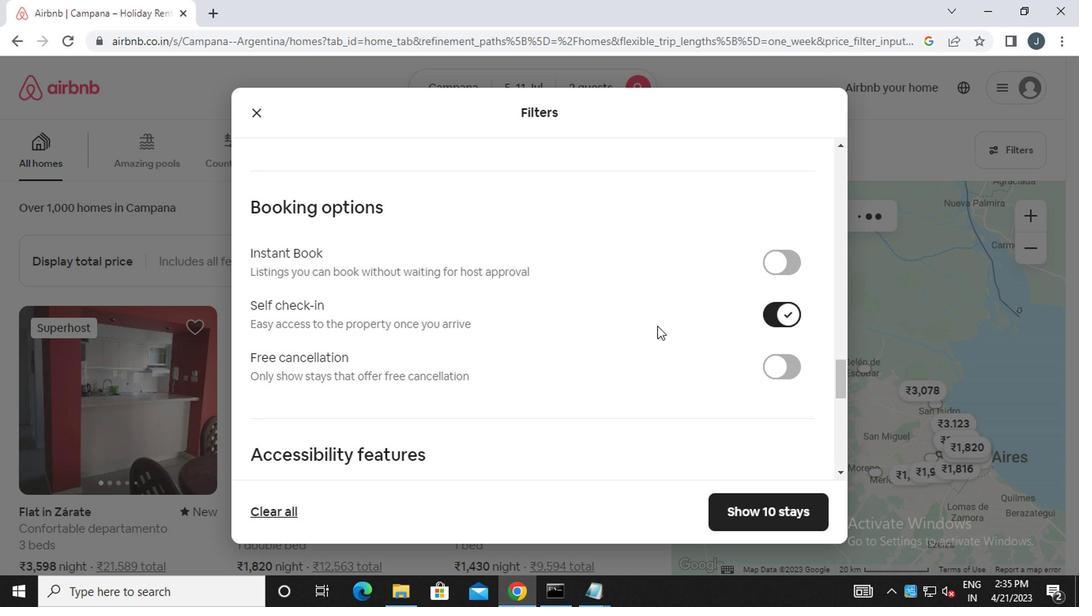 
Action: Mouse scrolled (643, 326) with delta (0, 0)
Screenshot: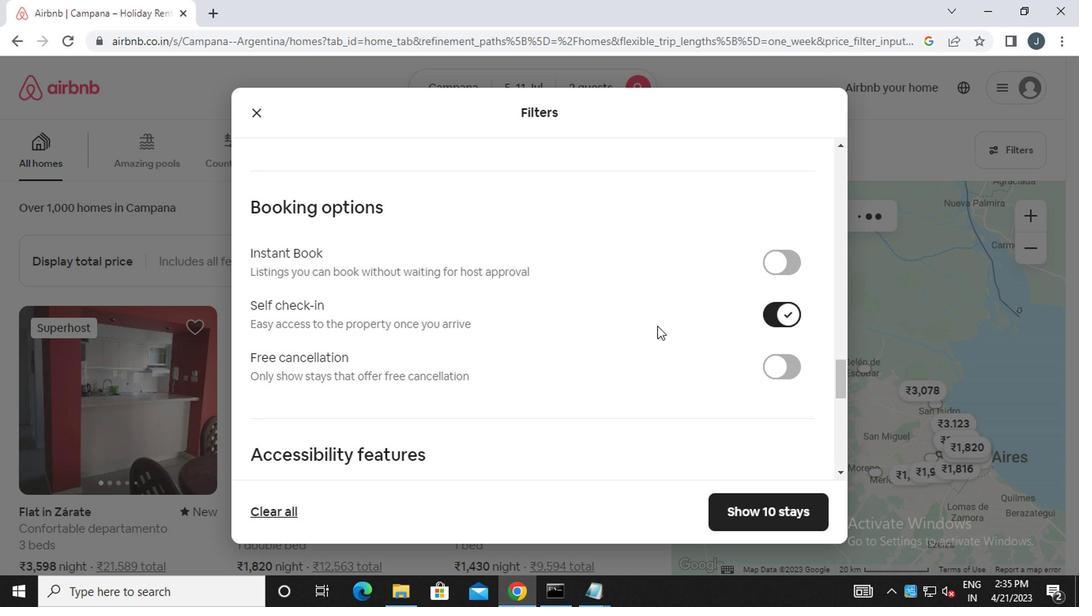 
Action: Mouse moved to (643, 328)
Screenshot: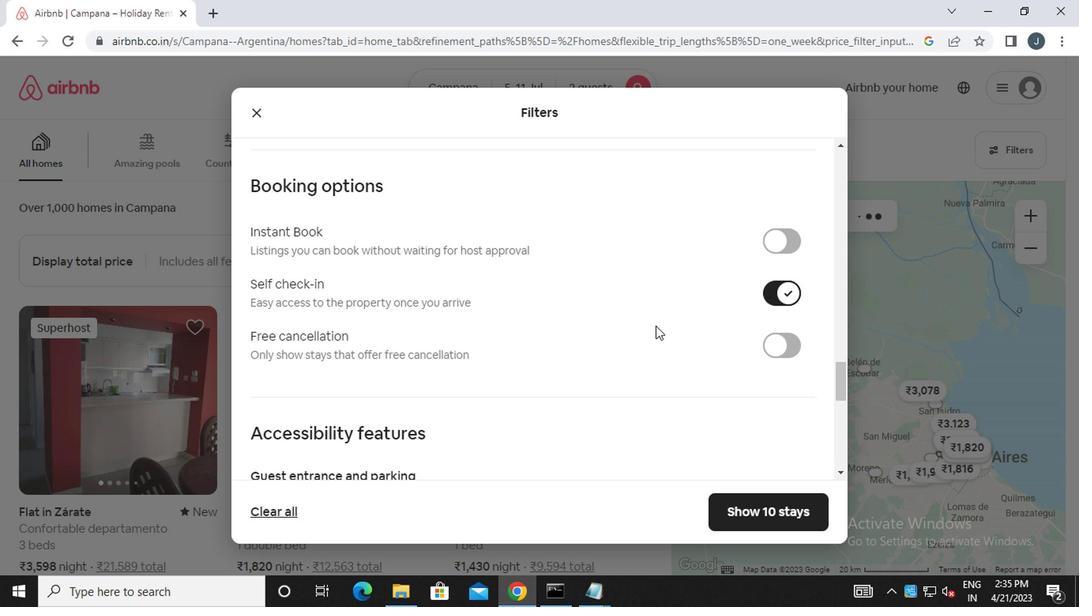
Action: Mouse scrolled (643, 327) with delta (0, -1)
Screenshot: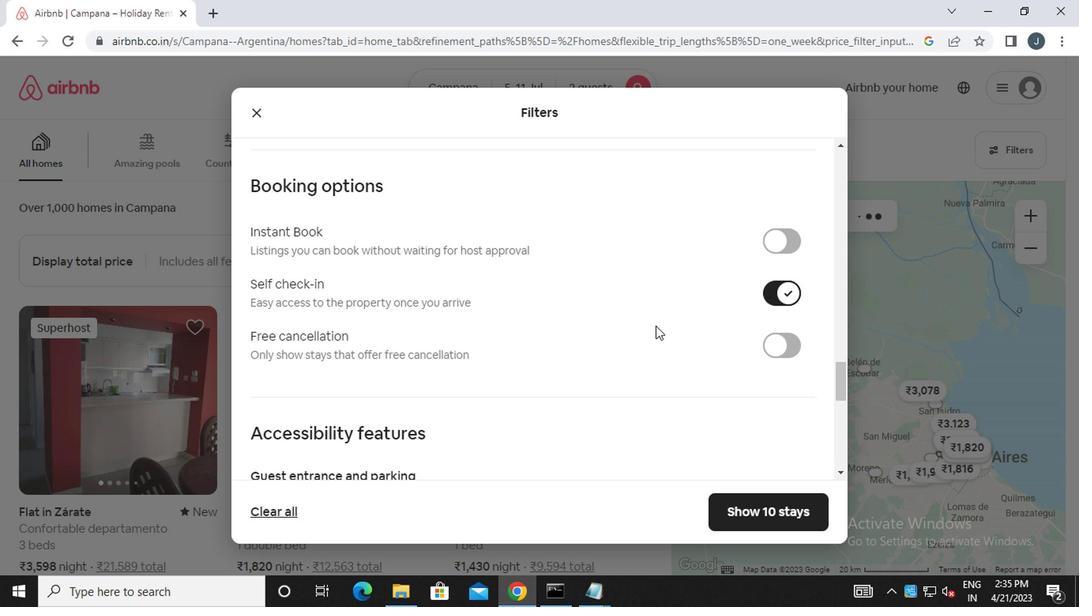 
Action: Mouse scrolled (643, 327) with delta (0, -1)
Screenshot: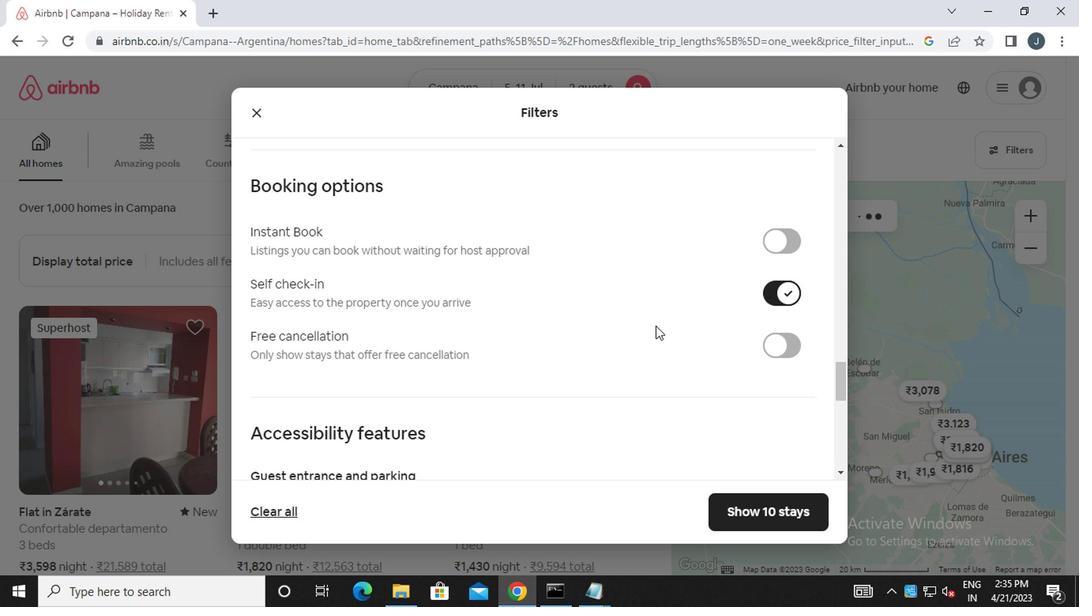 
Action: Mouse moved to (643, 328)
Screenshot: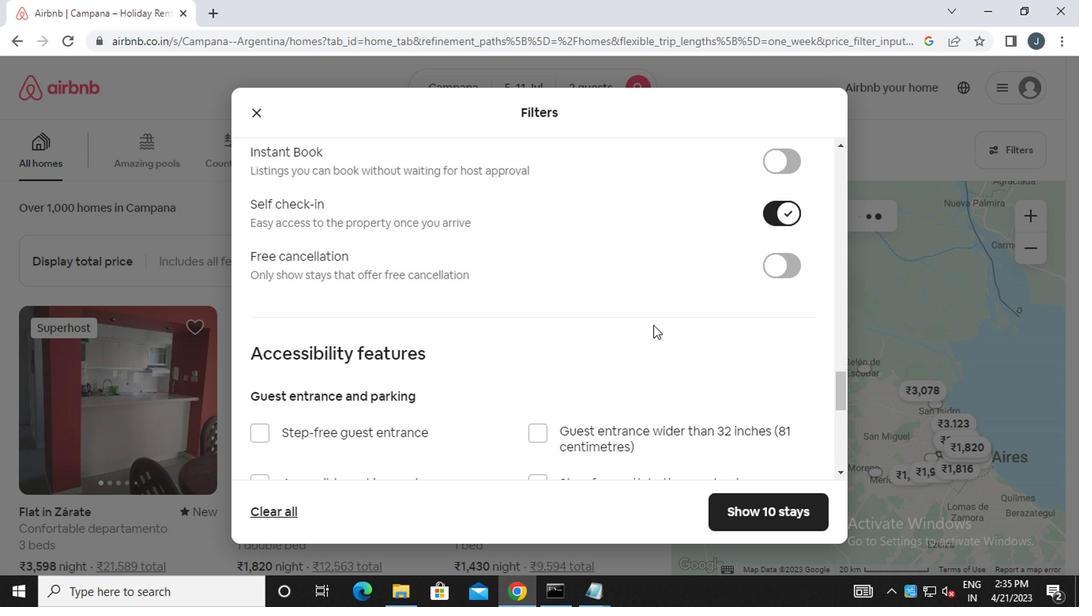 
Action: Mouse scrolled (643, 327) with delta (0, -1)
Screenshot: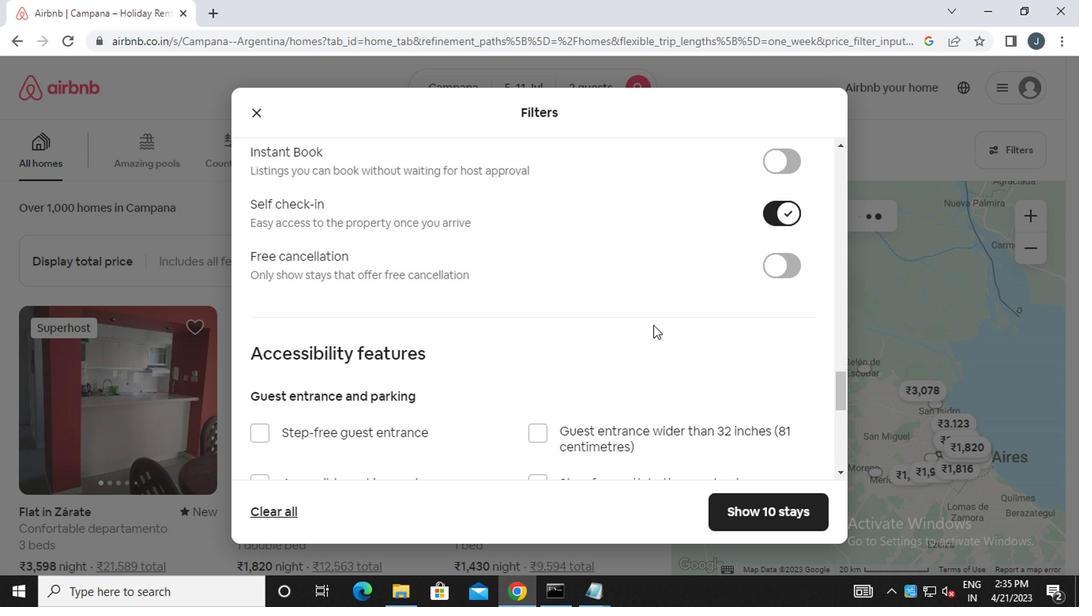 
Action: Mouse moved to (643, 328)
Screenshot: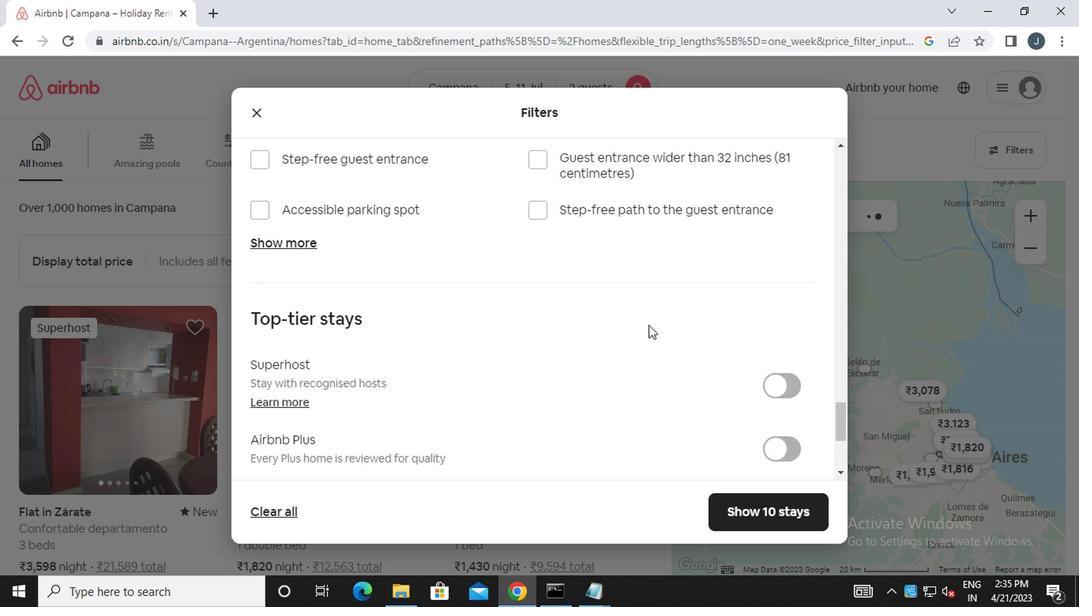 
Action: Mouse scrolled (643, 328) with delta (0, 0)
Screenshot: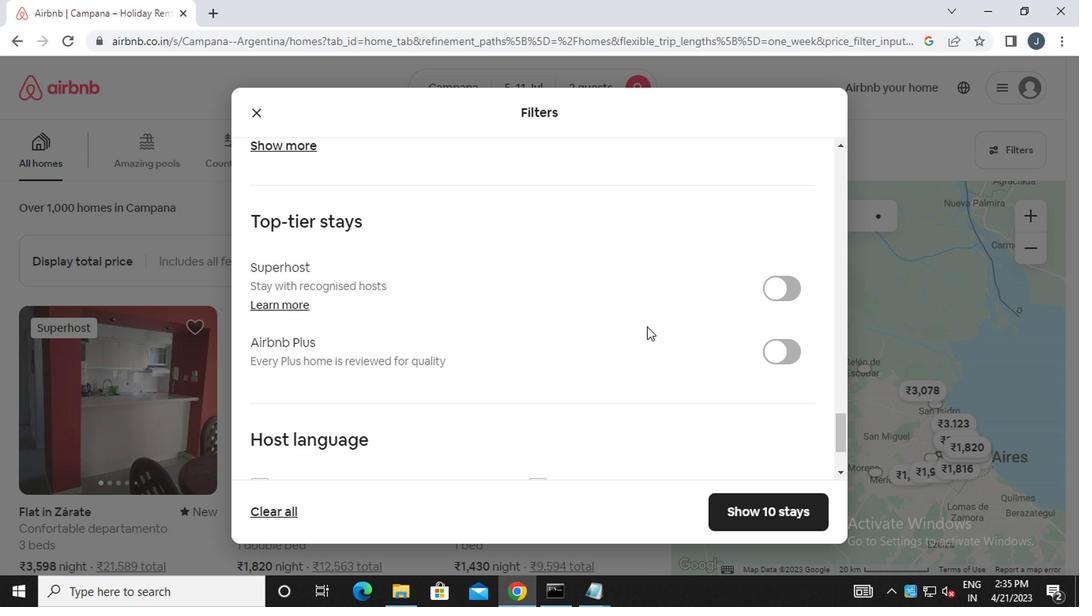 
Action: Mouse scrolled (643, 328) with delta (0, 0)
Screenshot: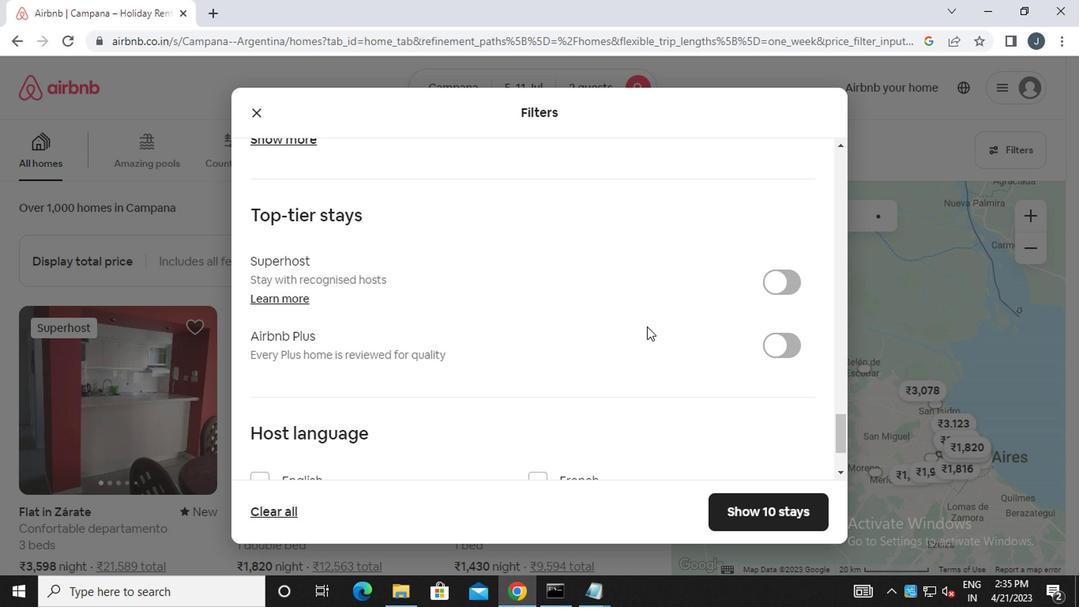 
Action: Mouse scrolled (643, 328) with delta (0, 0)
Screenshot: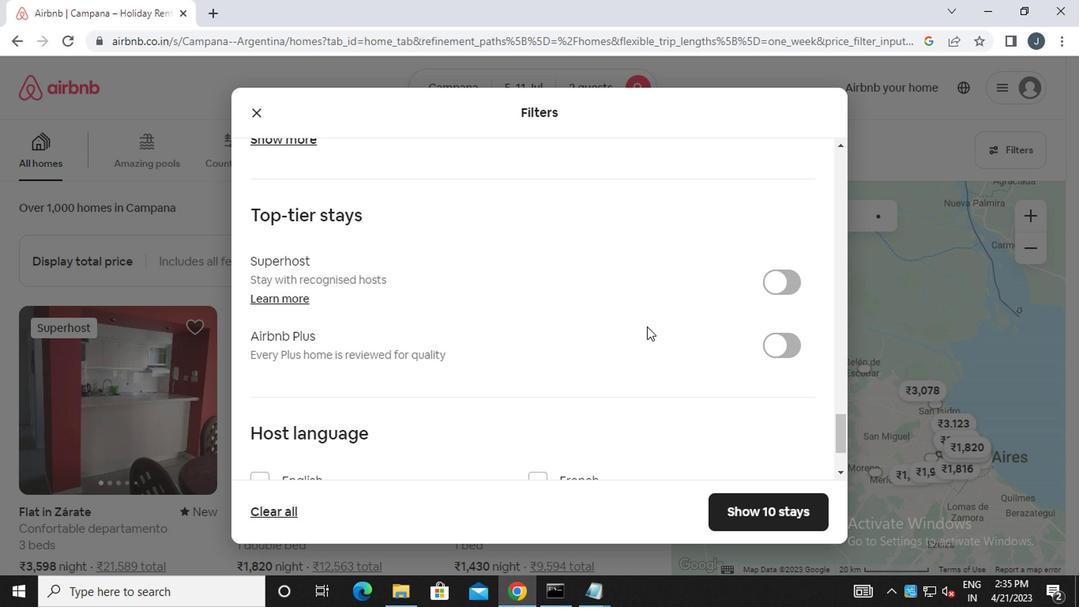 
Action: Mouse scrolled (643, 328) with delta (0, 0)
Screenshot: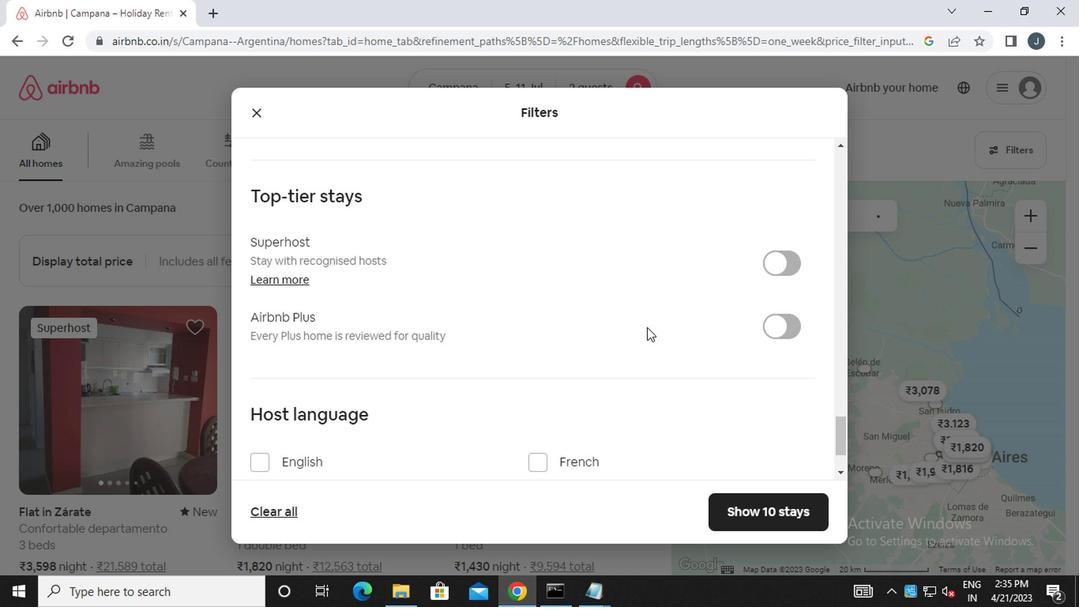 
Action: Mouse moved to (631, 341)
Screenshot: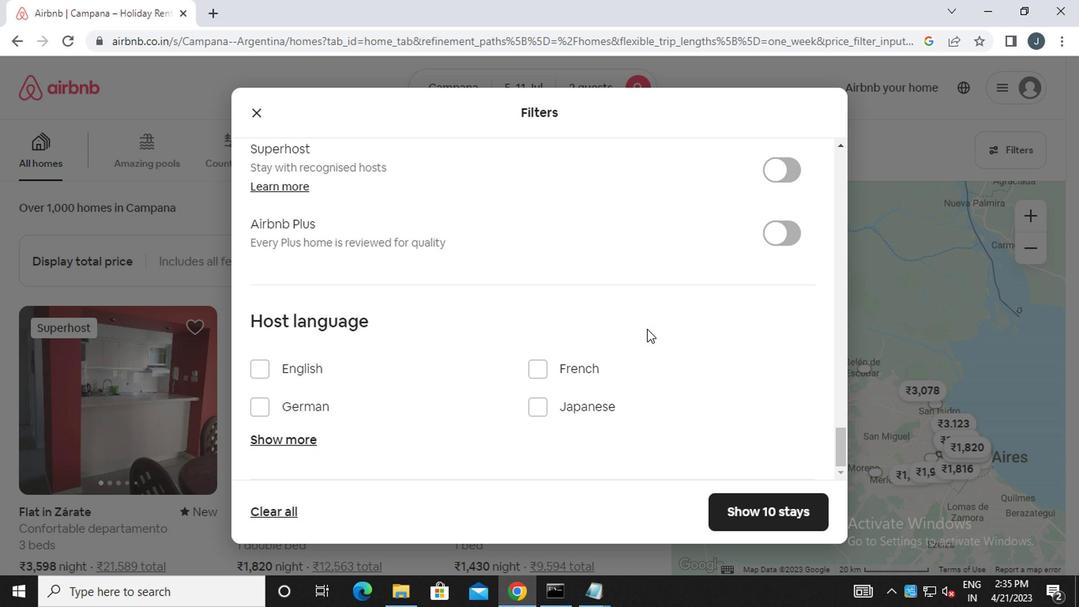 
Action: Mouse scrolled (631, 340) with delta (0, 0)
Screenshot: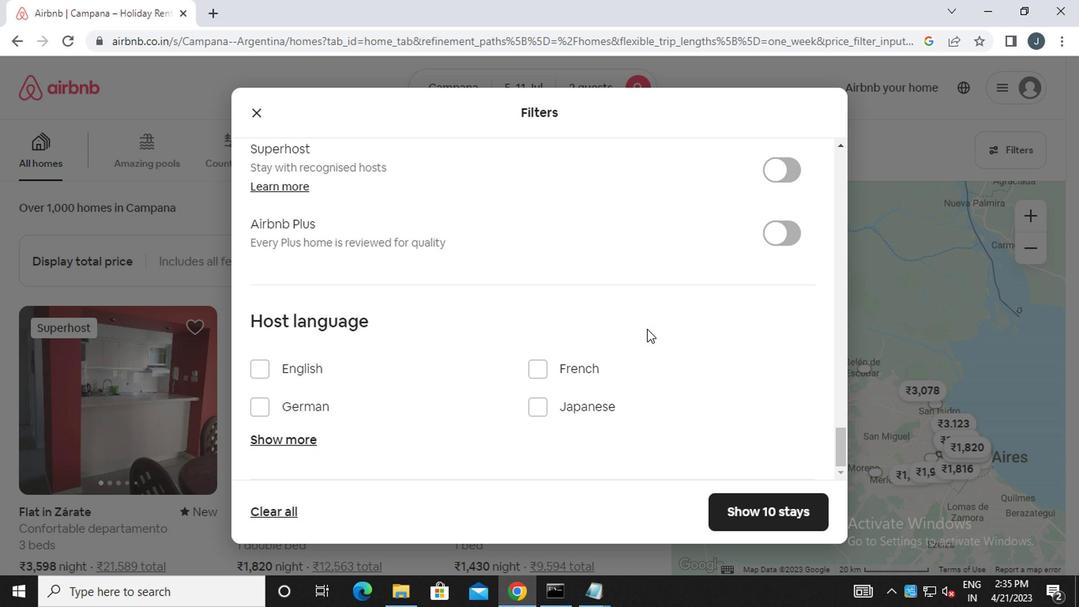 
Action: Mouse moved to (630, 342)
Screenshot: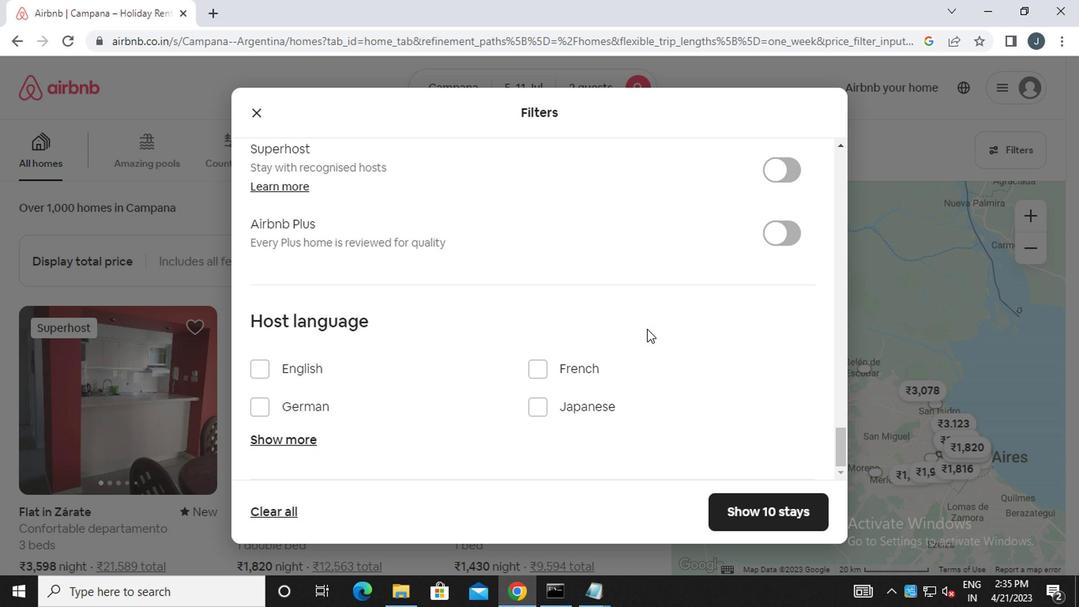 
Action: Mouse scrolled (630, 341) with delta (0, -1)
Screenshot: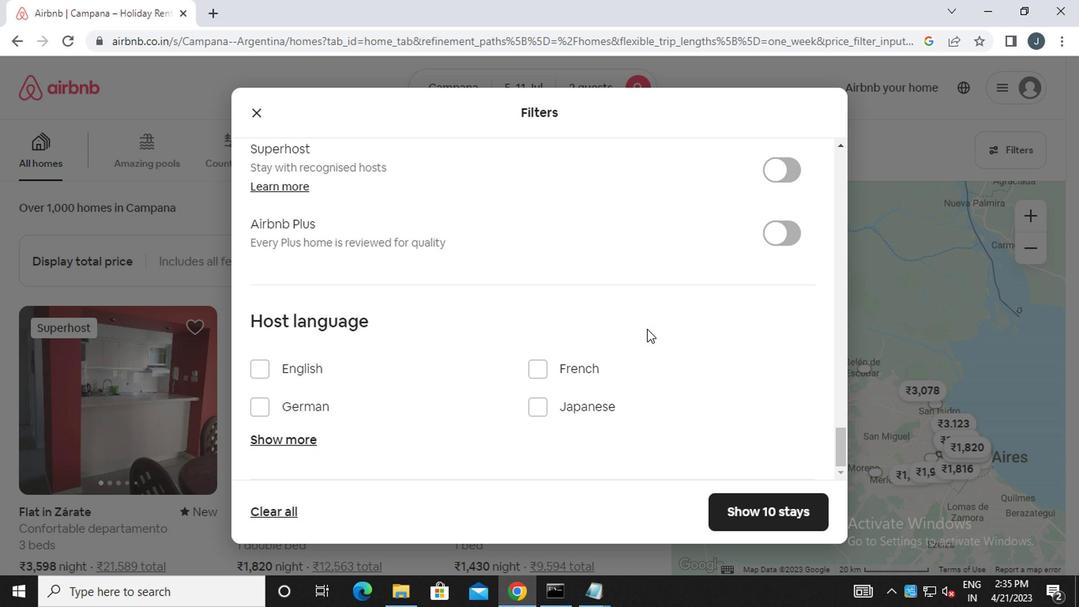 
Action: Mouse moved to (628, 342)
Screenshot: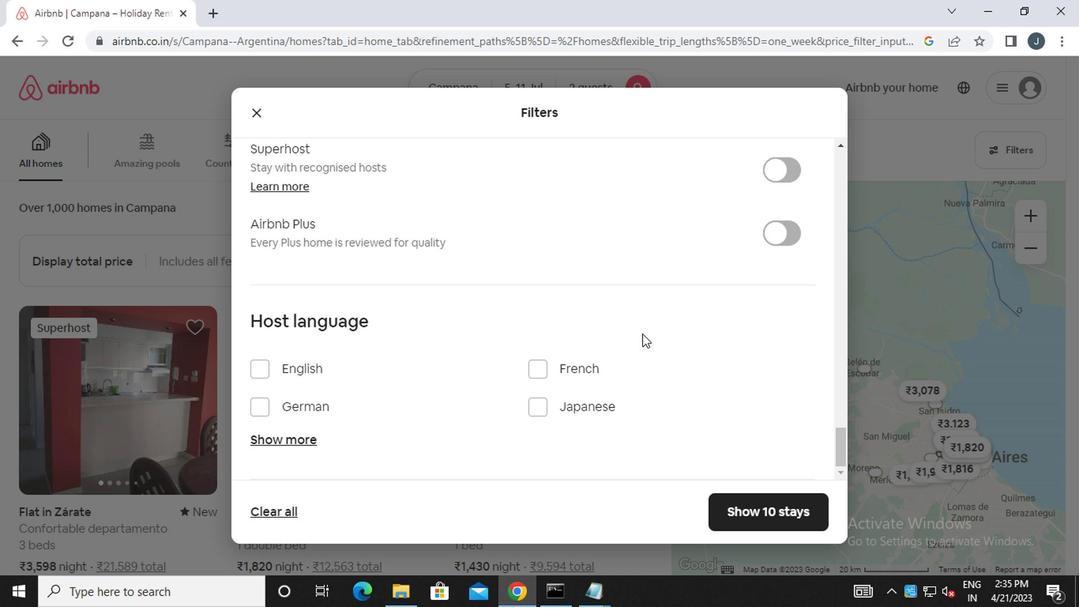 
Action: Mouse scrolled (628, 342) with delta (0, 0)
Screenshot: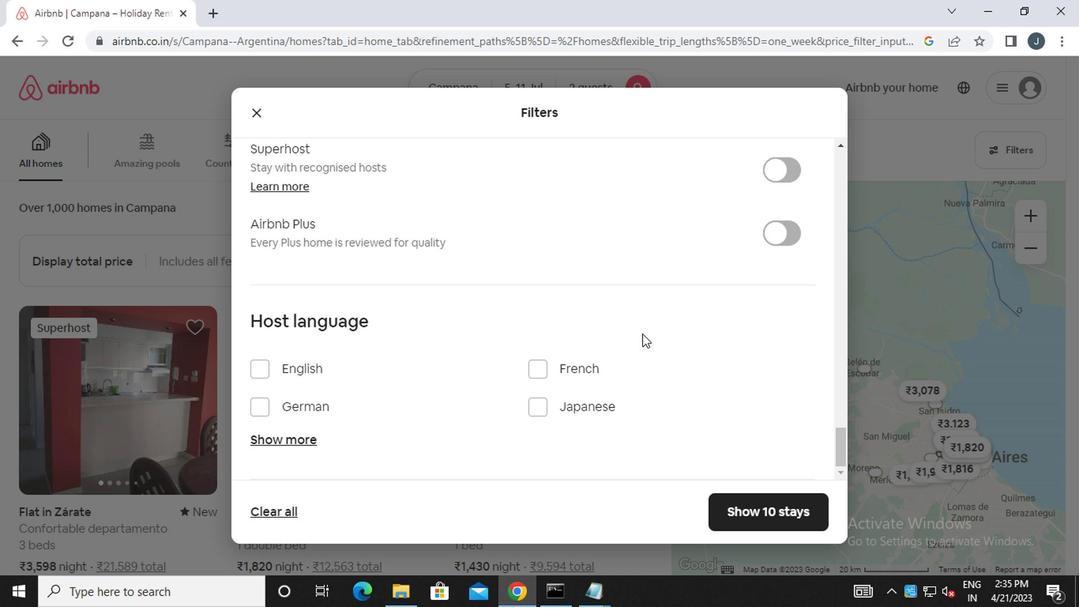 
Action: Mouse moved to (354, 383)
Screenshot: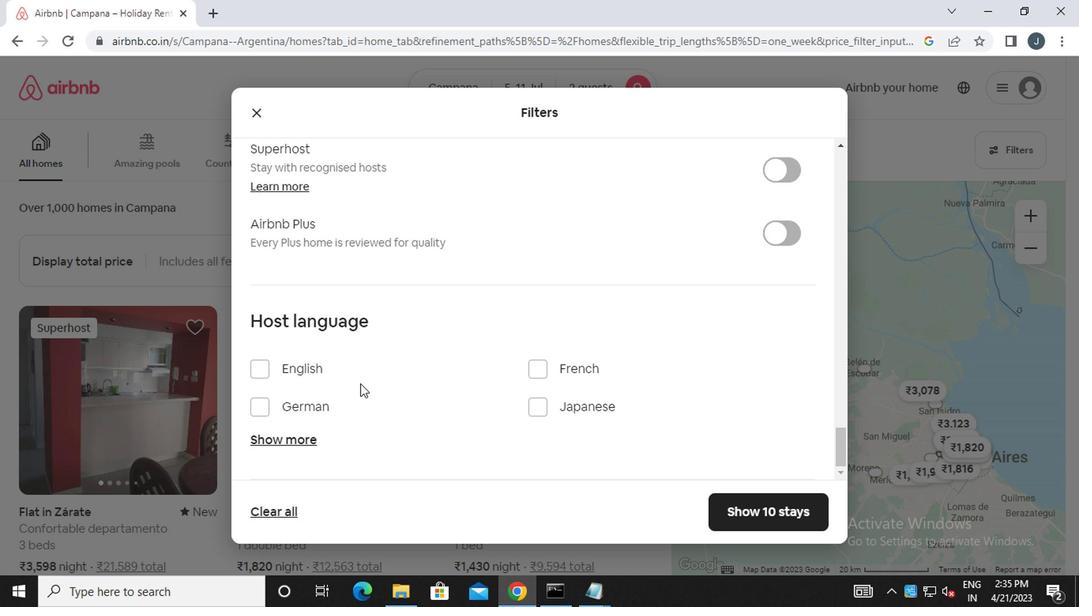 
Action: Mouse pressed left at (354, 383)
Screenshot: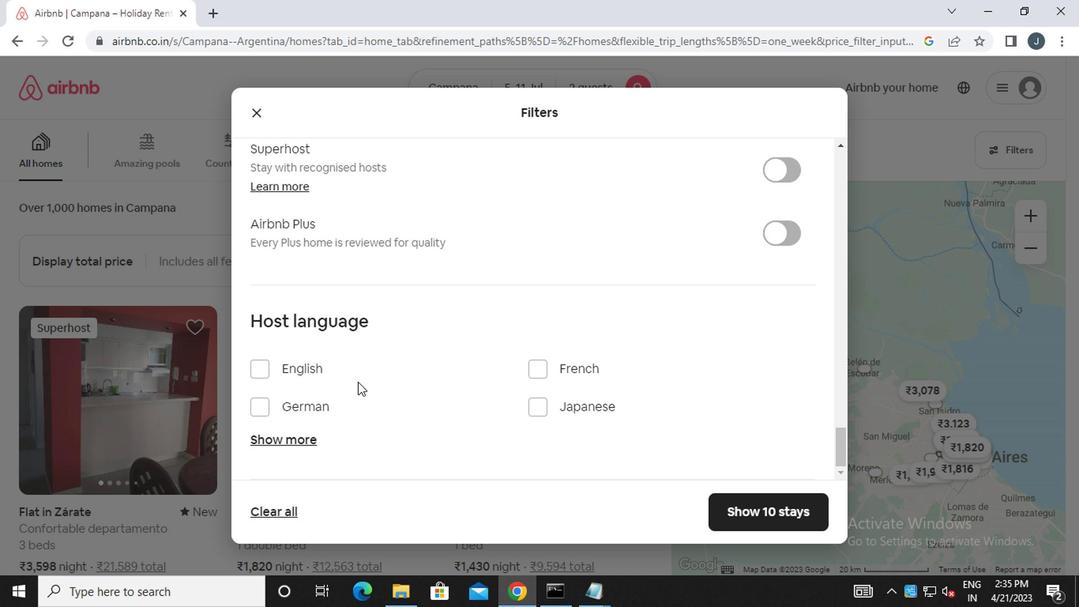 
Action: Mouse moved to (322, 373)
Screenshot: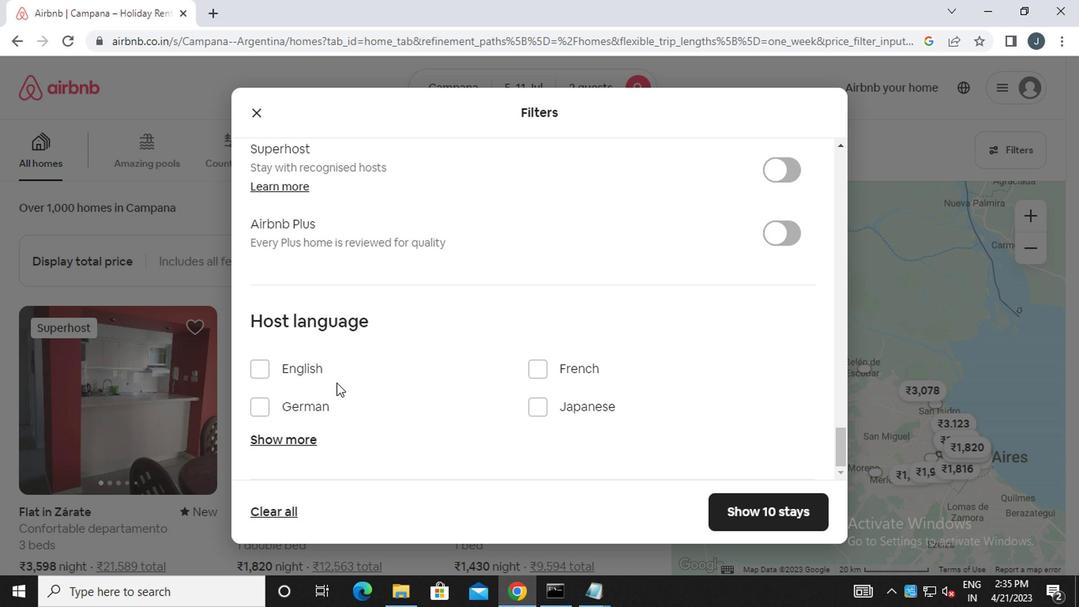 
Action: Mouse pressed left at (322, 373)
Screenshot: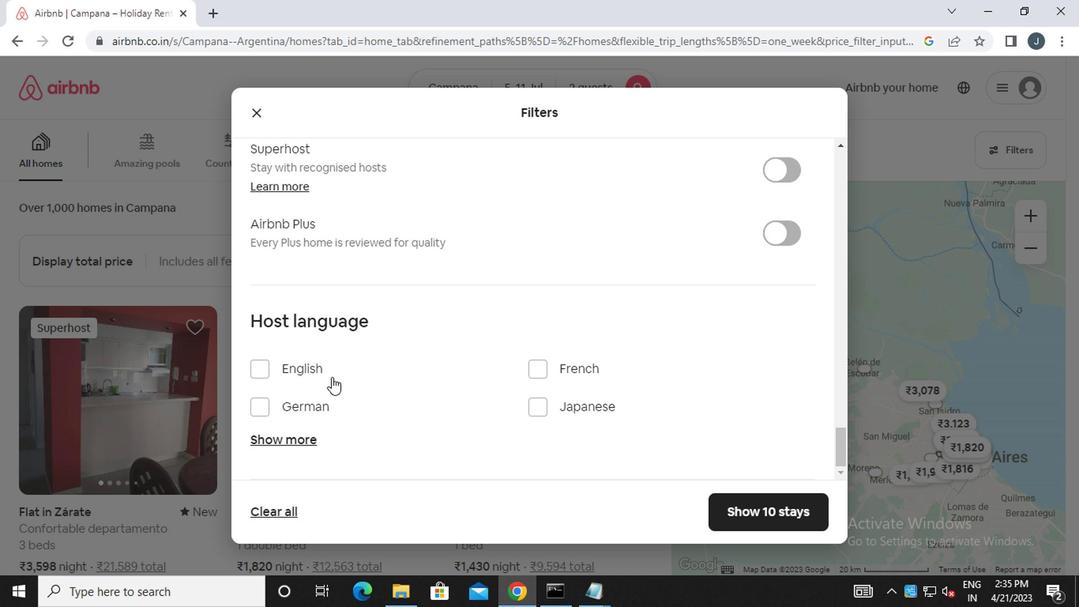 
Action: Mouse moved to (343, 390)
Screenshot: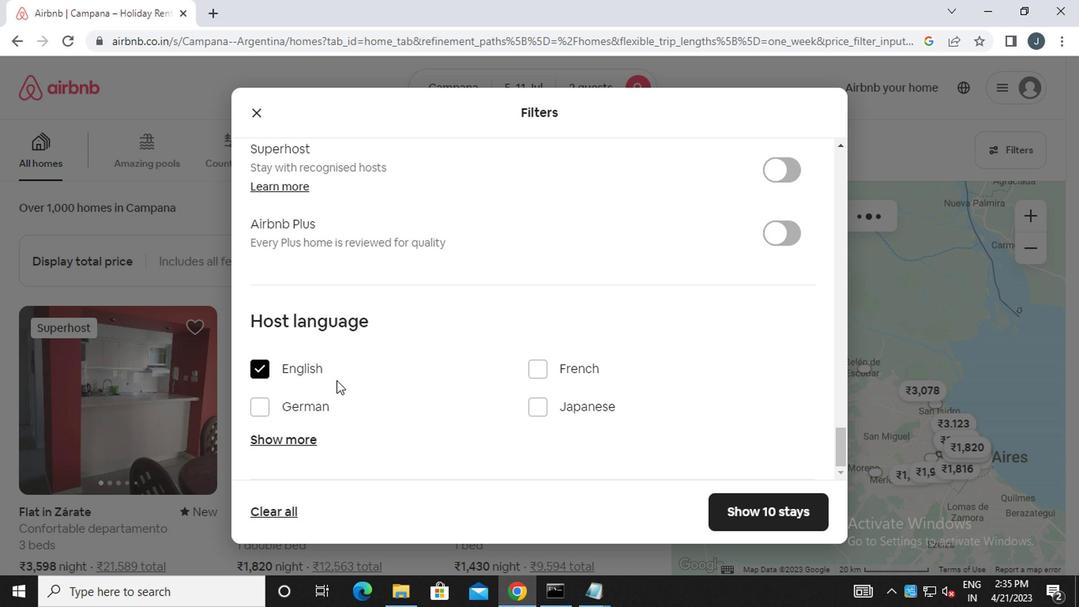 
Action: Mouse scrolled (343, 389) with delta (0, 0)
Screenshot: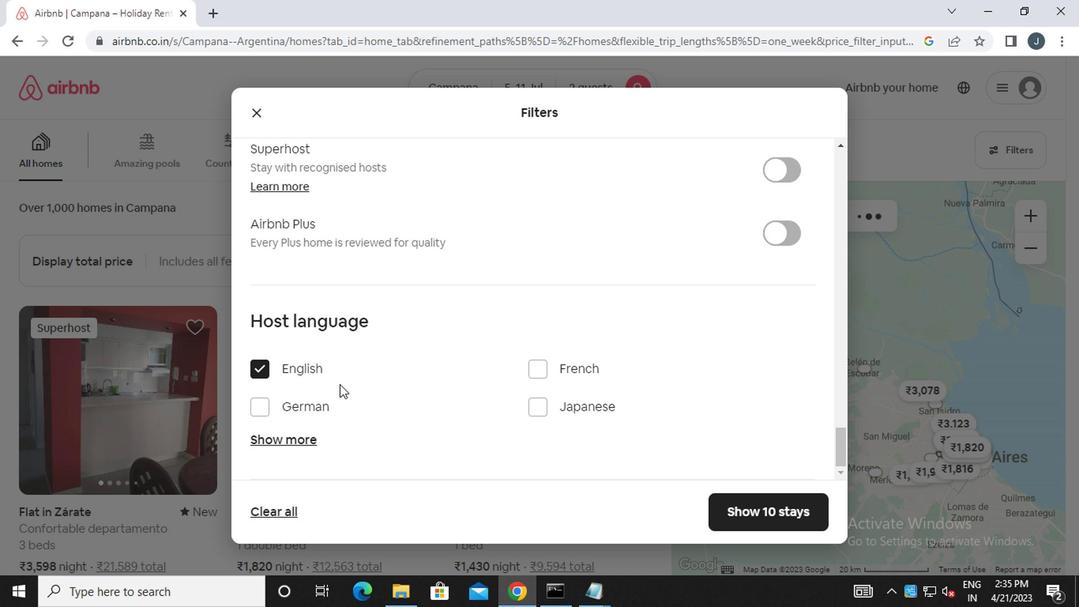 
Action: Mouse scrolled (343, 389) with delta (0, 0)
Screenshot: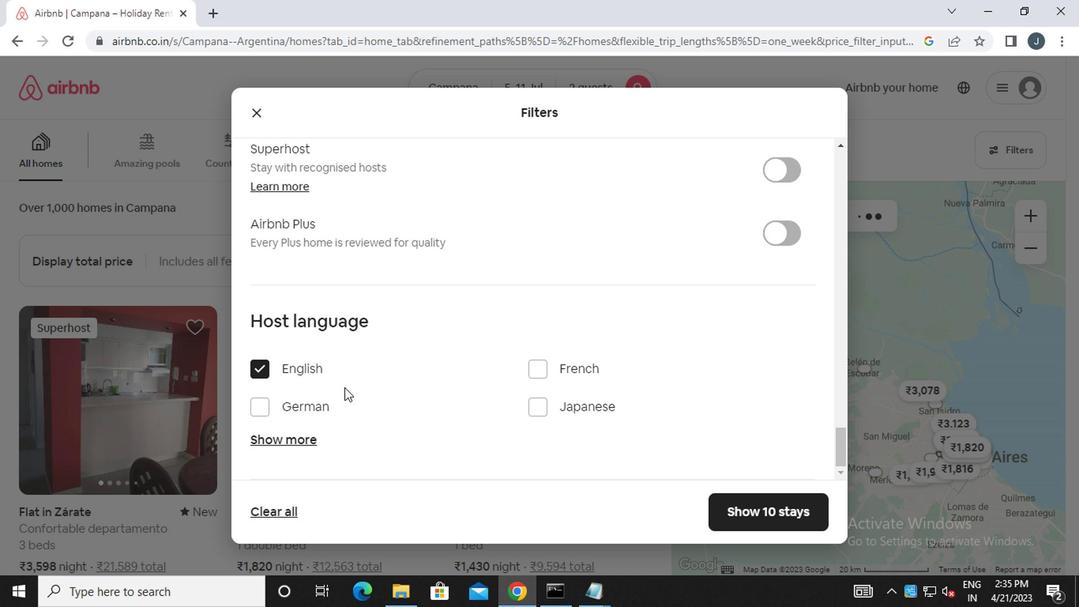 
Action: Mouse scrolled (343, 389) with delta (0, 0)
Screenshot: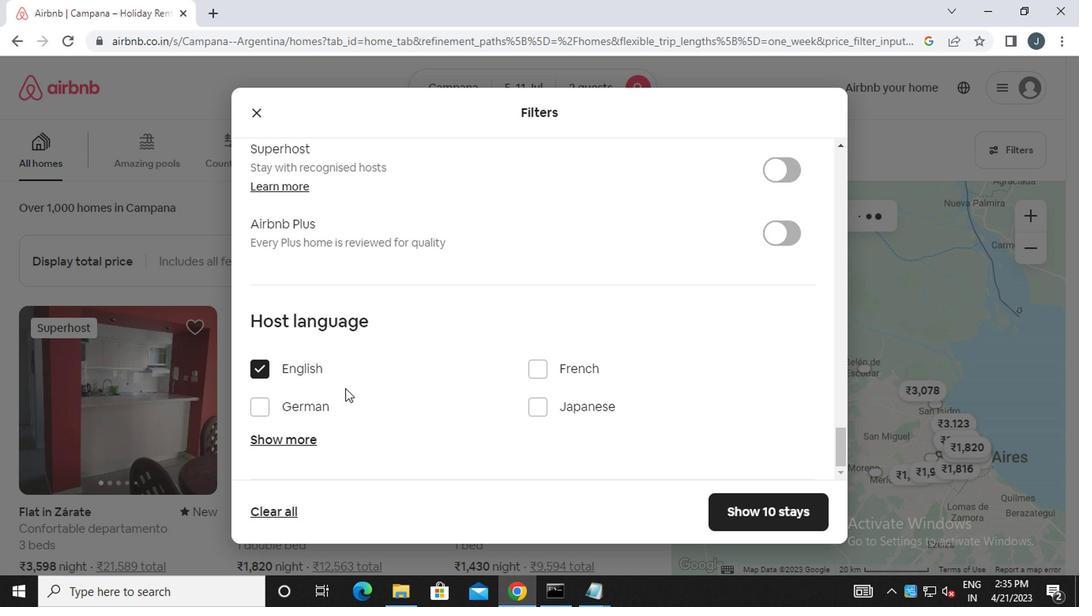 
Action: Mouse scrolled (343, 389) with delta (0, 0)
Screenshot: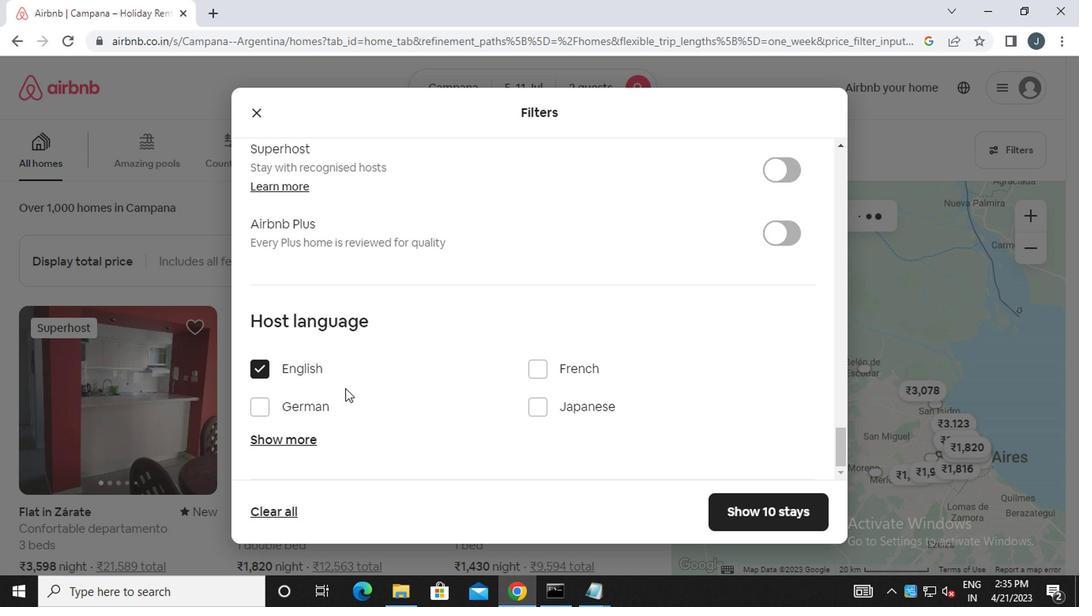 
Action: Mouse scrolled (343, 389) with delta (0, 0)
Screenshot: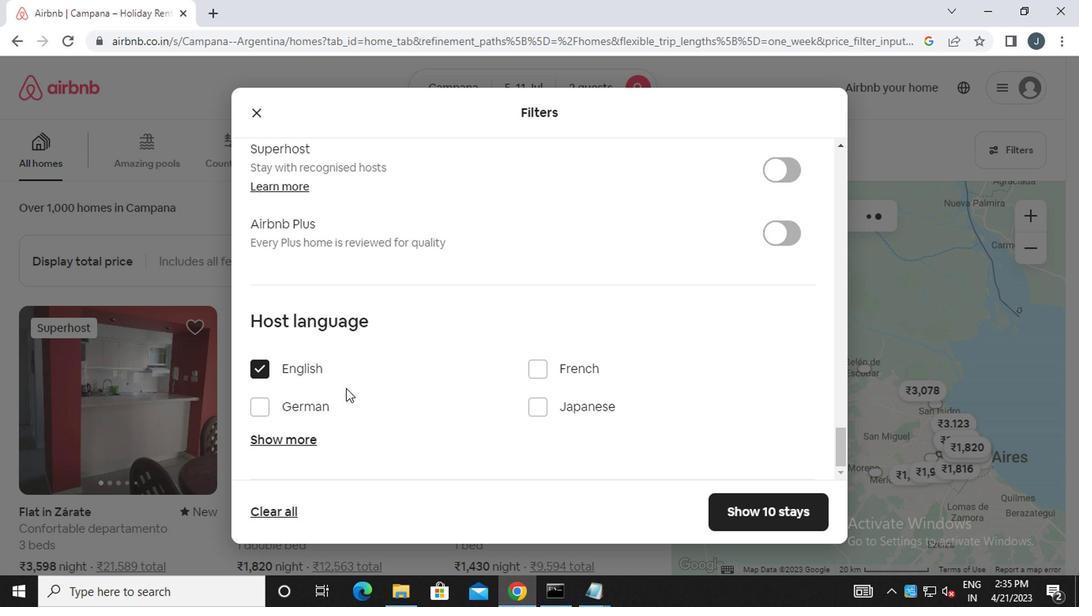 
Action: Mouse moved to (344, 390)
Screenshot: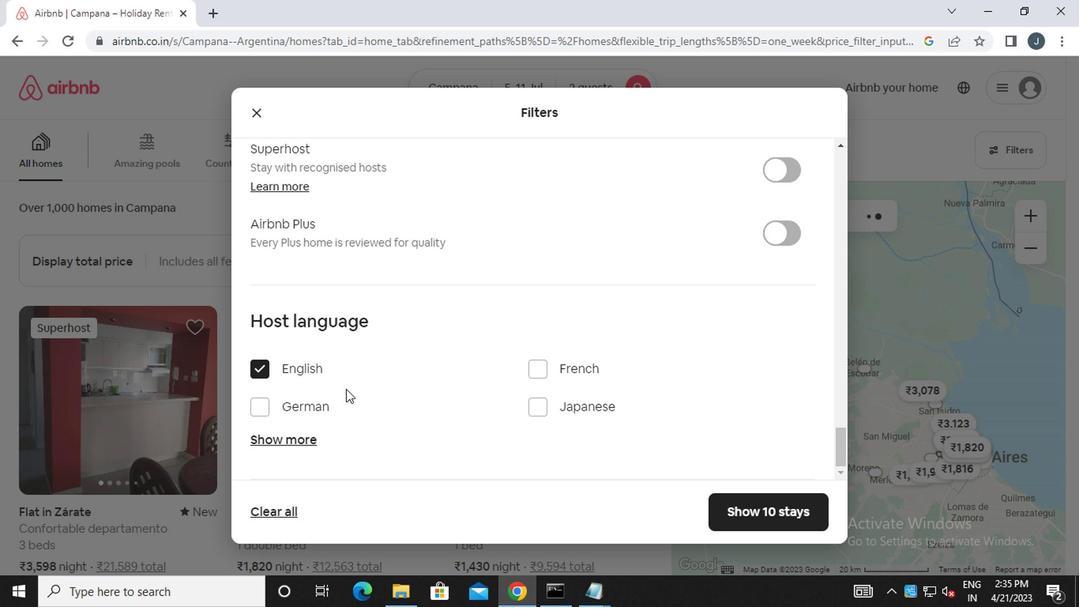 
Action: Mouse scrolled (344, 389) with delta (0, 0)
Screenshot: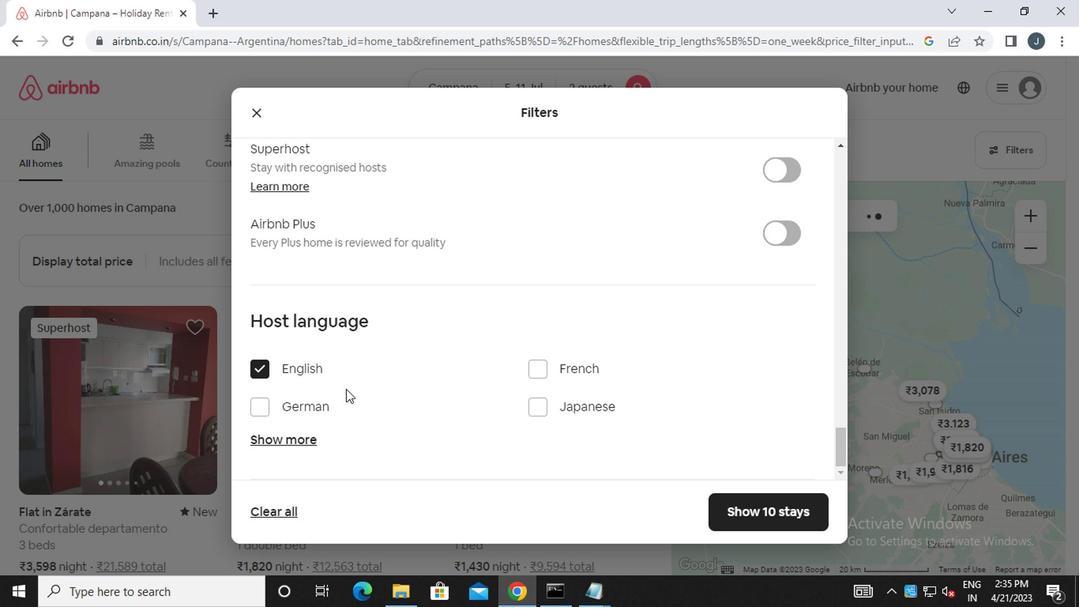 
Action: Mouse moved to (772, 504)
Screenshot: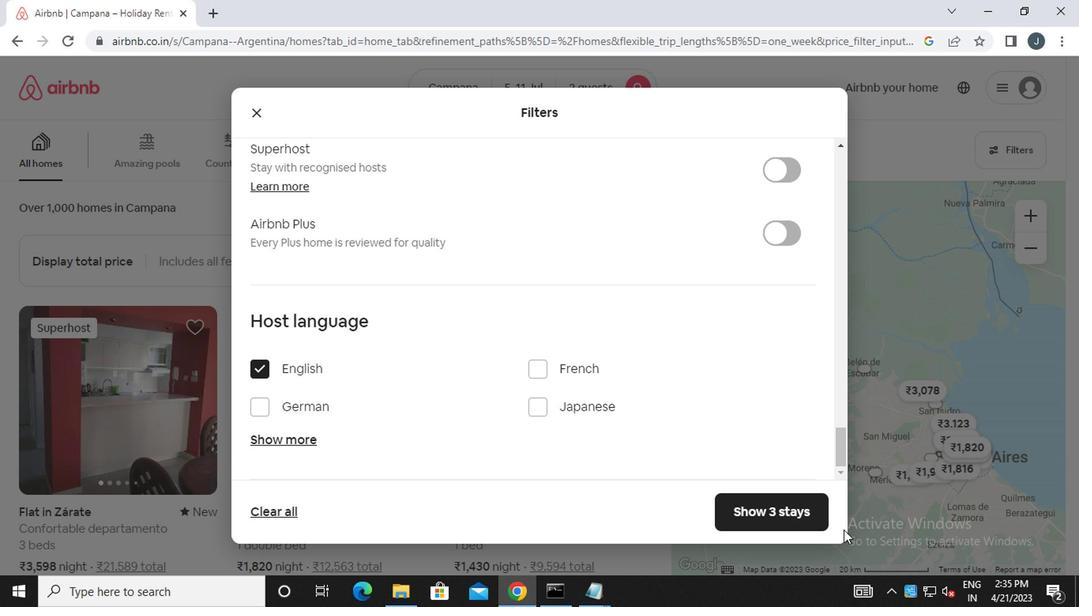 
Action: Mouse pressed left at (772, 504)
Screenshot: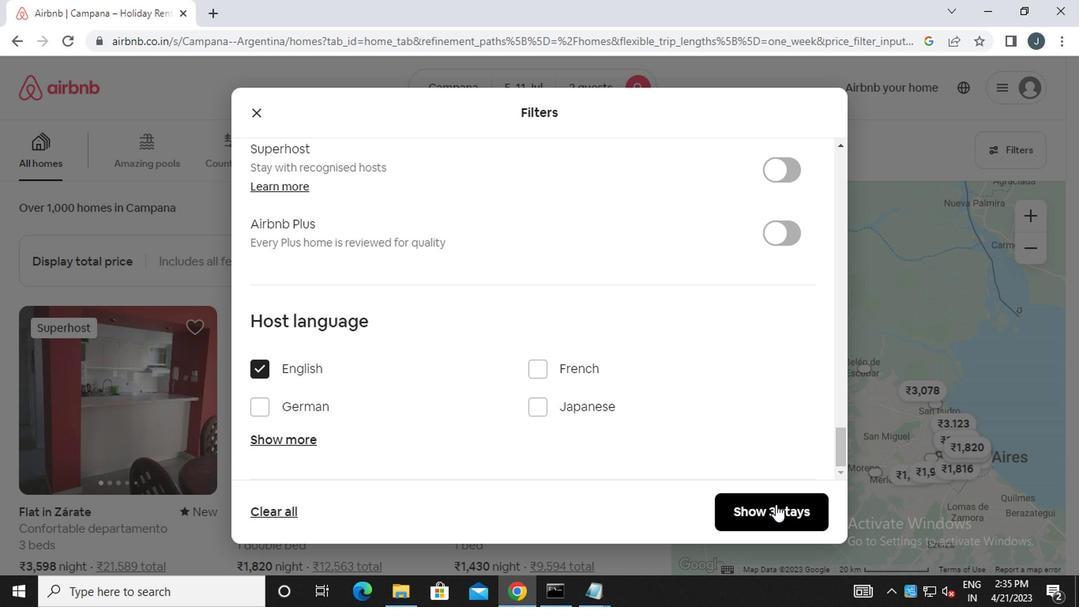 
